 Task: In the Page Animals.pptxinsert a new slide 'blank' Insert a picture of 'Trampoline'with name   Trampoline.png  Change shape height to 4.5 select the picture and style soft edge ovalwith picture border color red
Action: Mouse moved to (34, 91)
Screenshot: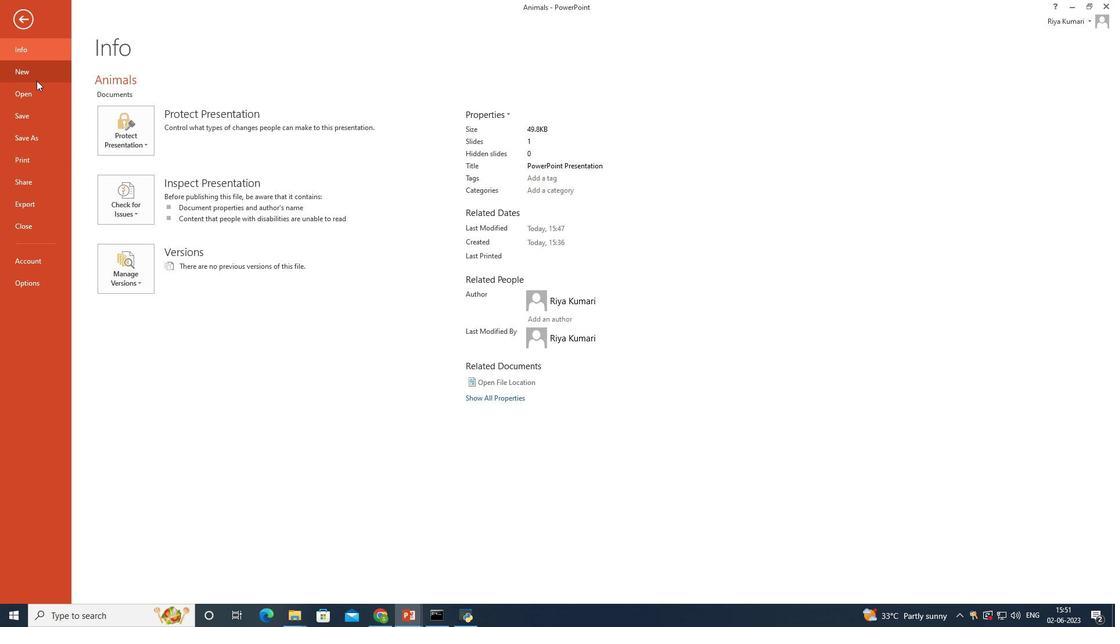 
Action: Mouse pressed left at (34, 91)
Screenshot: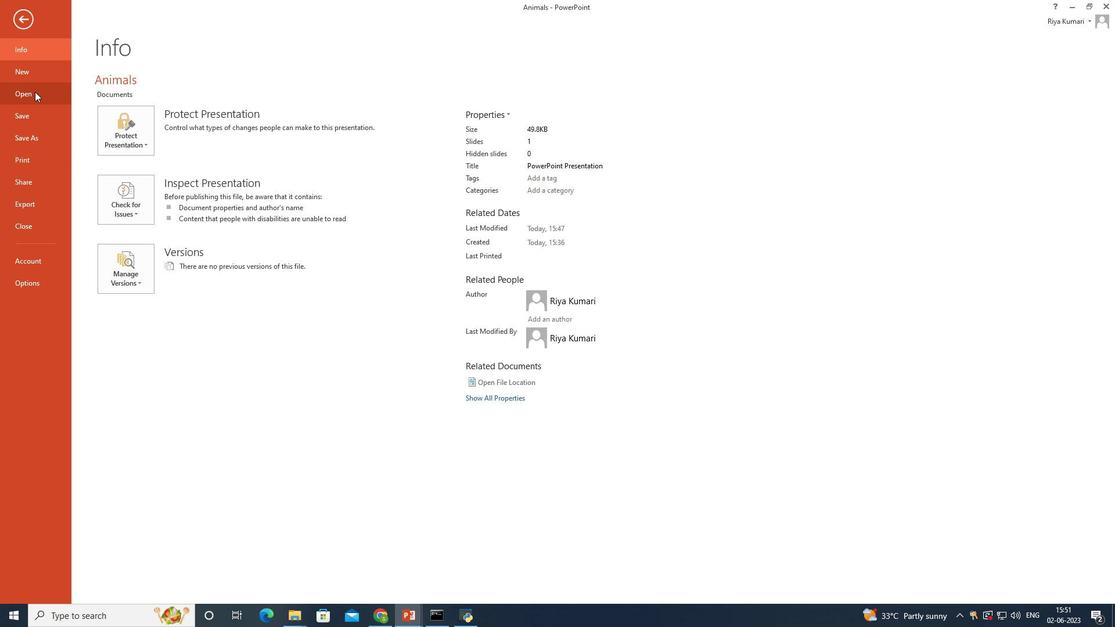 
Action: Mouse moved to (328, 113)
Screenshot: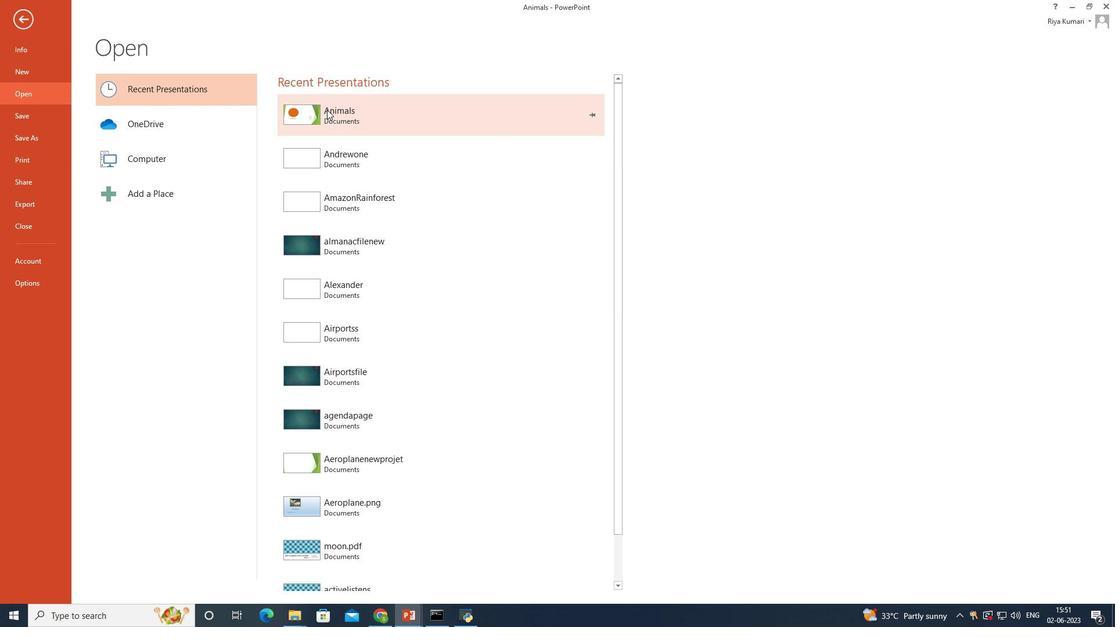 
Action: Mouse pressed left at (328, 113)
Screenshot: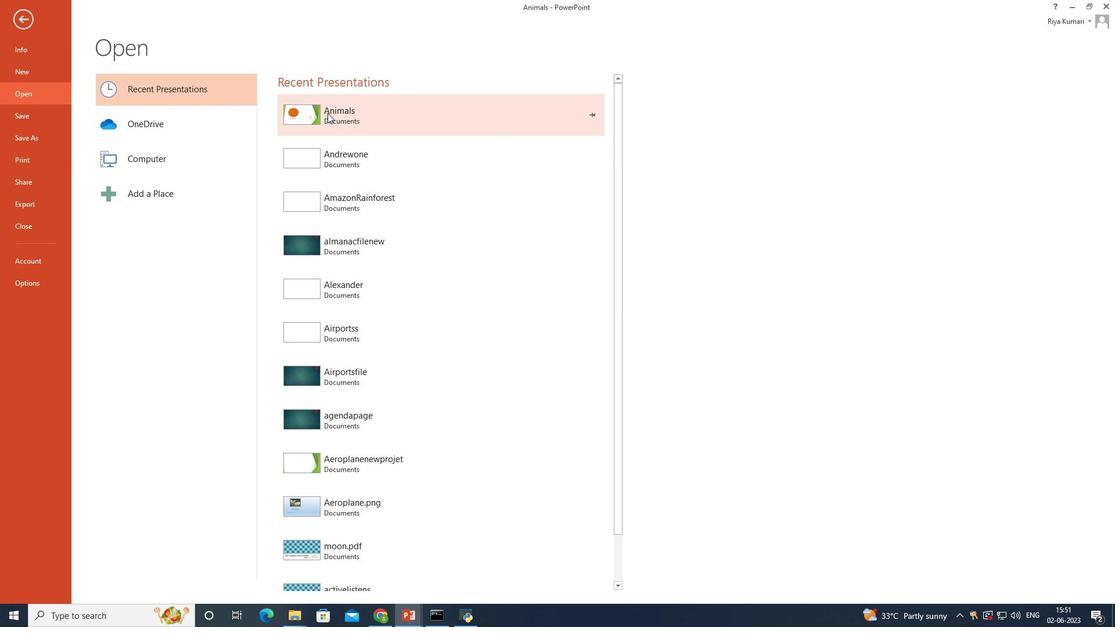 
Action: Mouse moved to (103, 48)
Screenshot: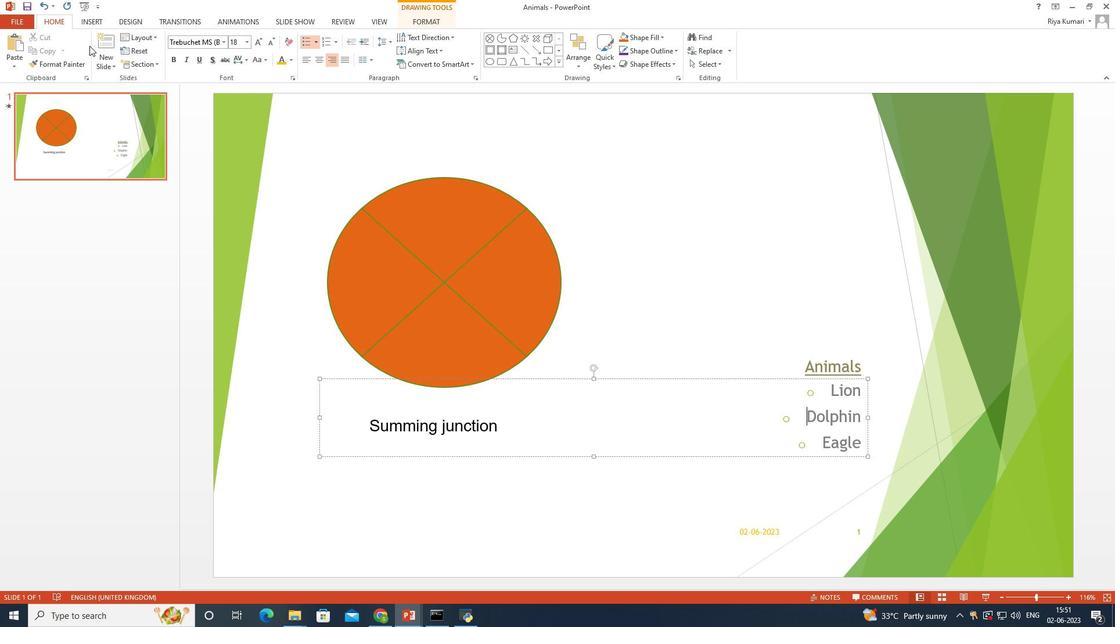 
Action: Mouse pressed left at (103, 48)
Screenshot: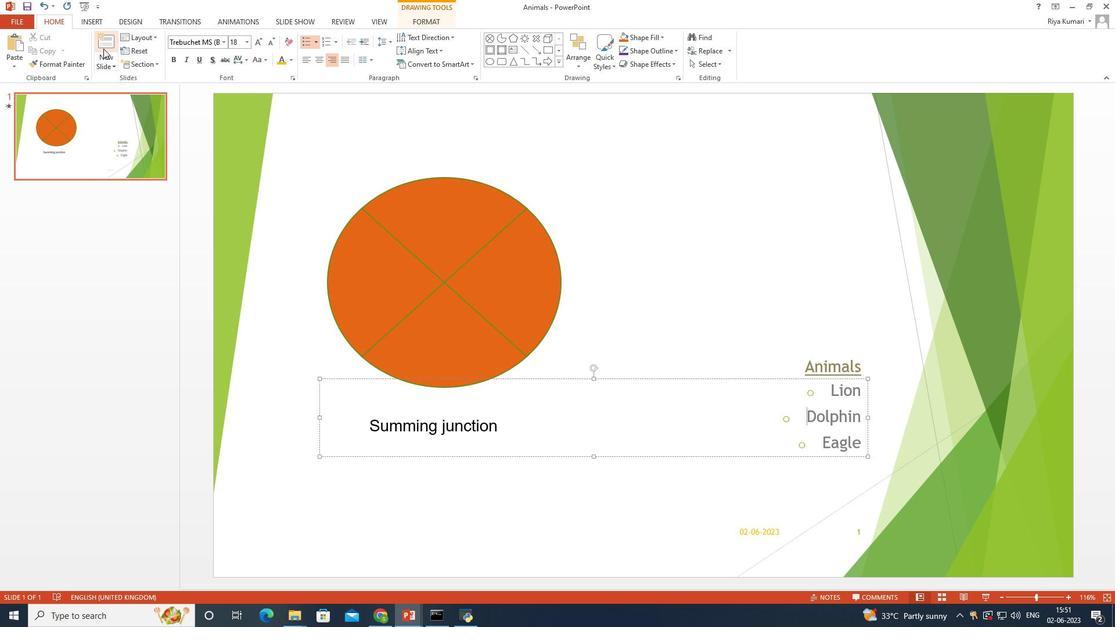 
Action: Mouse moved to (111, 65)
Screenshot: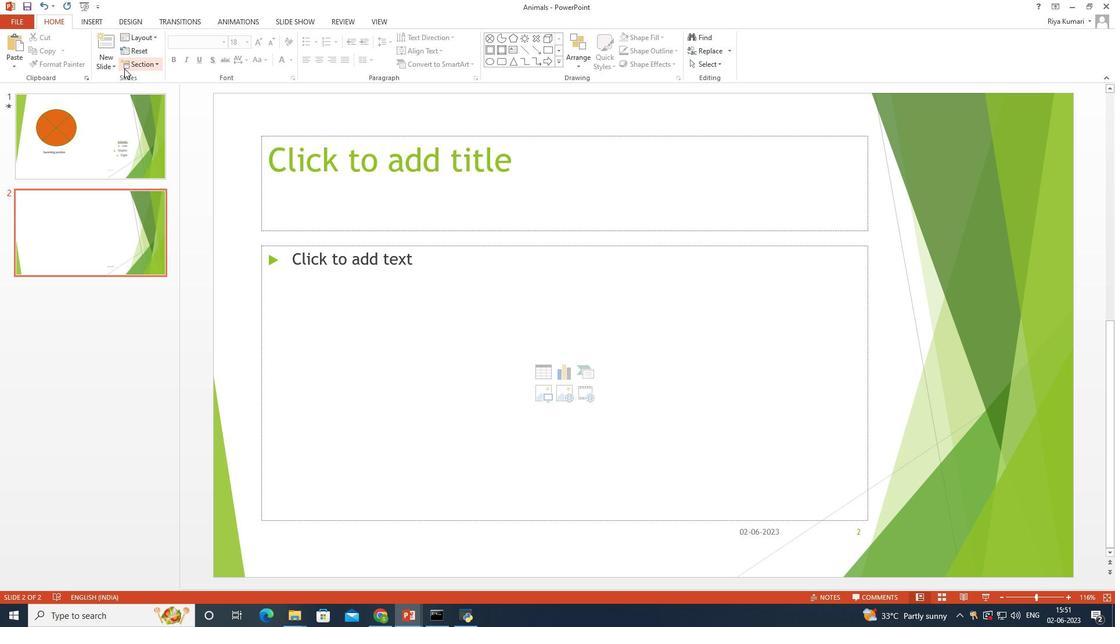 
Action: Mouse pressed left at (111, 65)
Screenshot: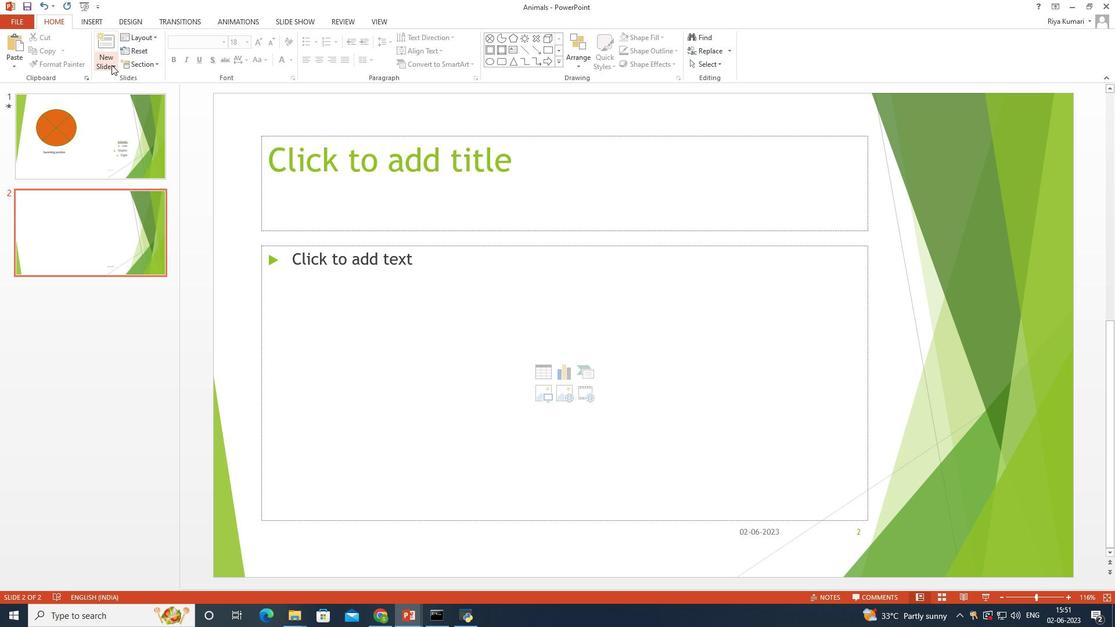 
Action: Mouse moved to (124, 207)
Screenshot: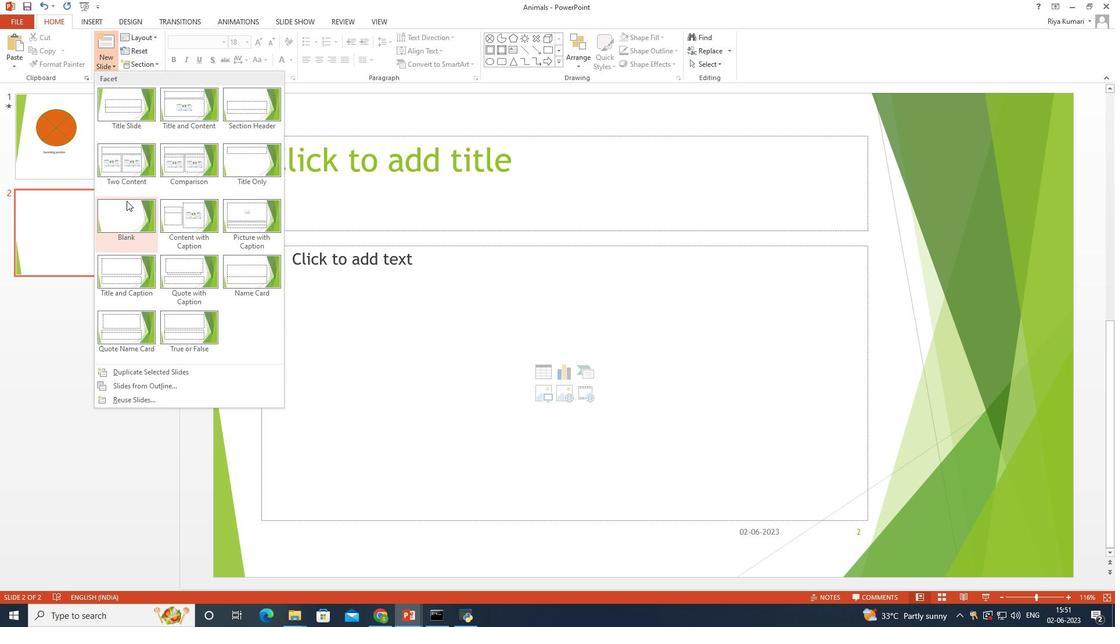 
Action: Mouse pressed left at (124, 207)
Screenshot: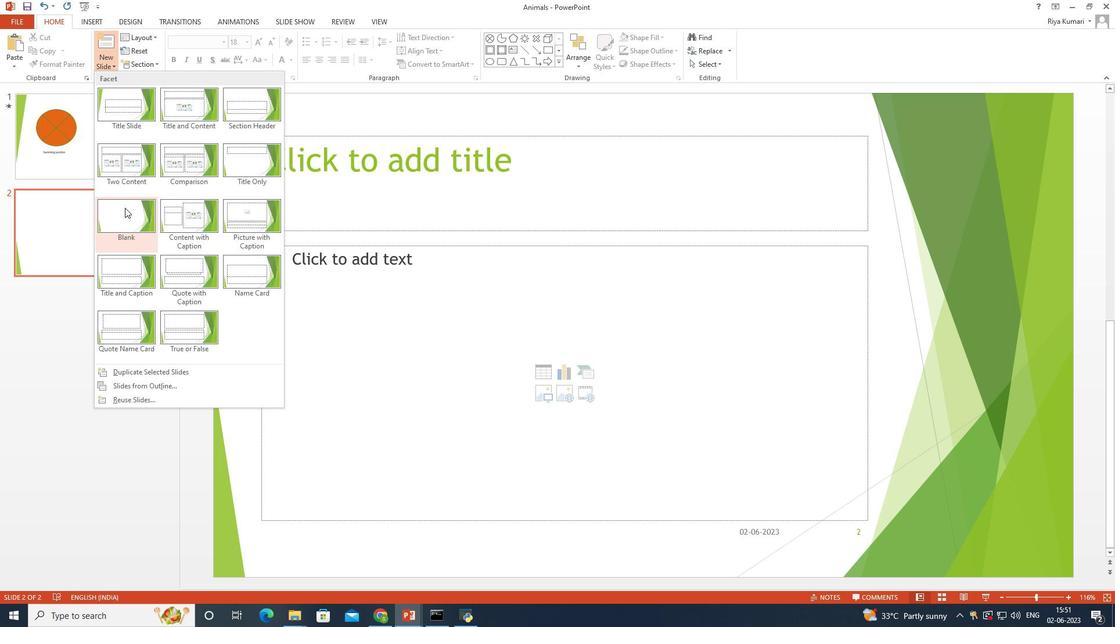 
Action: Mouse moved to (101, 22)
Screenshot: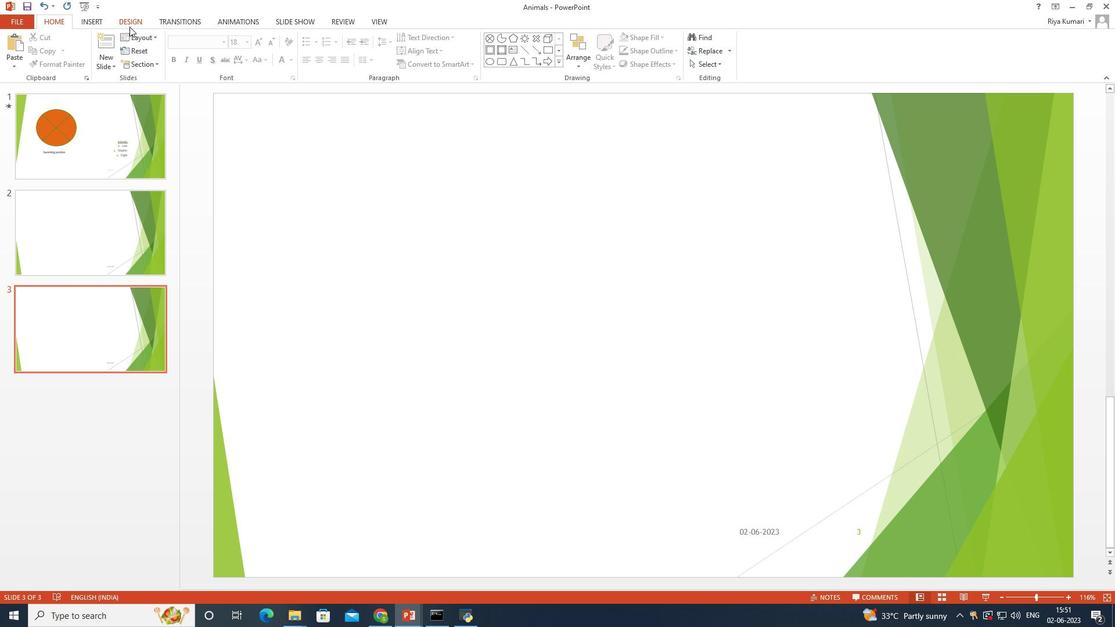 
Action: Mouse pressed left at (101, 22)
Screenshot: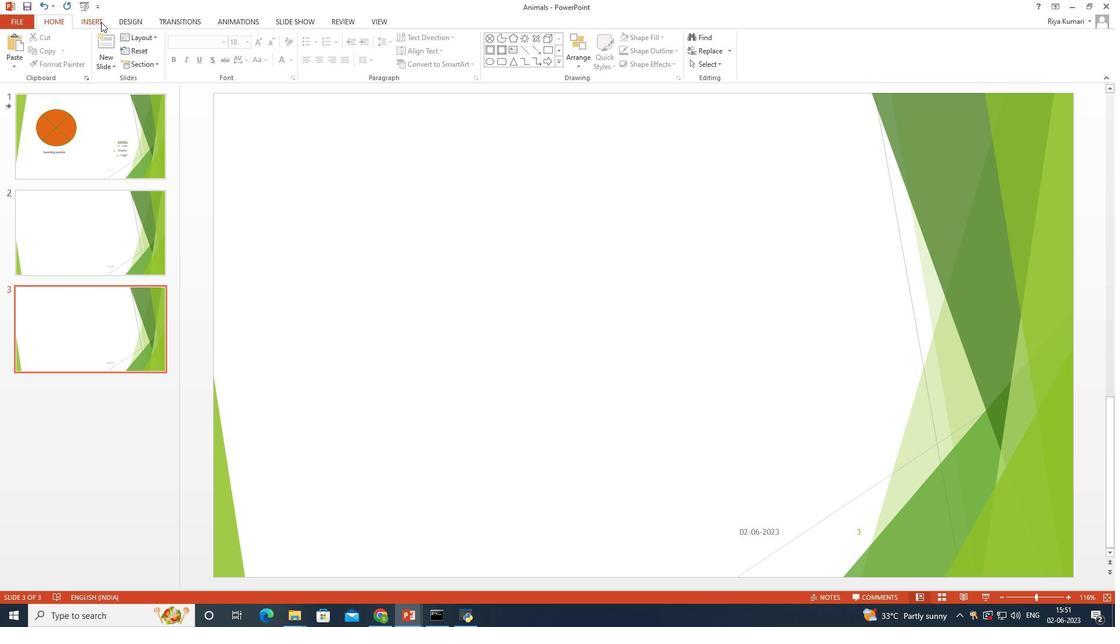 
Action: Mouse moved to (75, 47)
Screenshot: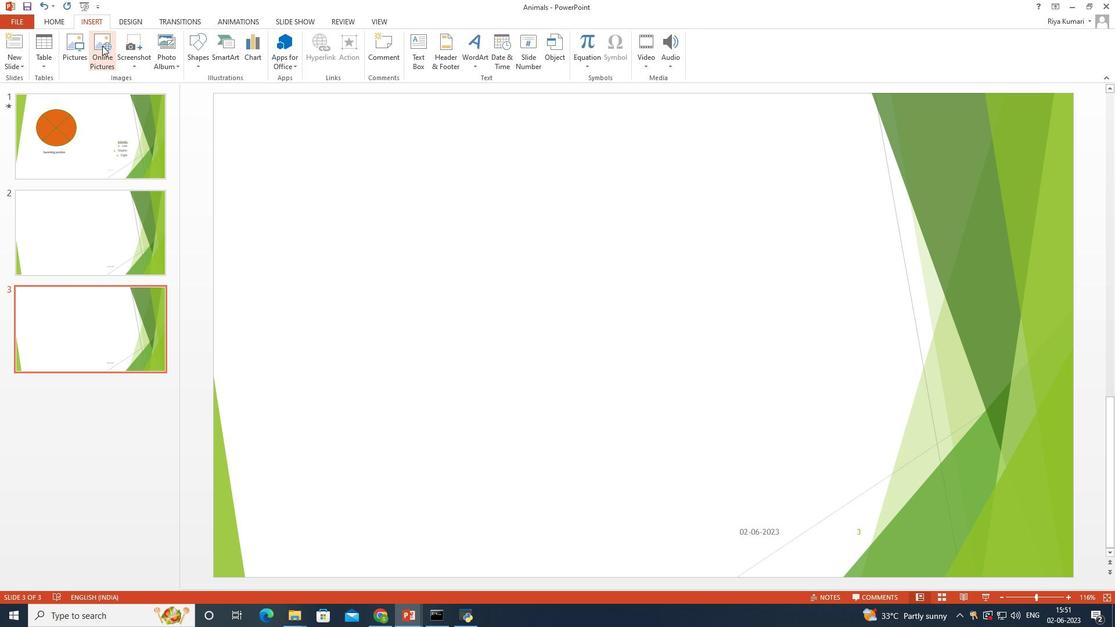 
Action: Mouse pressed left at (75, 47)
Screenshot: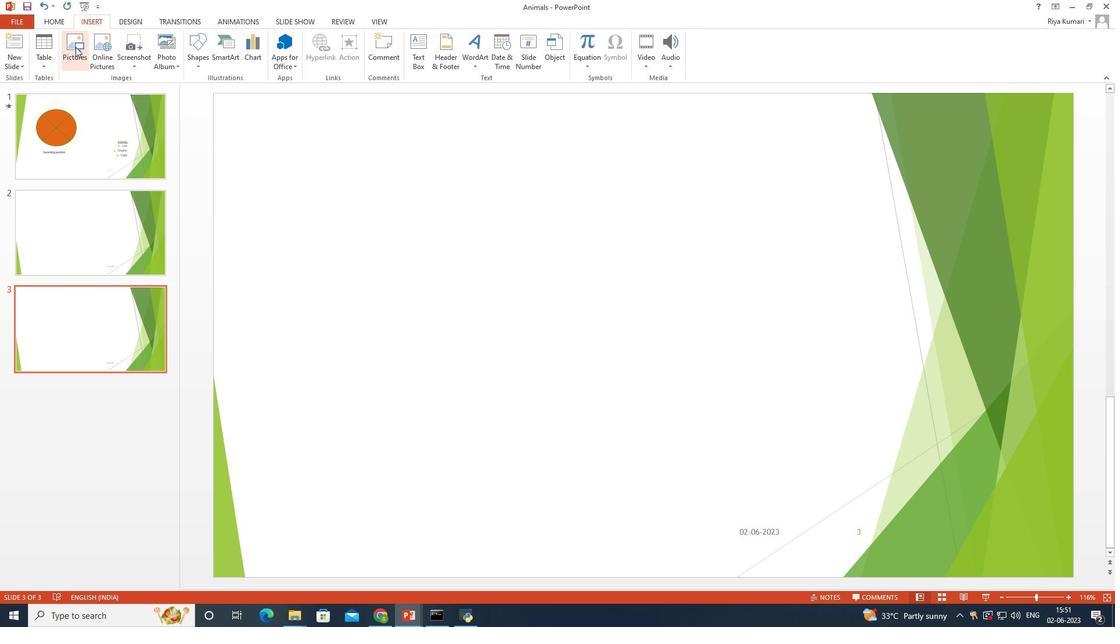 
Action: Mouse moved to (389, 166)
Screenshot: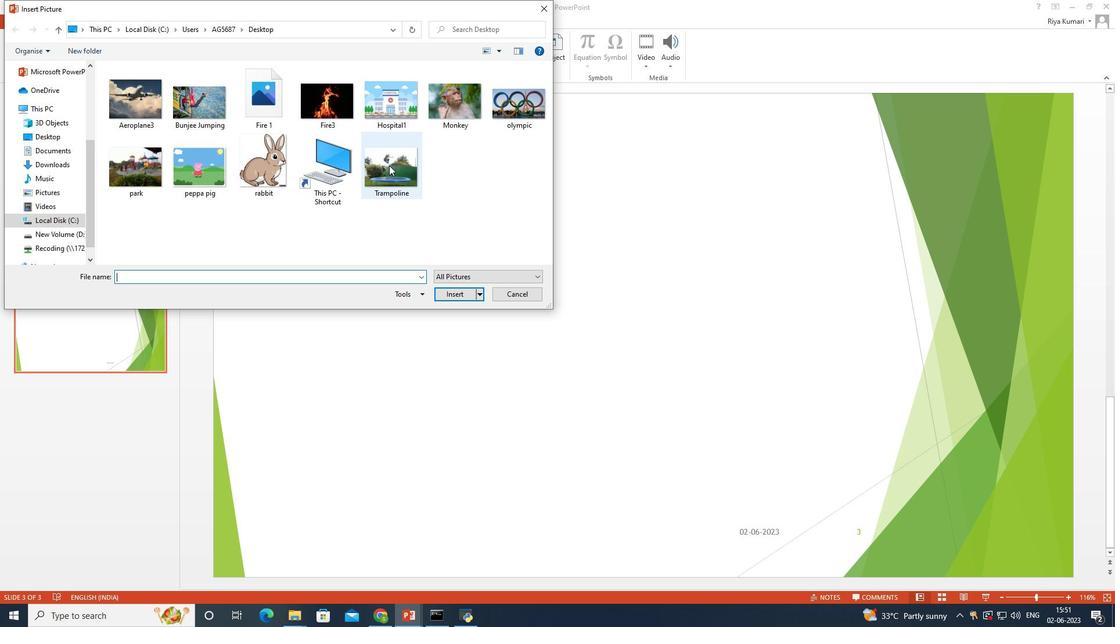 
Action: Mouse pressed left at (389, 166)
Screenshot: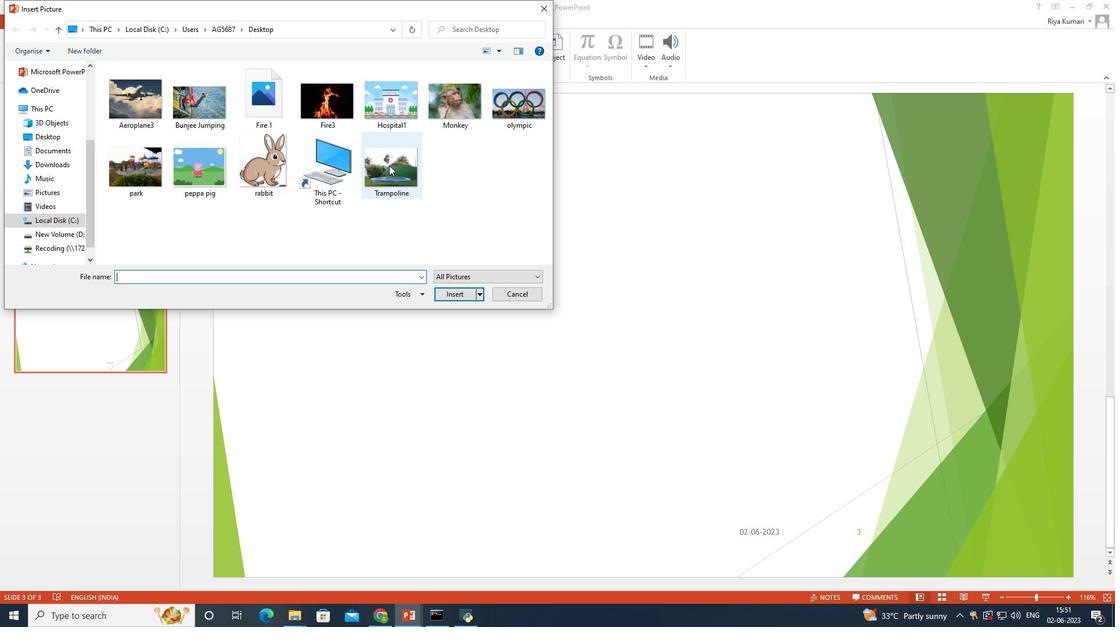 
Action: Mouse moved to (456, 294)
Screenshot: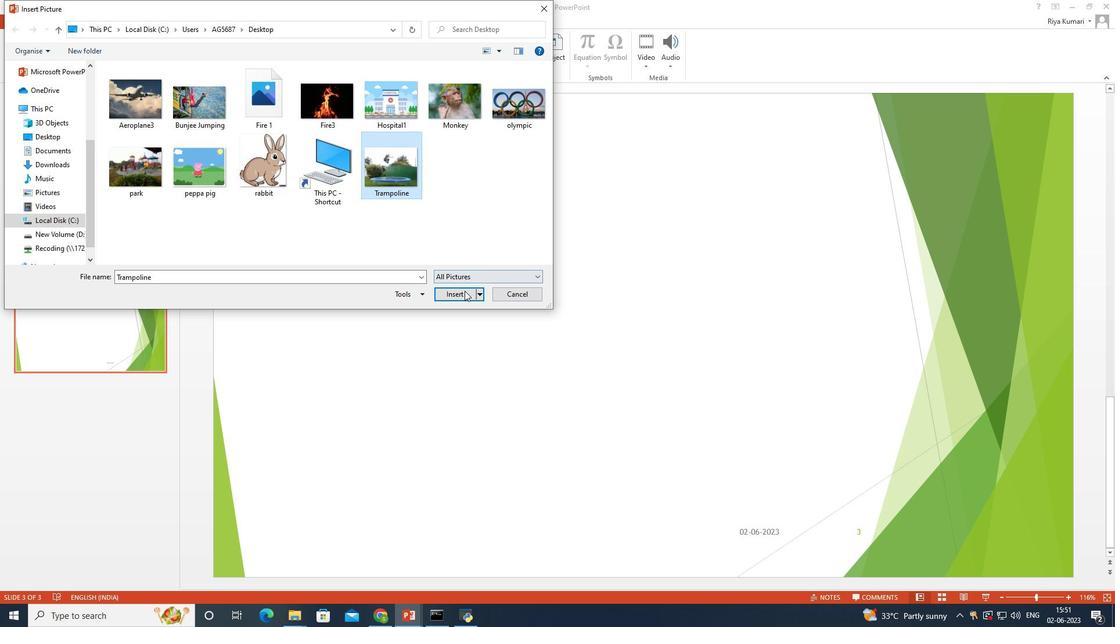 
Action: Mouse pressed left at (456, 294)
Screenshot: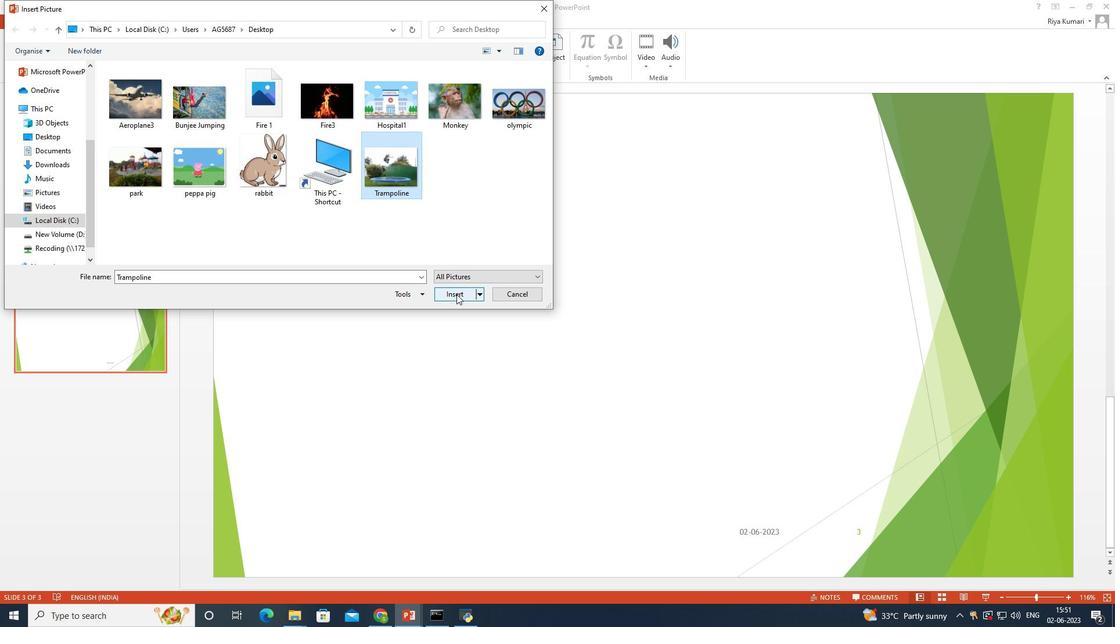 
Action: Mouse moved to (321, 578)
Screenshot: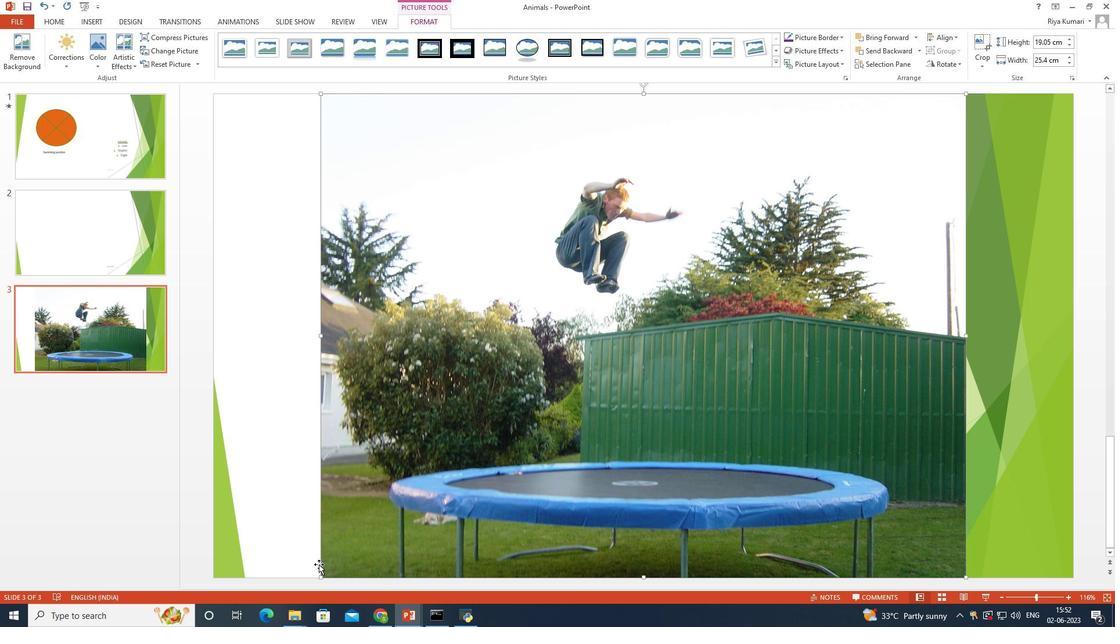 
Action: Mouse pressed left at (321, 578)
Screenshot: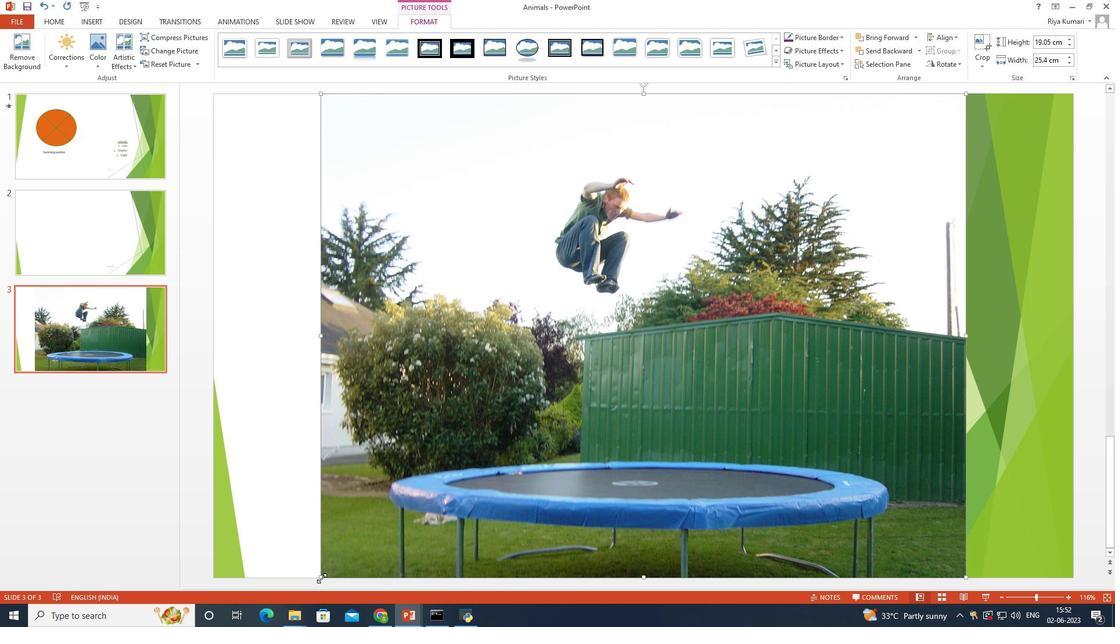 
Action: Mouse moved to (650, 265)
Screenshot: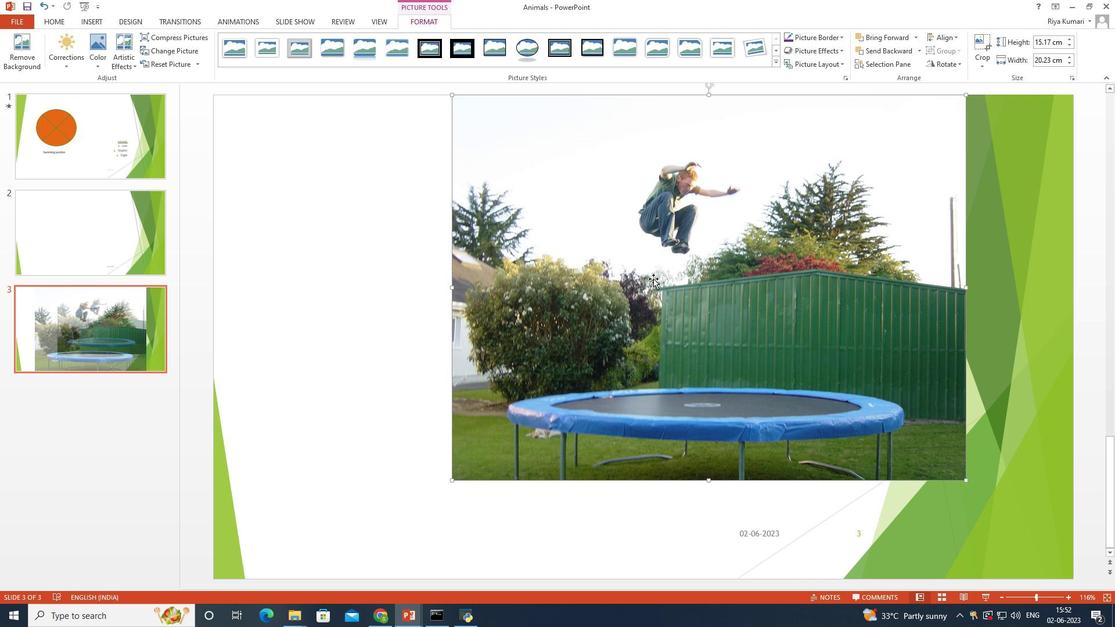 
Action: Mouse pressed left at (650, 265)
Screenshot: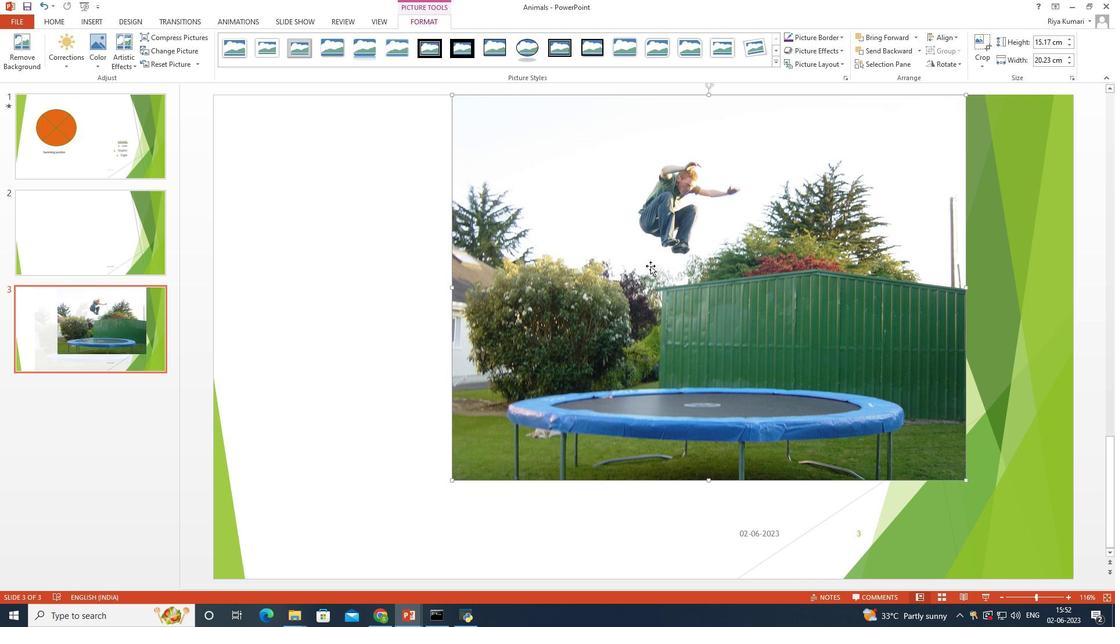 
Action: Mouse moved to (625, 203)
Screenshot: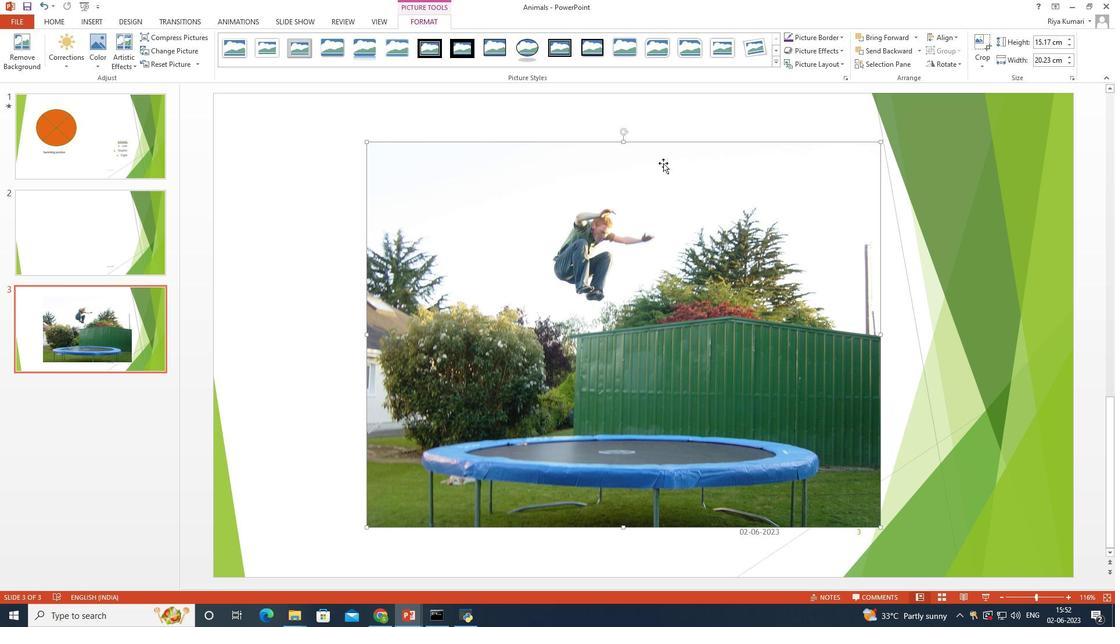 
Action: Mouse pressed left at (625, 203)
Screenshot: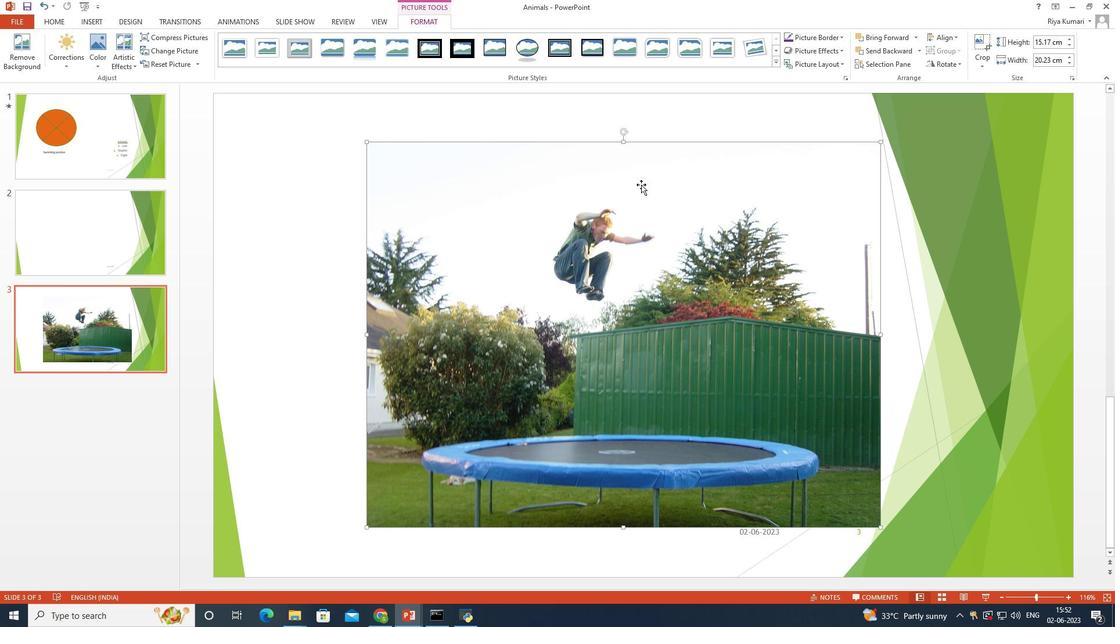 
Action: Mouse moved to (422, 20)
Screenshot: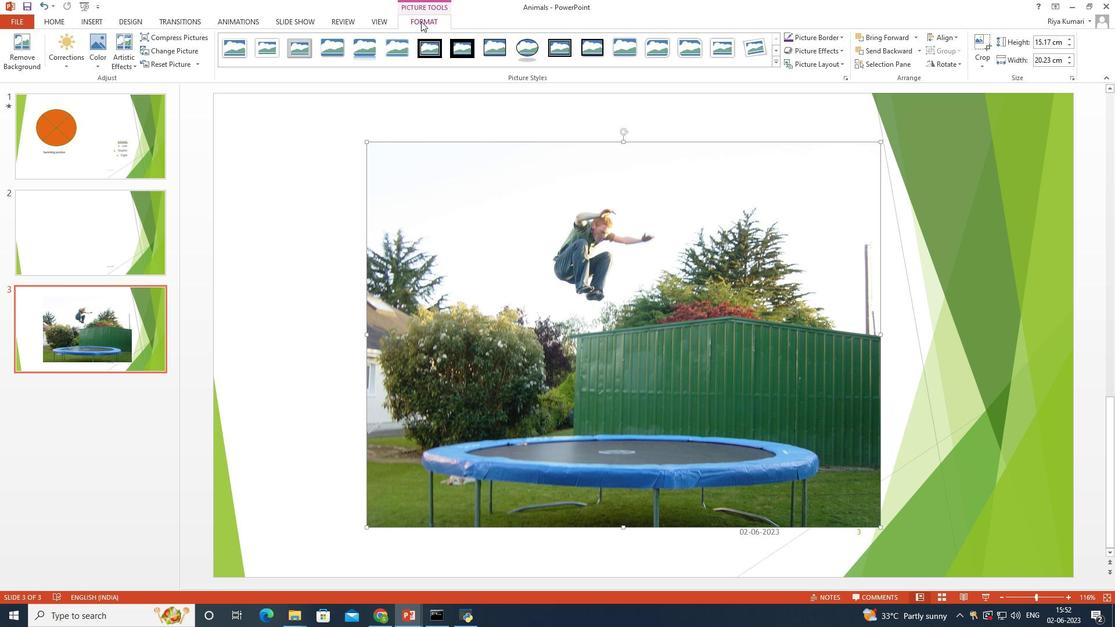 
Action: Mouse pressed left at (422, 20)
Screenshot: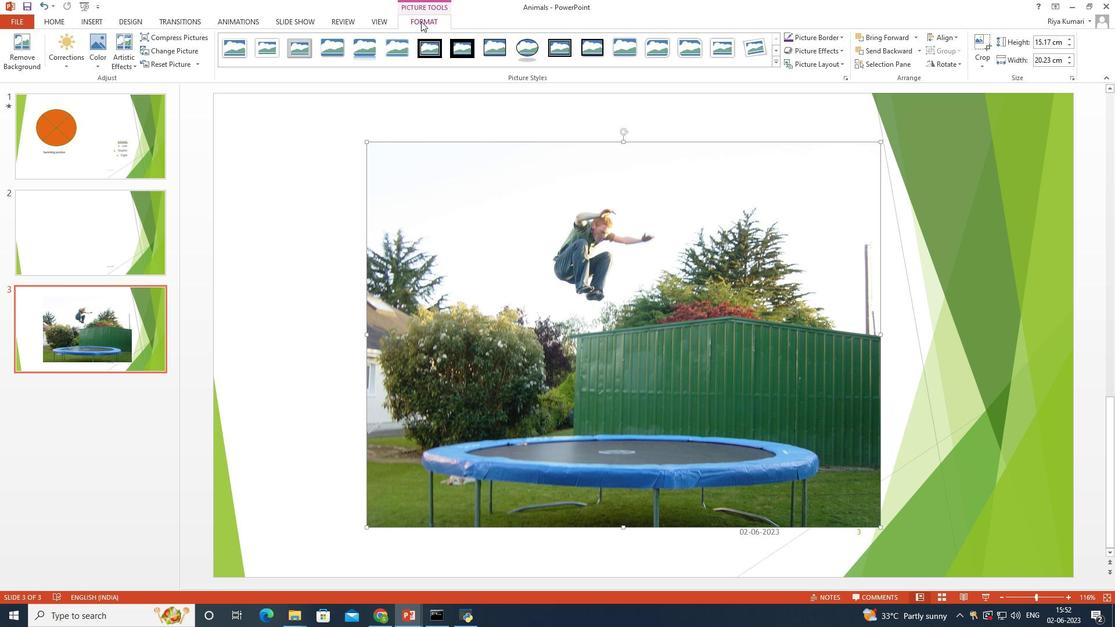 
Action: Mouse moved to (1069, 45)
Screenshot: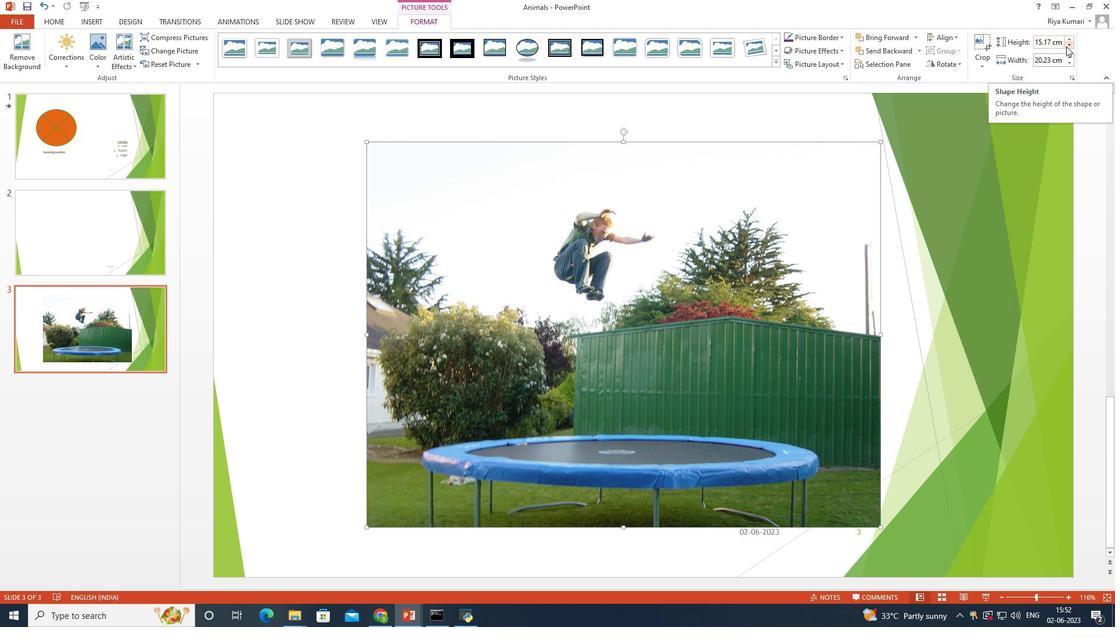 
Action: Mouse pressed left at (1069, 45)
Screenshot: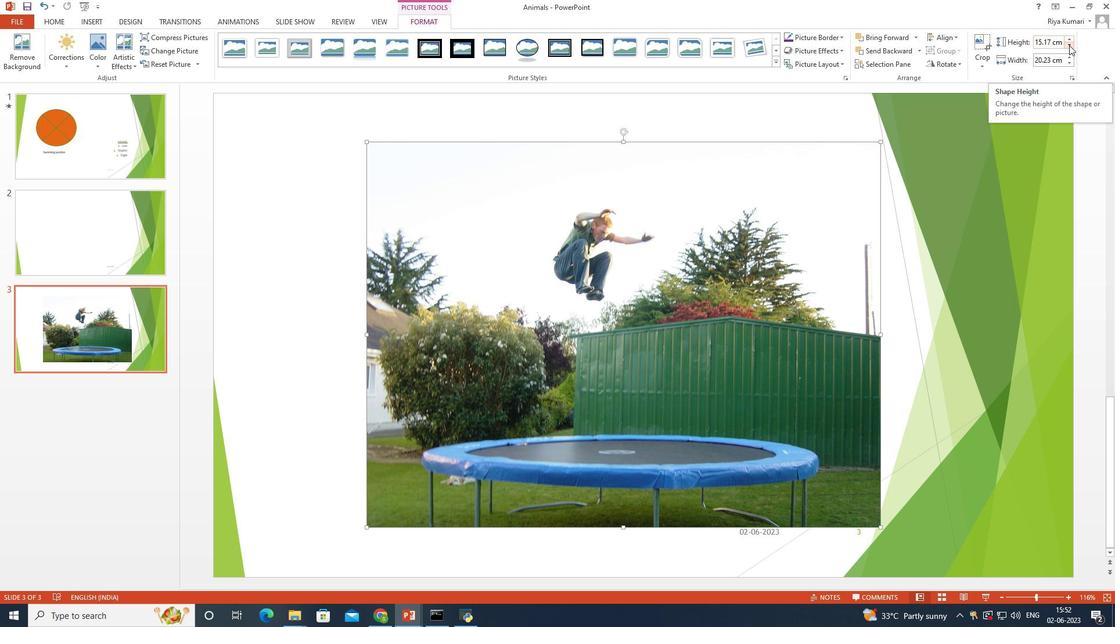 
Action: Mouse pressed left at (1069, 45)
Screenshot: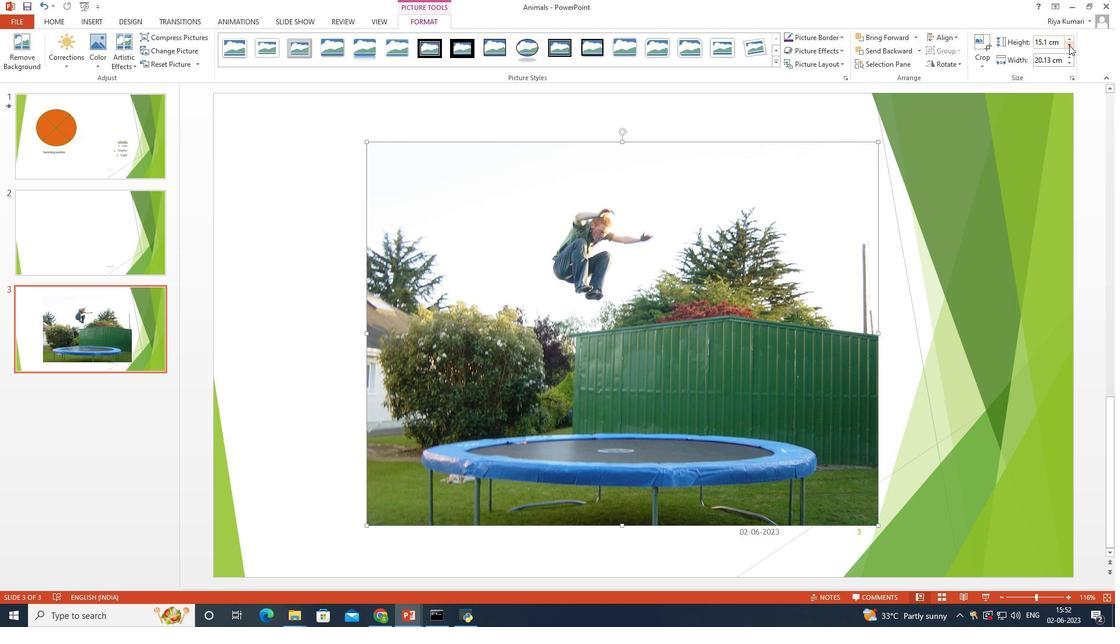 
Action: Mouse pressed left at (1069, 45)
Screenshot: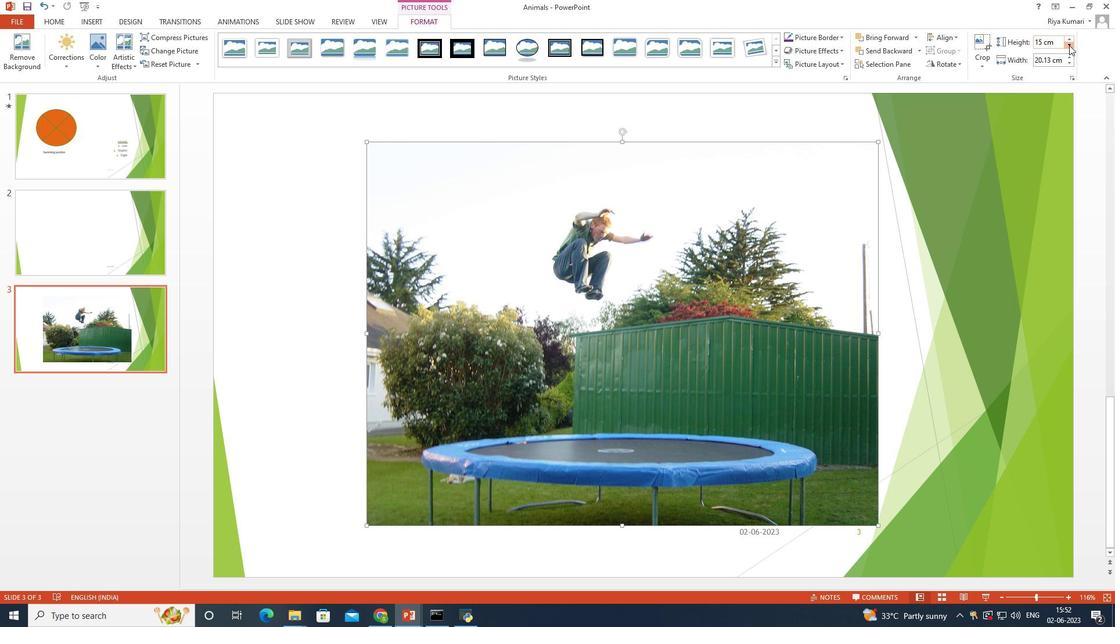 
Action: Mouse pressed left at (1069, 45)
Screenshot: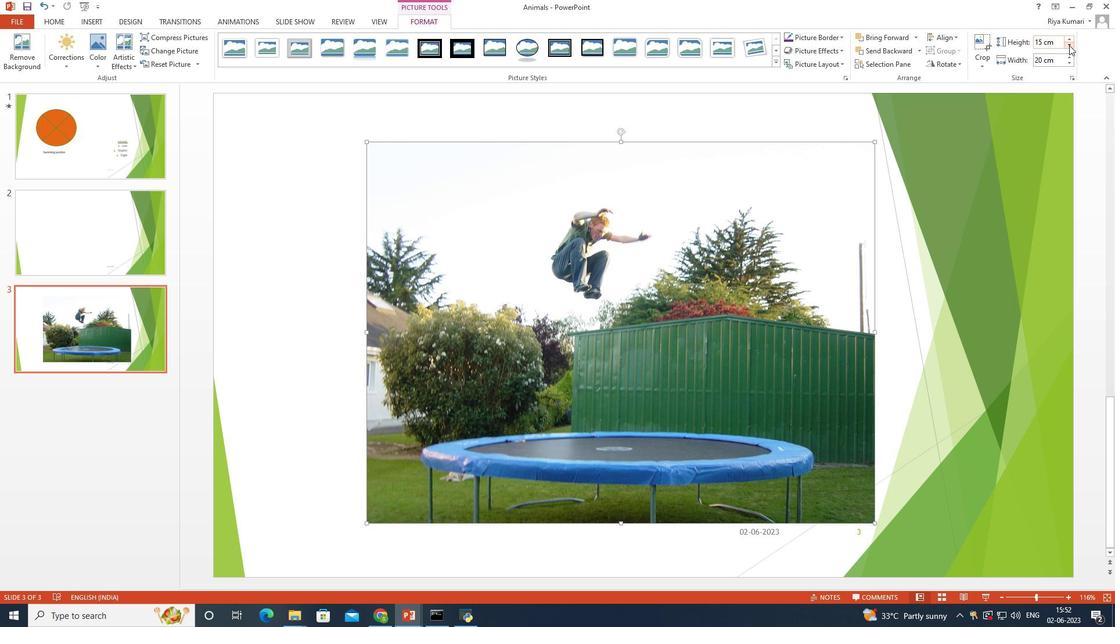 
Action: Mouse pressed left at (1069, 45)
Screenshot: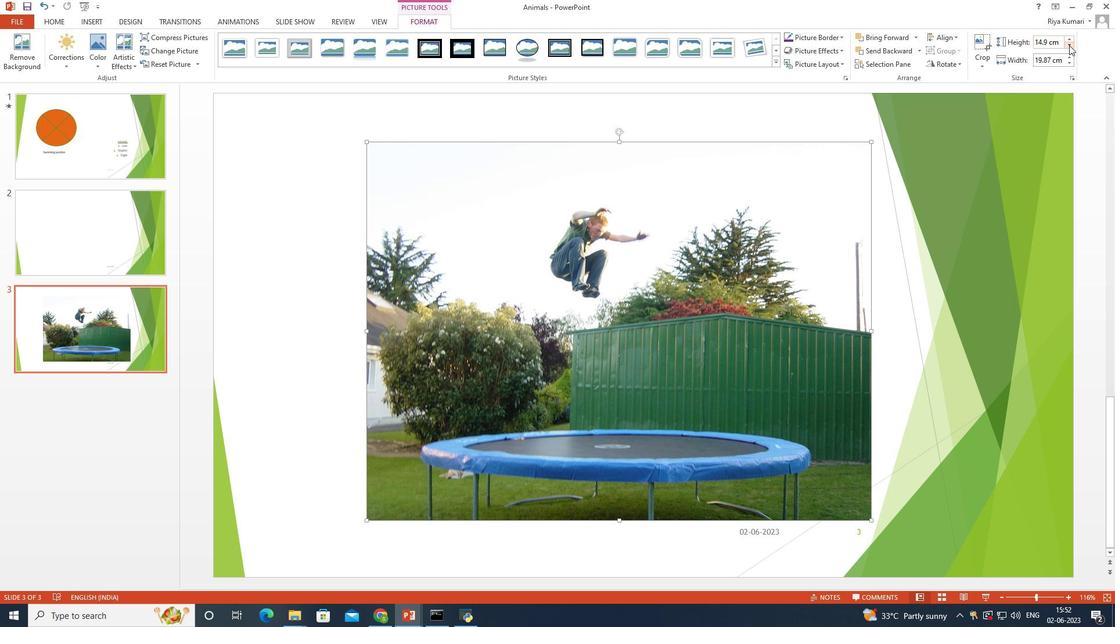 
Action: Mouse pressed left at (1069, 45)
Screenshot: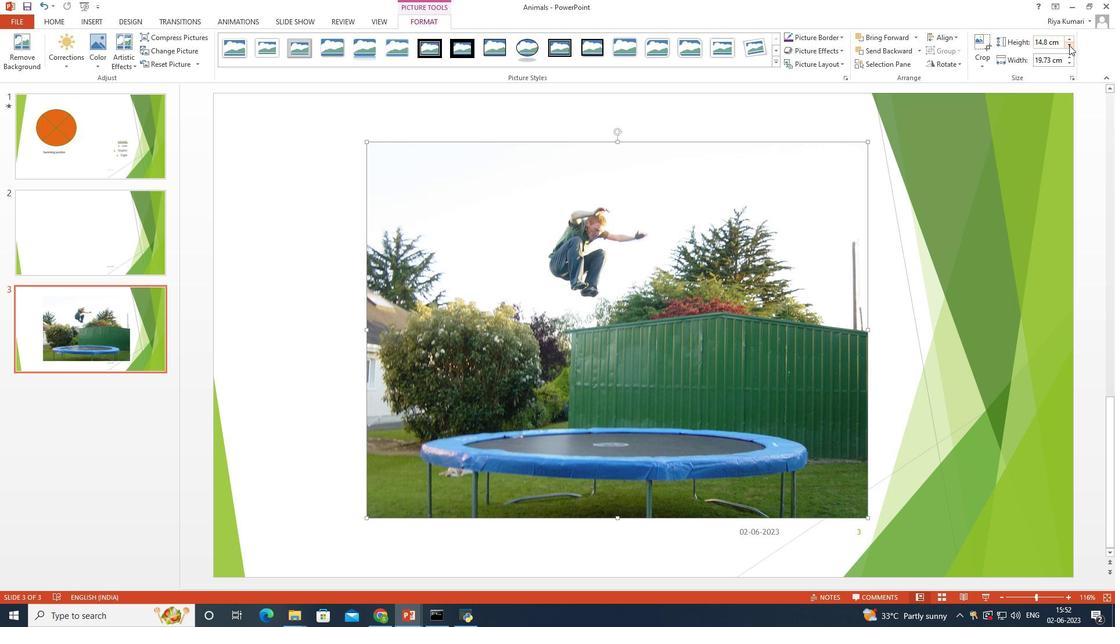 
Action: Mouse pressed left at (1069, 45)
Screenshot: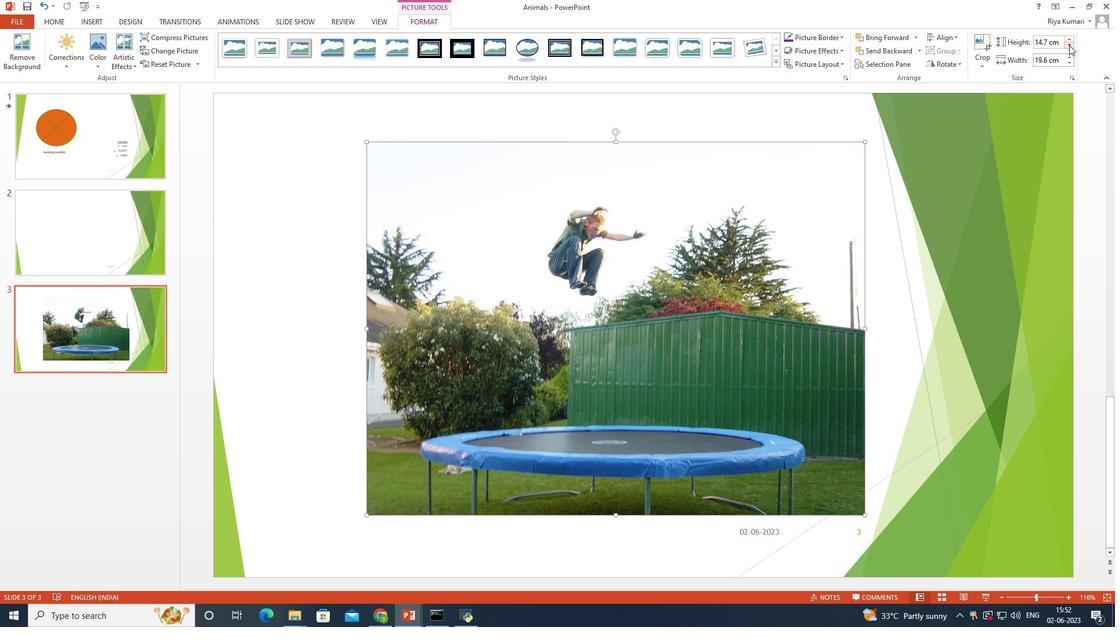 
Action: Mouse pressed left at (1069, 45)
Screenshot: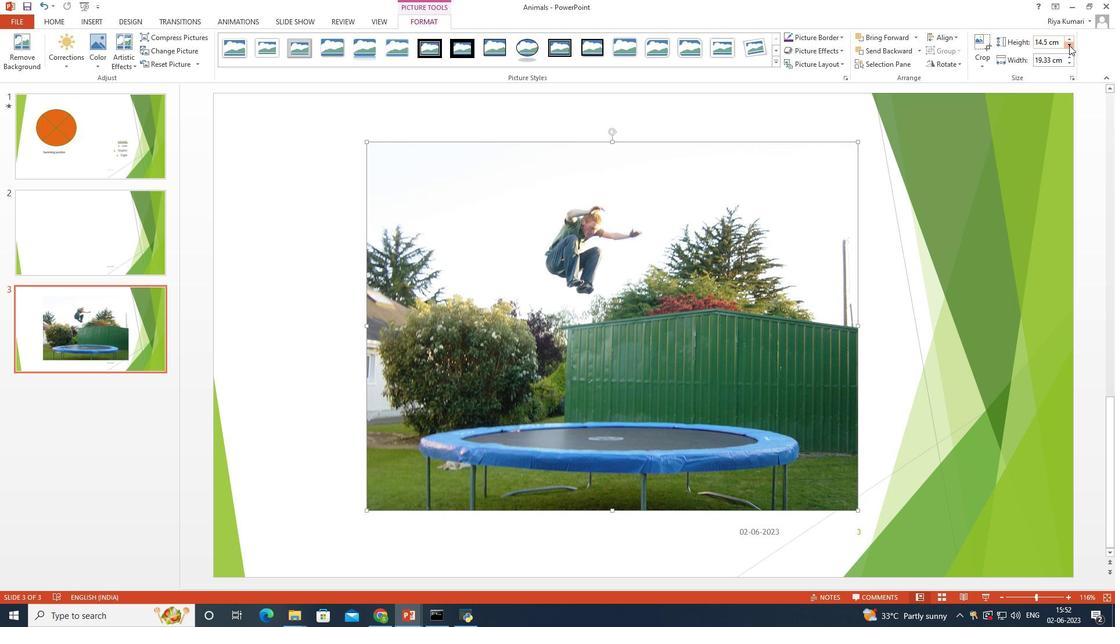 
Action: Mouse pressed left at (1069, 45)
Screenshot: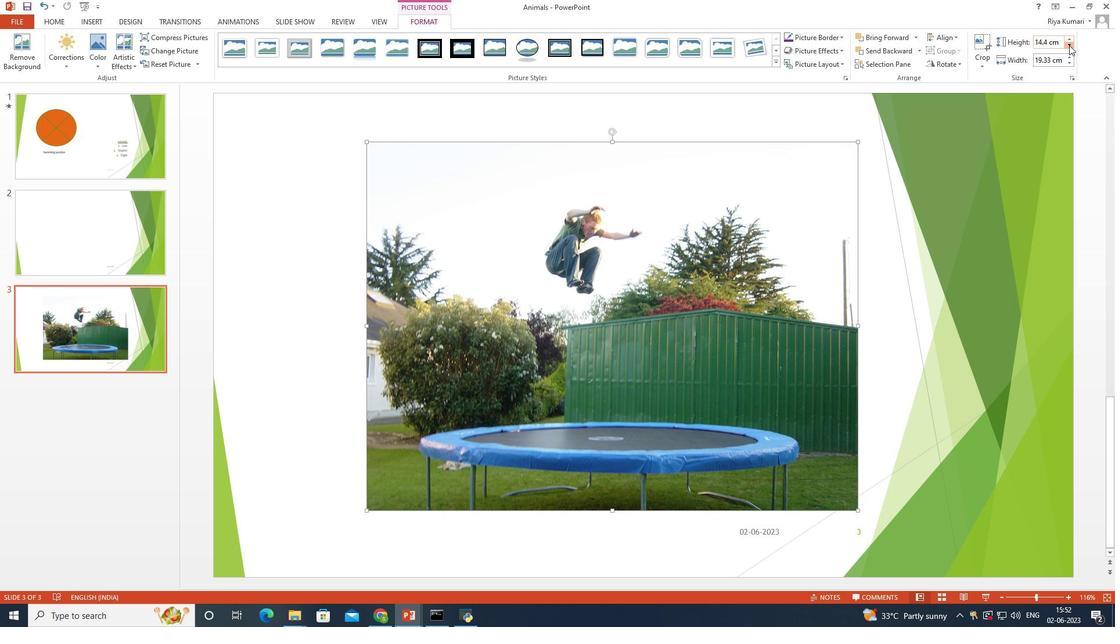 
Action: Mouse pressed left at (1069, 45)
Screenshot: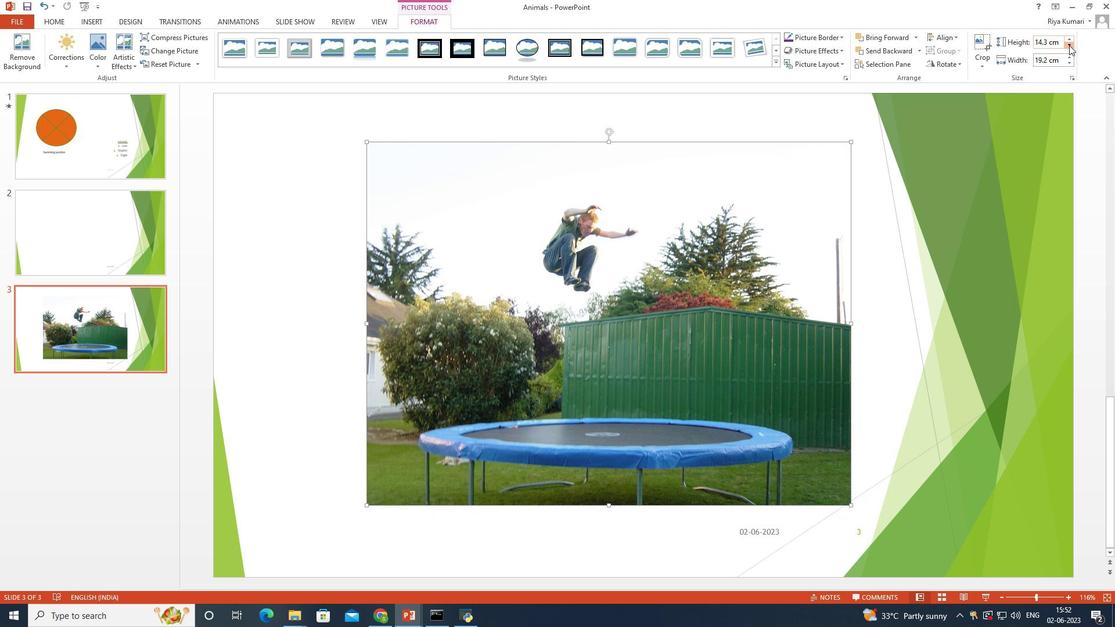 
Action: Mouse pressed left at (1069, 45)
Screenshot: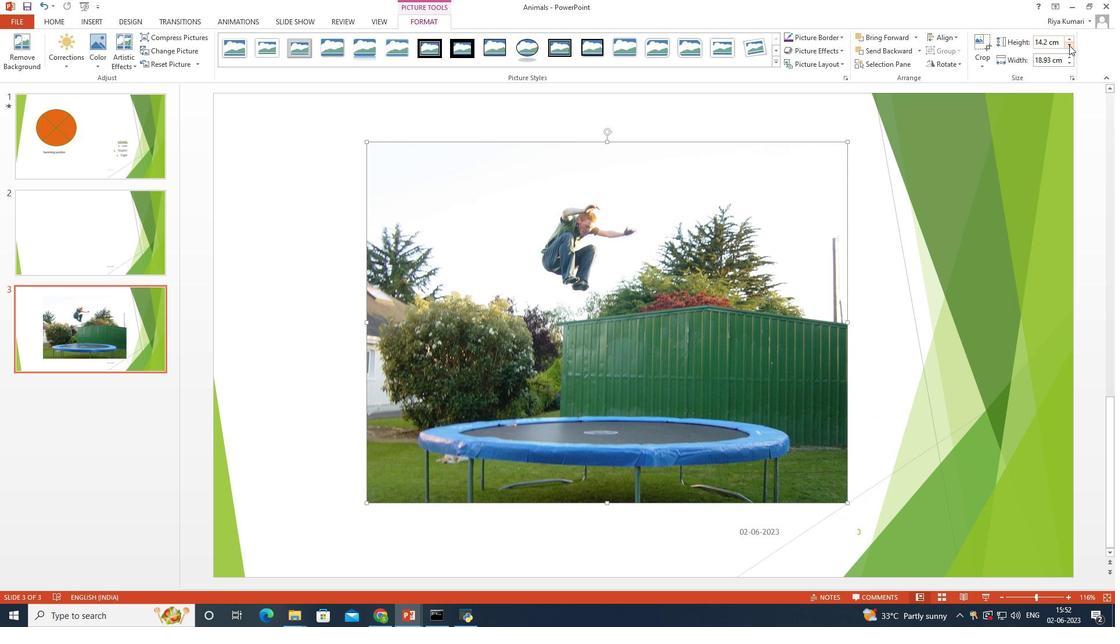 
Action: Mouse pressed left at (1069, 45)
Screenshot: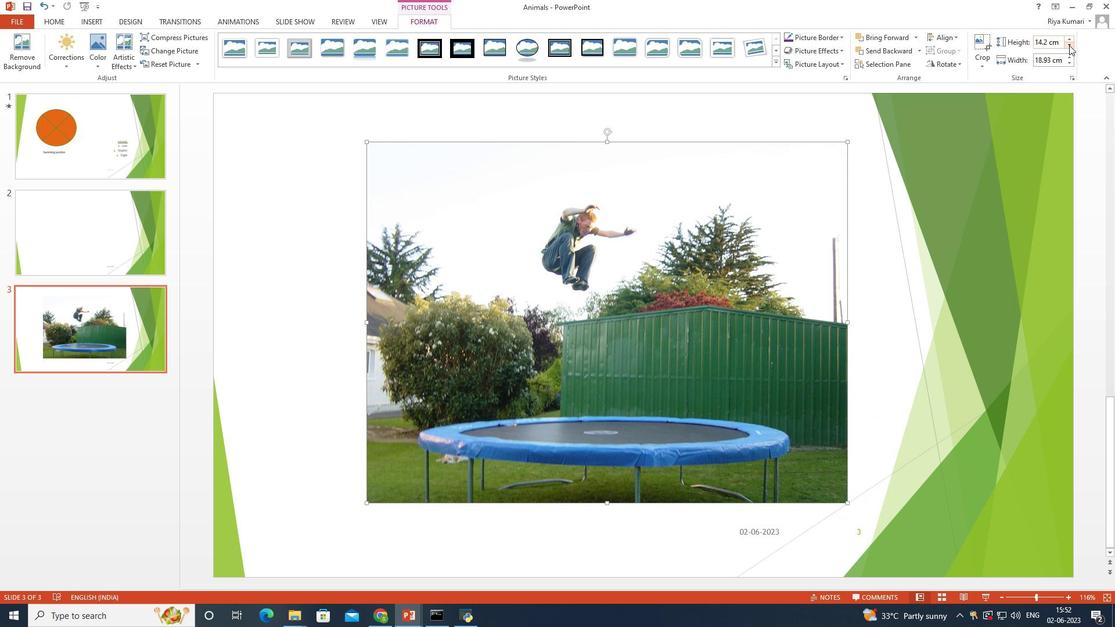 
Action: Mouse pressed left at (1069, 45)
Screenshot: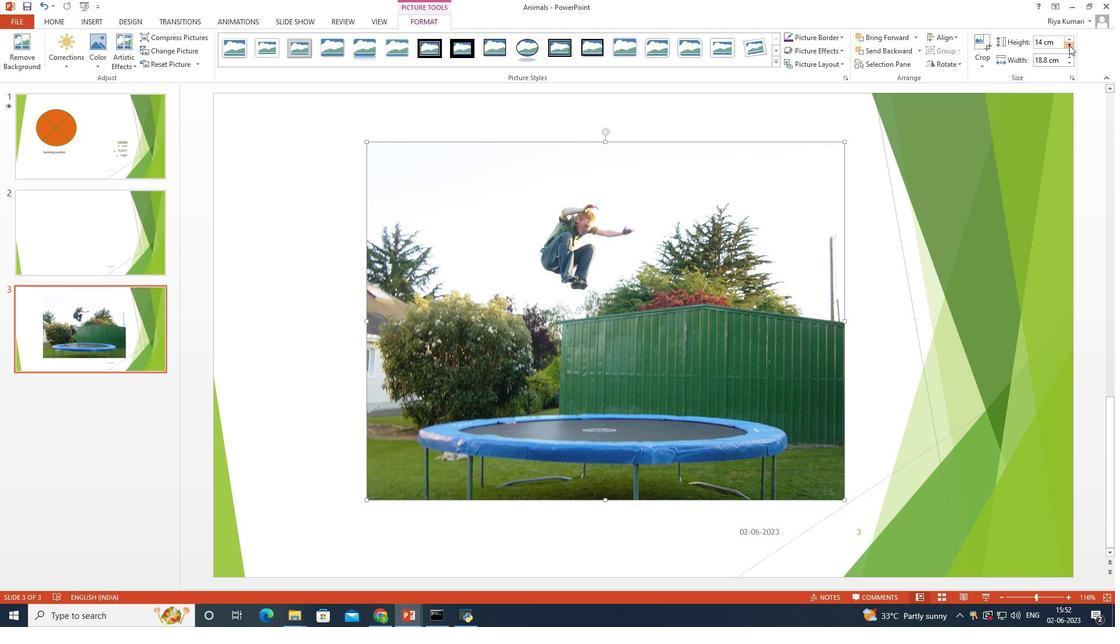 
Action: Mouse pressed left at (1069, 45)
Screenshot: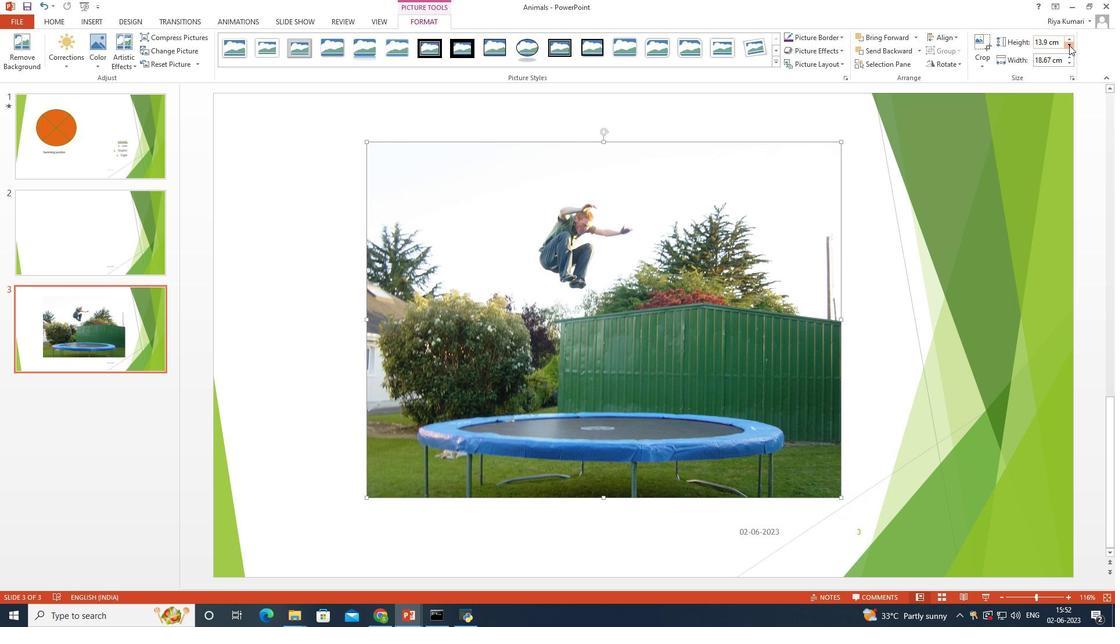 
Action: Mouse pressed left at (1069, 45)
Screenshot: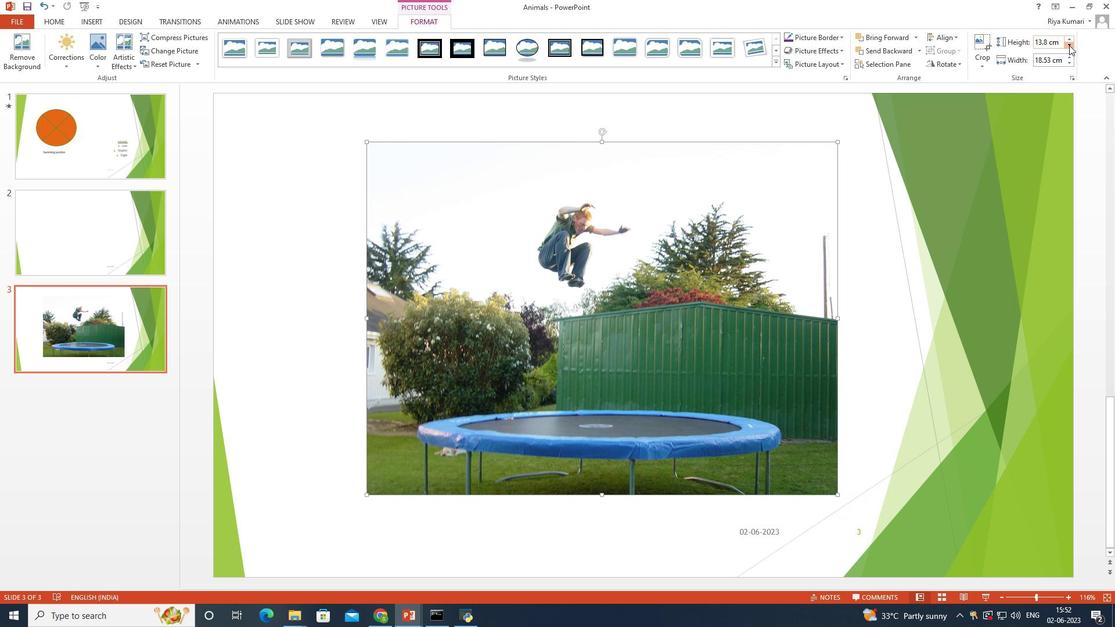 
Action: Mouse pressed left at (1069, 45)
Screenshot: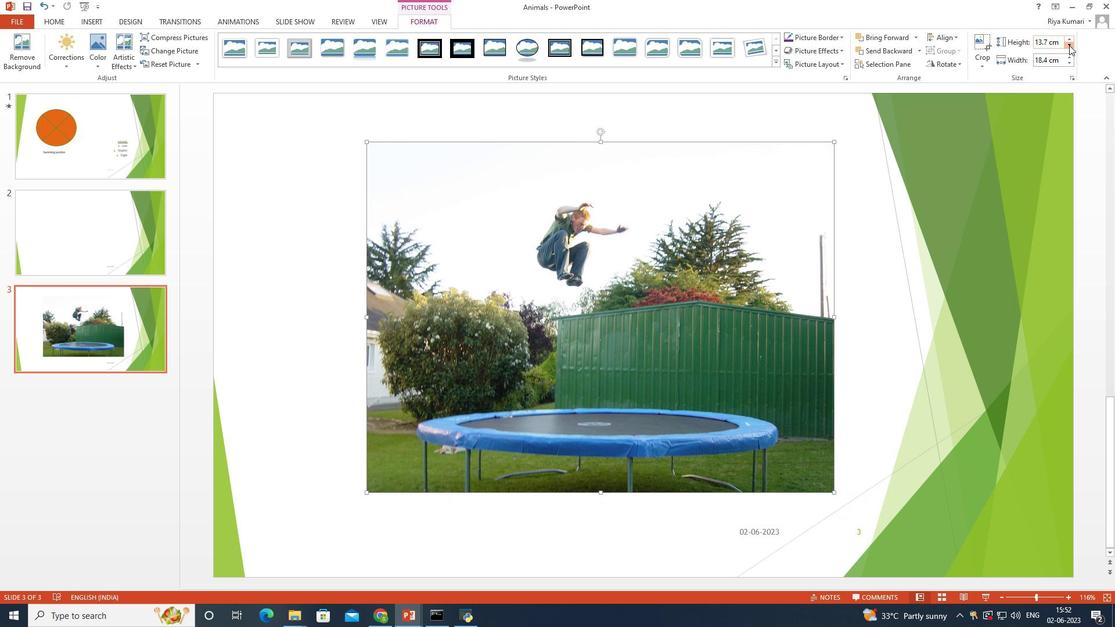 
Action: Mouse pressed left at (1069, 45)
Screenshot: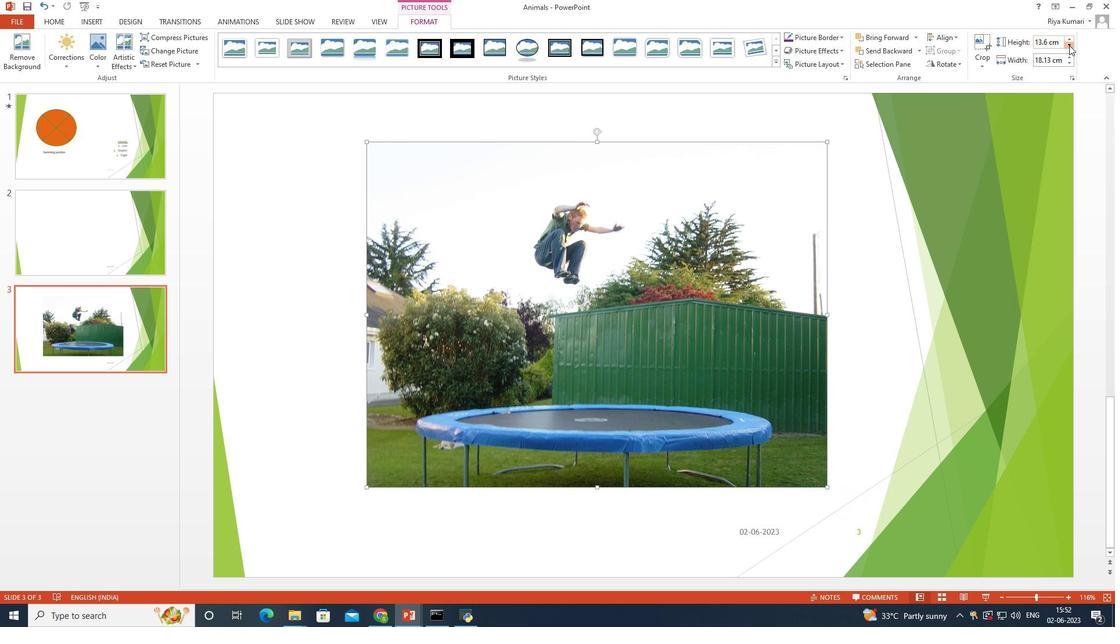 
Action: Mouse pressed left at (1069, 45)
Screenshot: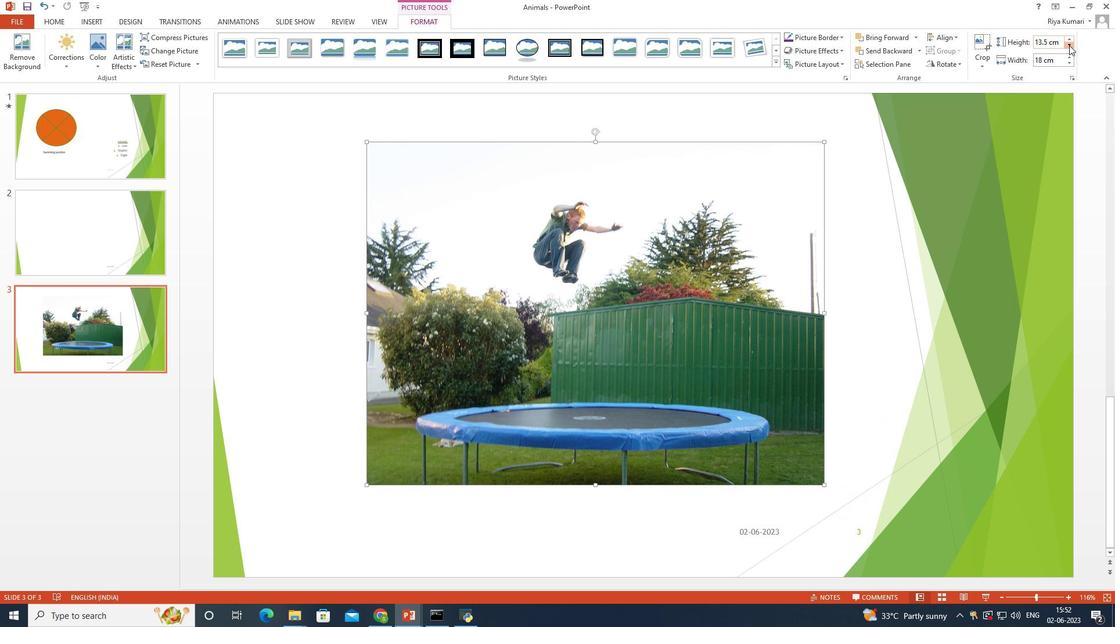 
Action: Mouse pressed left at (1069, 45)
Screenshot: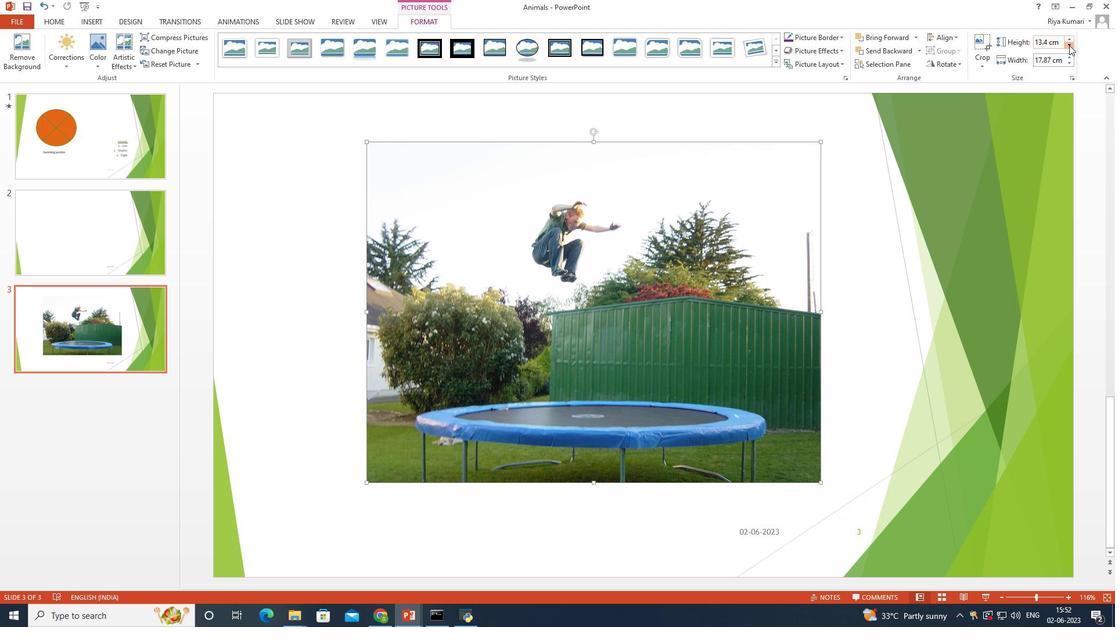 
Action: Mouse pressed left at (1069, 45)
Screenshot: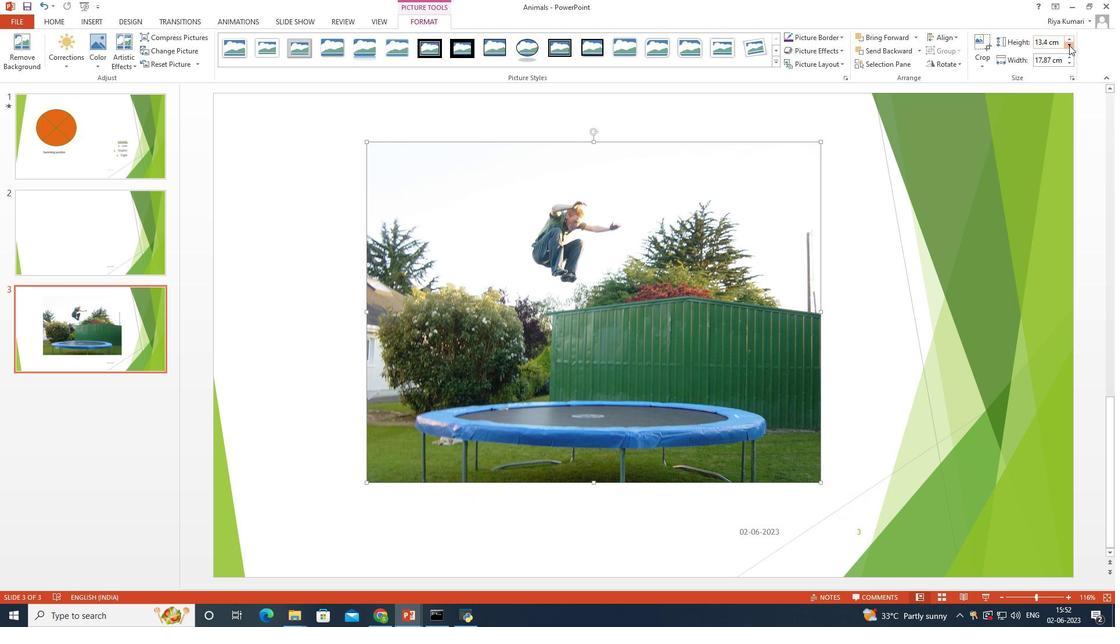 
Action: Mouse pressed left at (1069, 45)
Screenshot: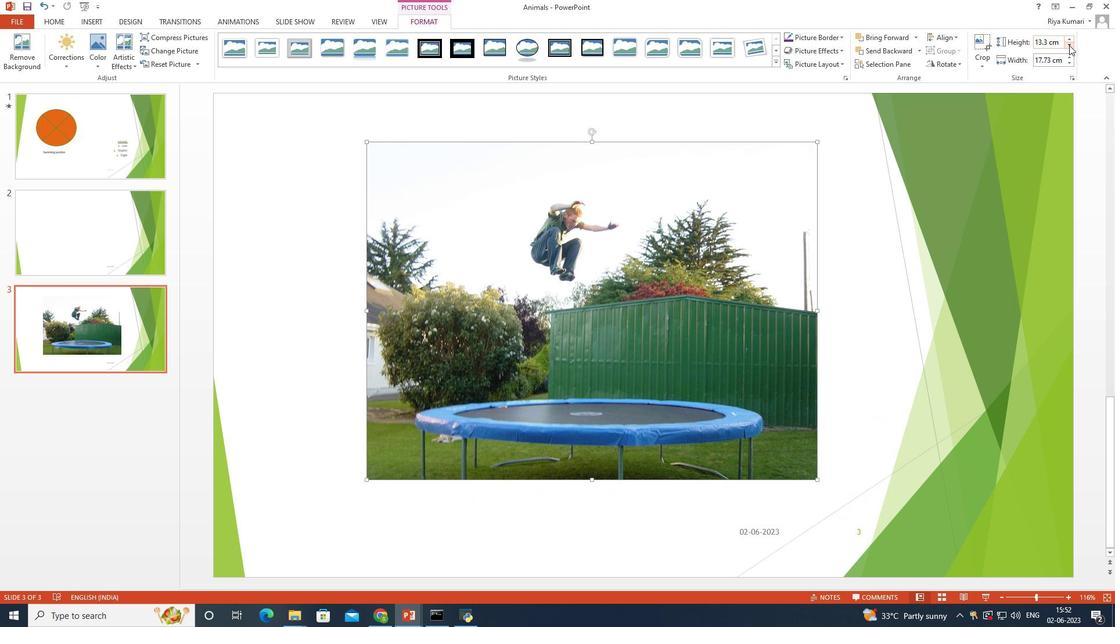 
Action: Mouse pressed left at (1069, 45)
Screenshot: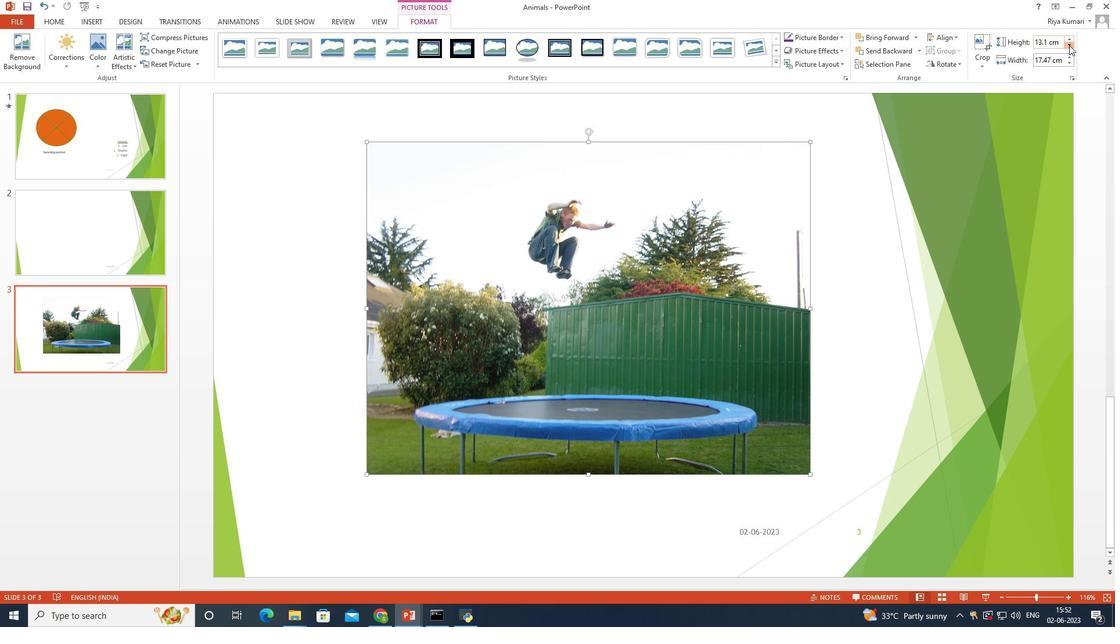 
Action: Mouse pressed left at (1069, 45)
Screenshot: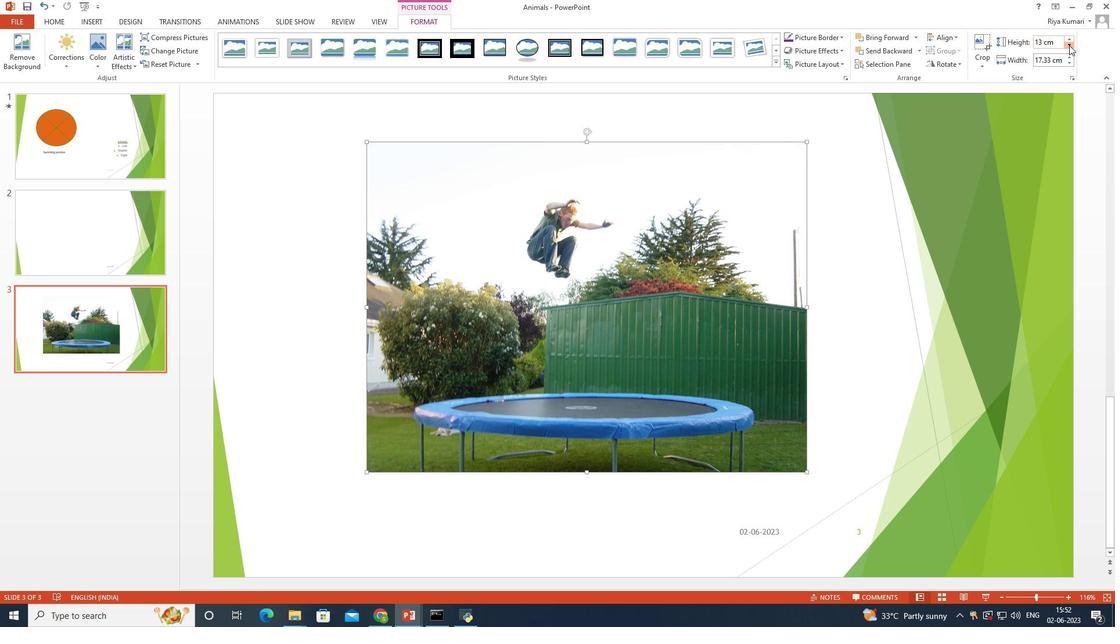 
Action: Mouse pressed left at (1069, 45)
Screenshot: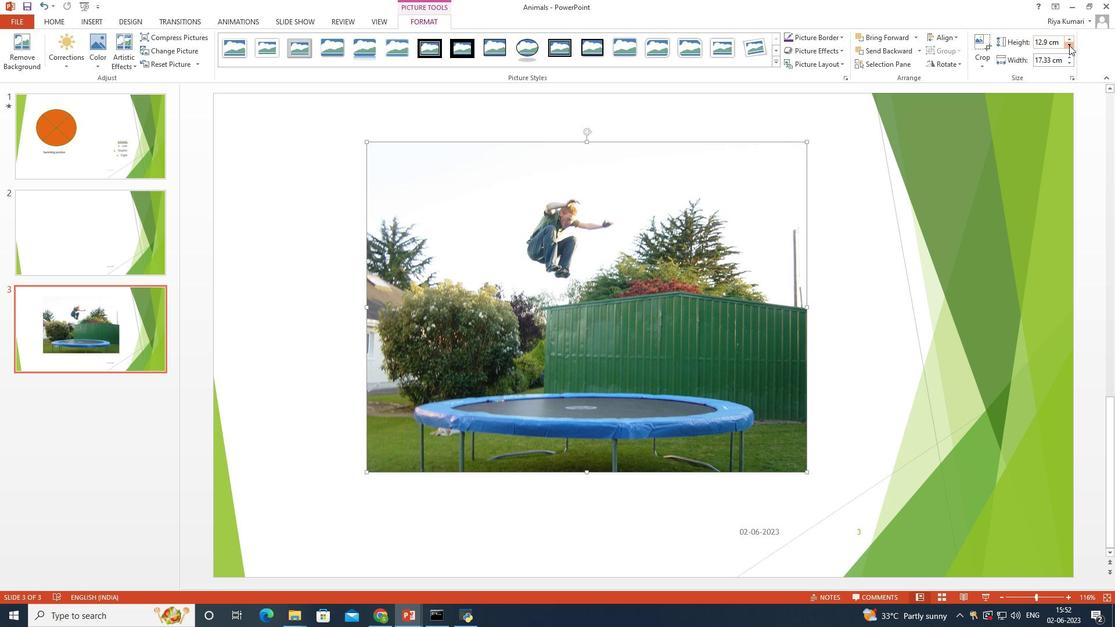 
Action: Mouse pressed left at (1069, 45)
Screenshot: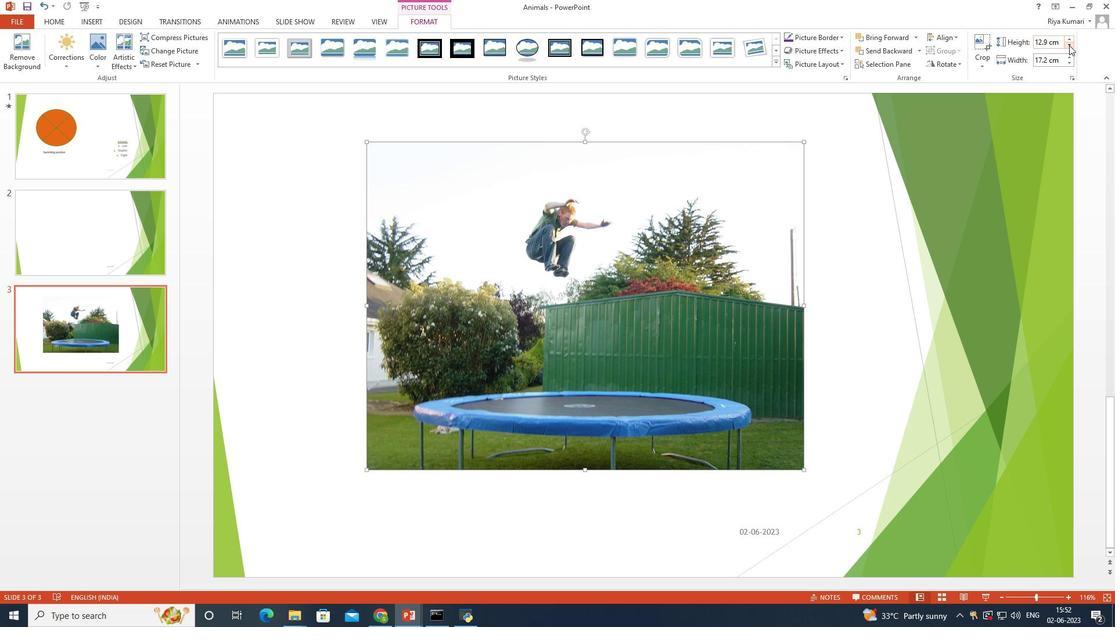 
Action: Mouse pressed left at (1069, 45)
Screenshot: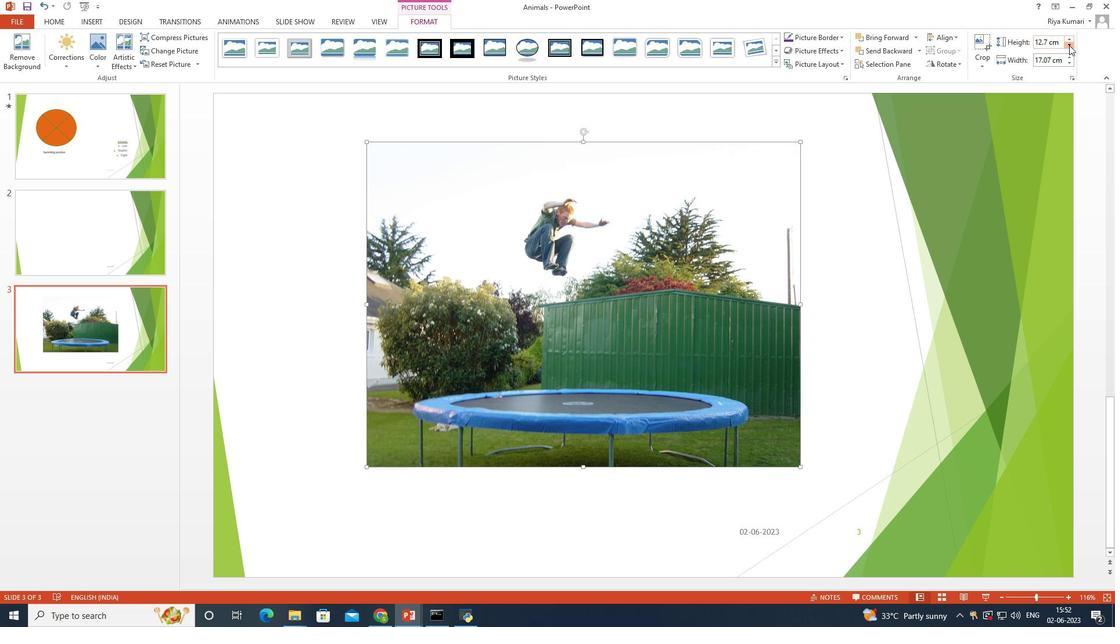 
Action: Mouse pressed left at (1069, 45)
Screenshot: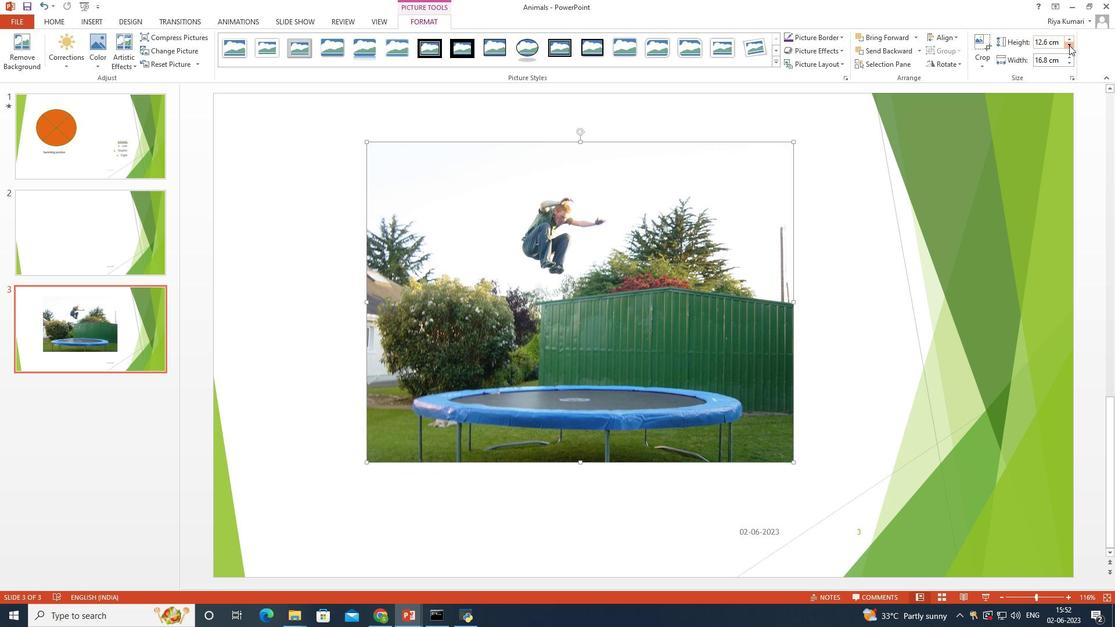 
Action: Mouse pressed left at (1069, 45)
Screenshot: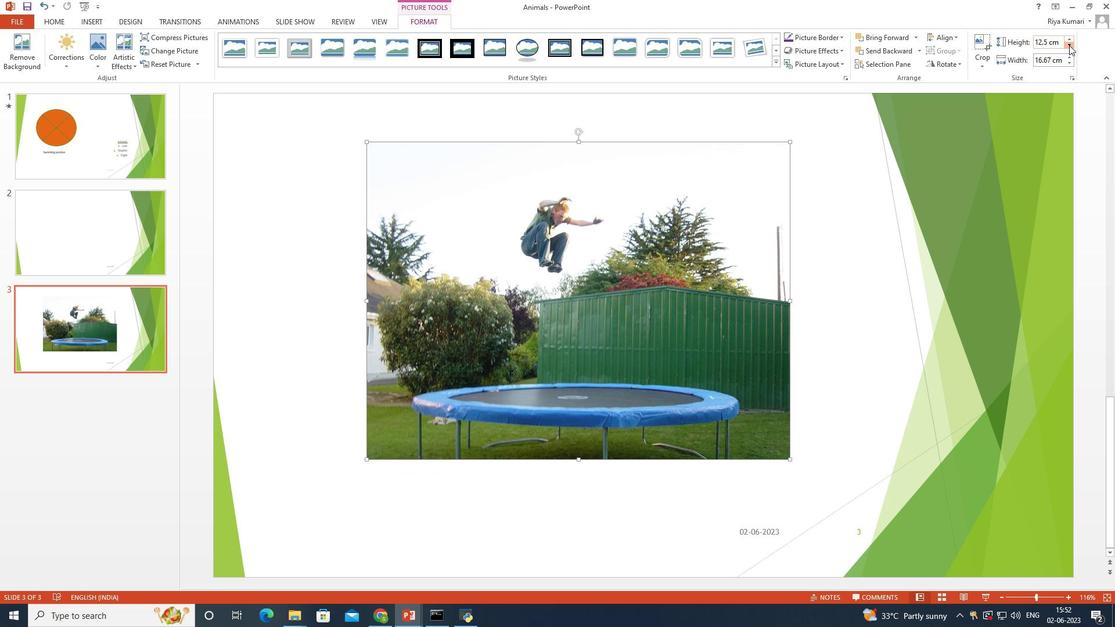 
Action: Mouse pressed left at (1069, 45)
Screenshot: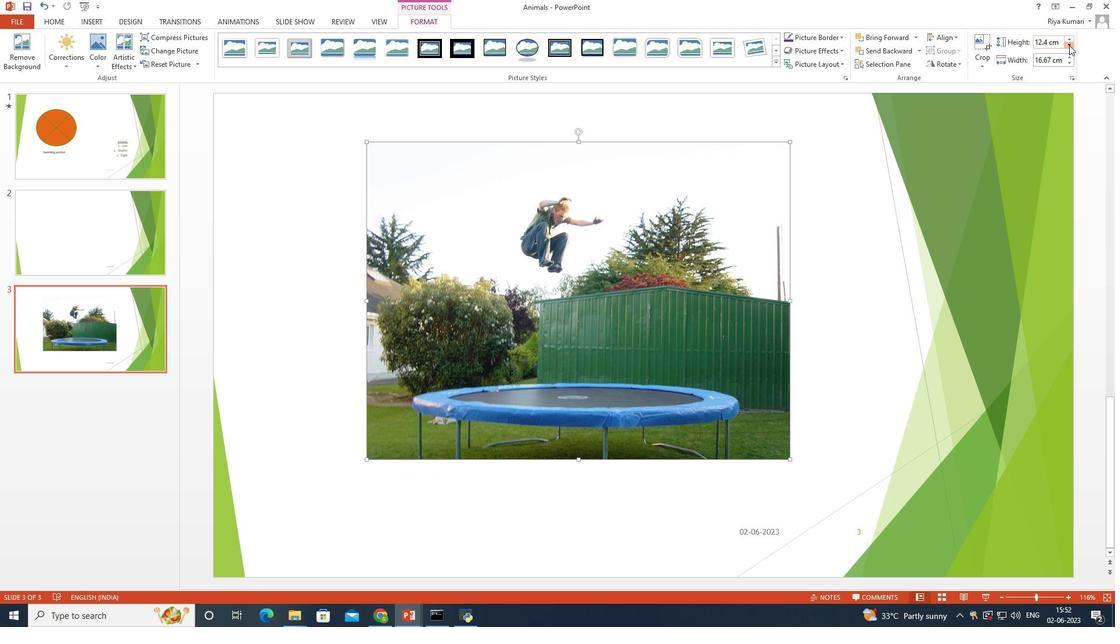 
Action: Mouse pressed left at (1069, 45)
Screenshot: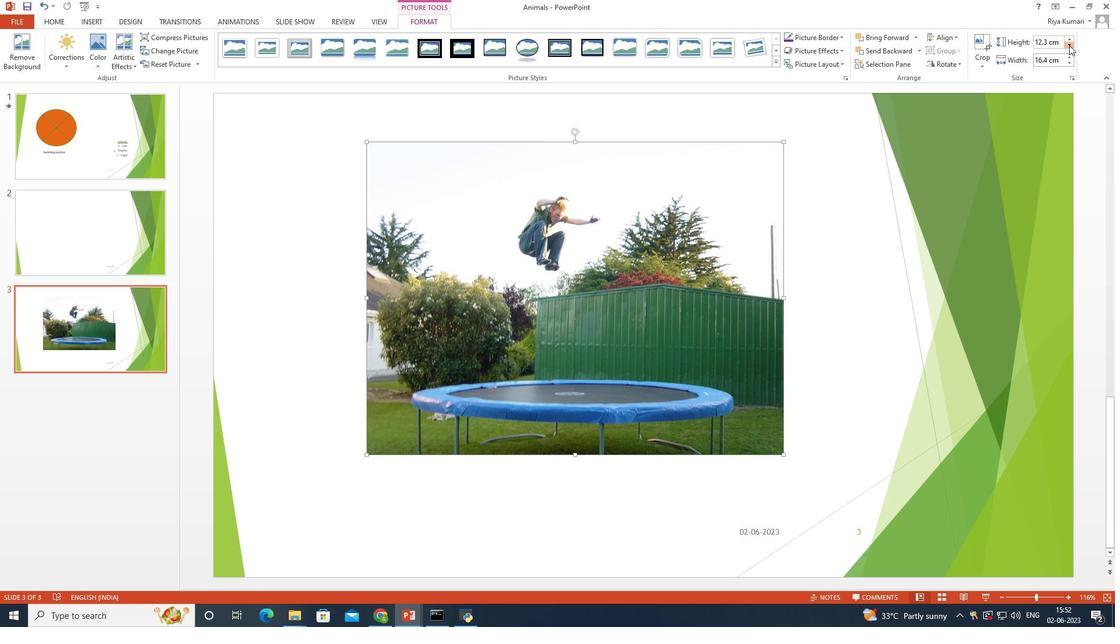 
Action: Mouse pressed left at (1069, 45)
Screenshot: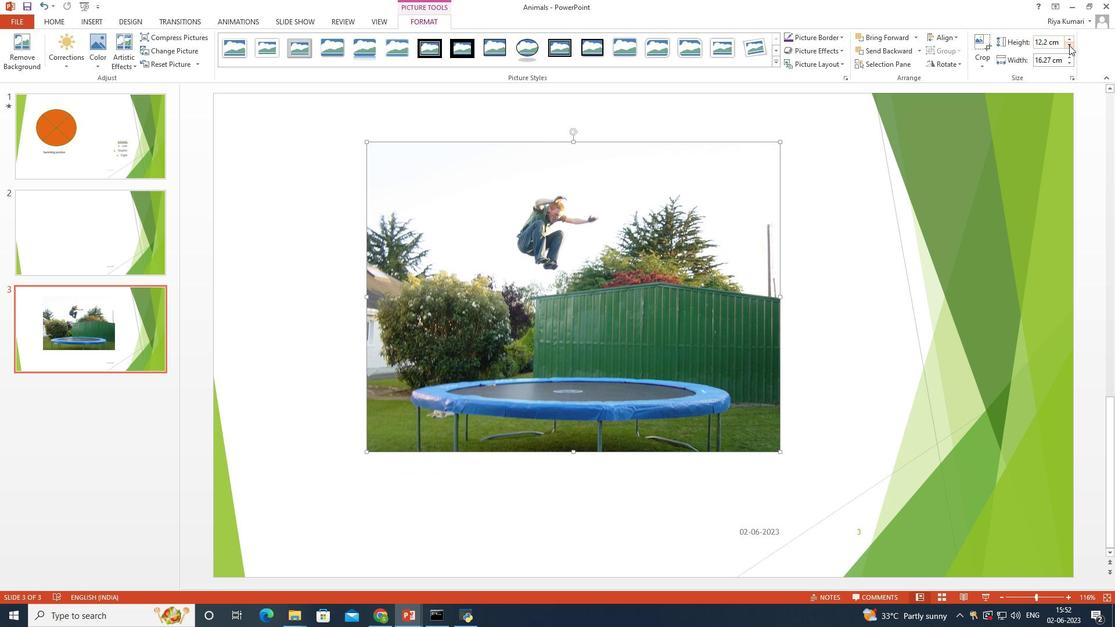 
Action: Mouse pressed left at (1069, 45)
Screenshot: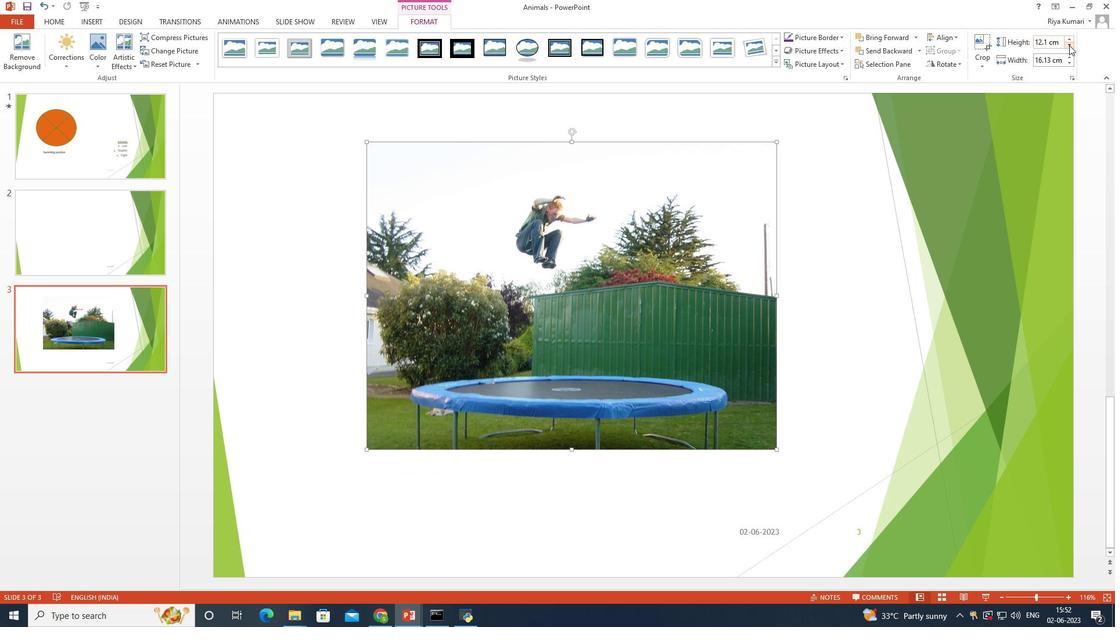 
Action: Mouse pressed left at (1069, 45)
Screenshot: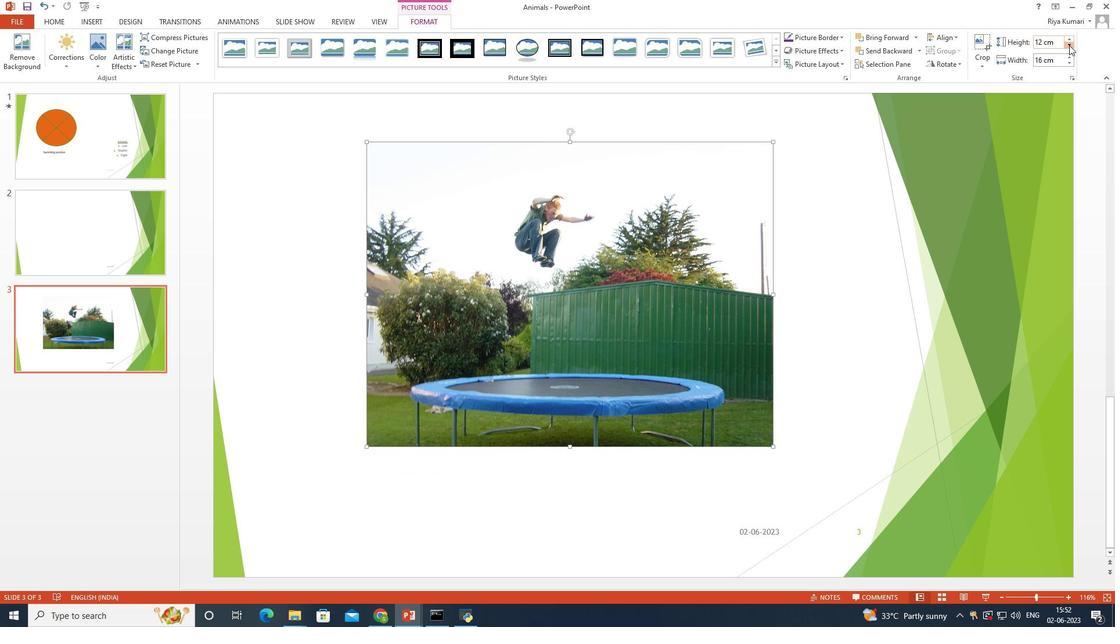 
Action: Mouse pressed left at (1069, 45)
Screenshot: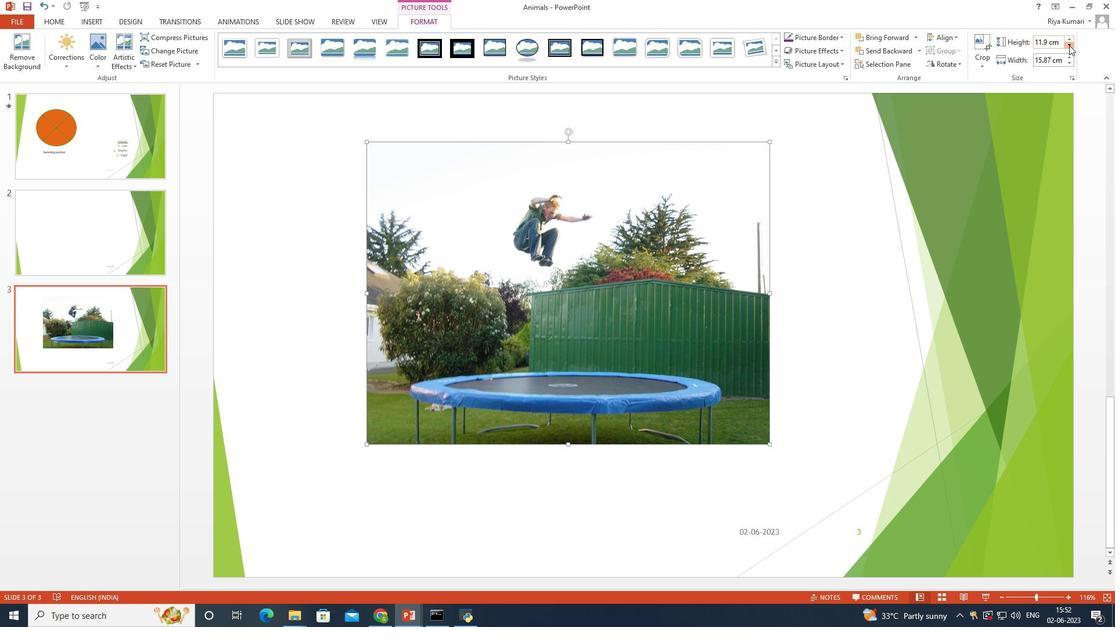 
Action: Mouse pressed left at (1069, 45)
Screenshot: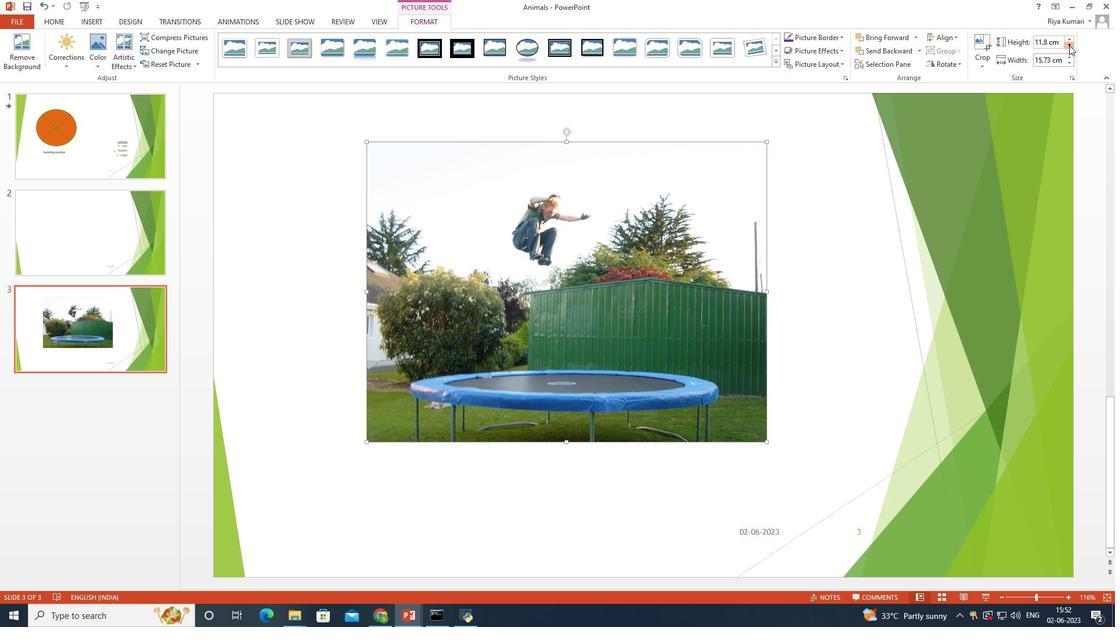
Action: Mouse pressed left at (1069, 45)
Screenshot: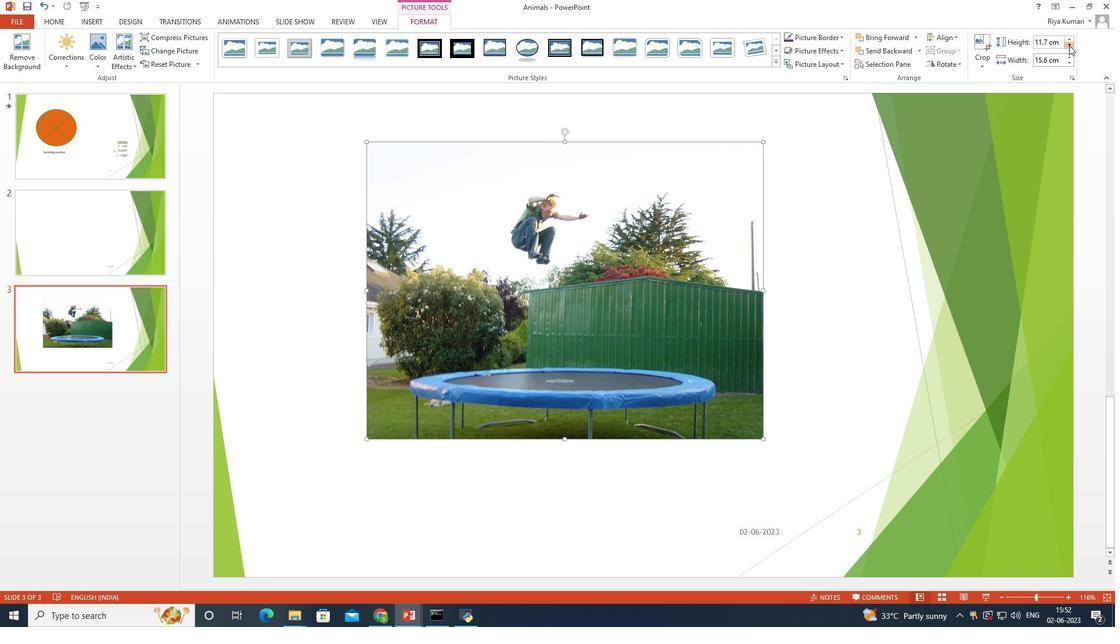 
Action: Mouse pressed left at (1069, 45)
Screenshot: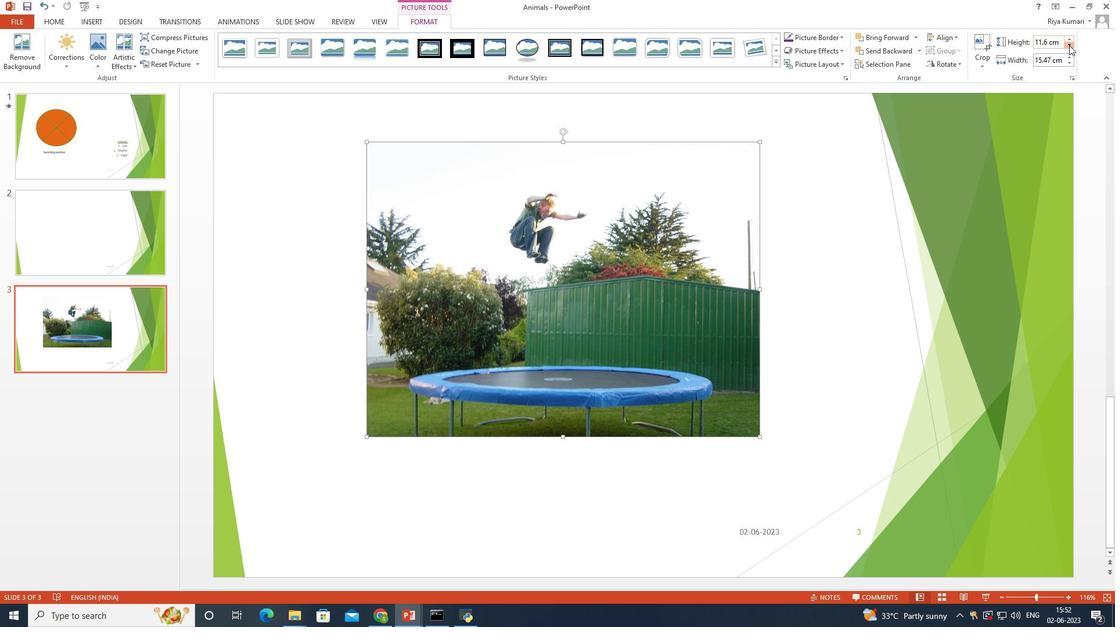 
Action: Mouse pressed left at (1069, 45)
Screenshot: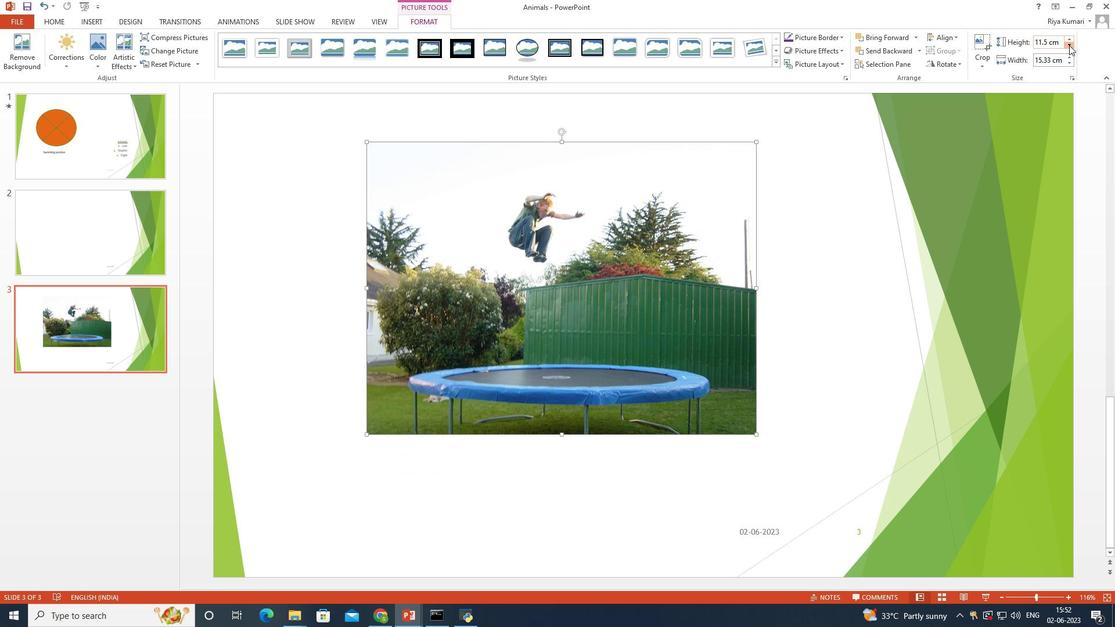 
Action: Mouse pressed left at (1069, 45)
Screenshot: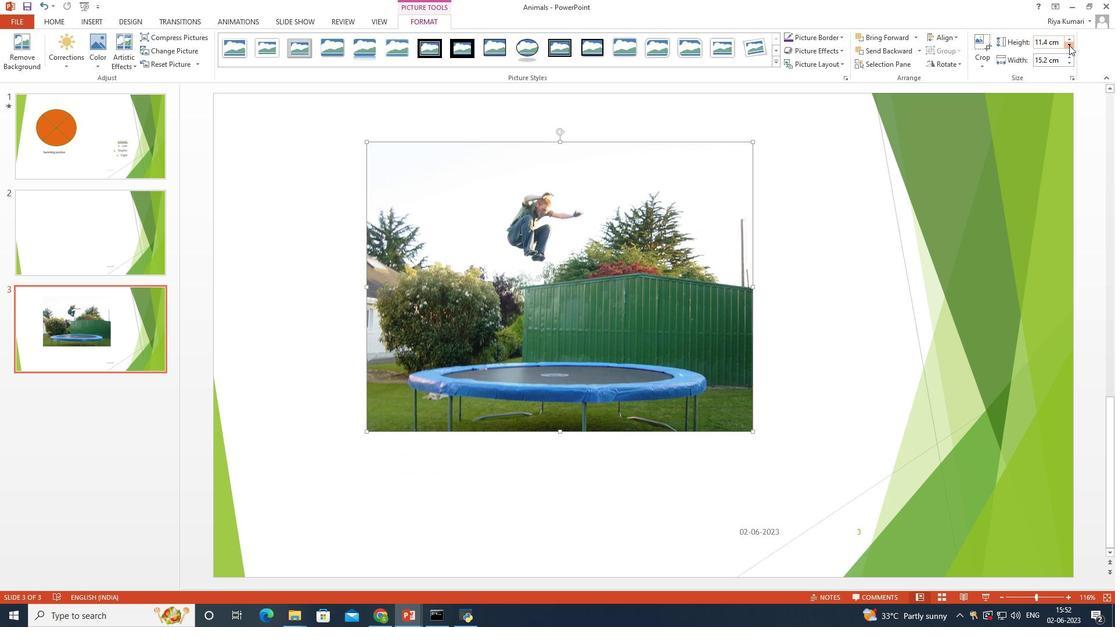 
Action: Mouse pressed left at (1069, 45)
Screenshot: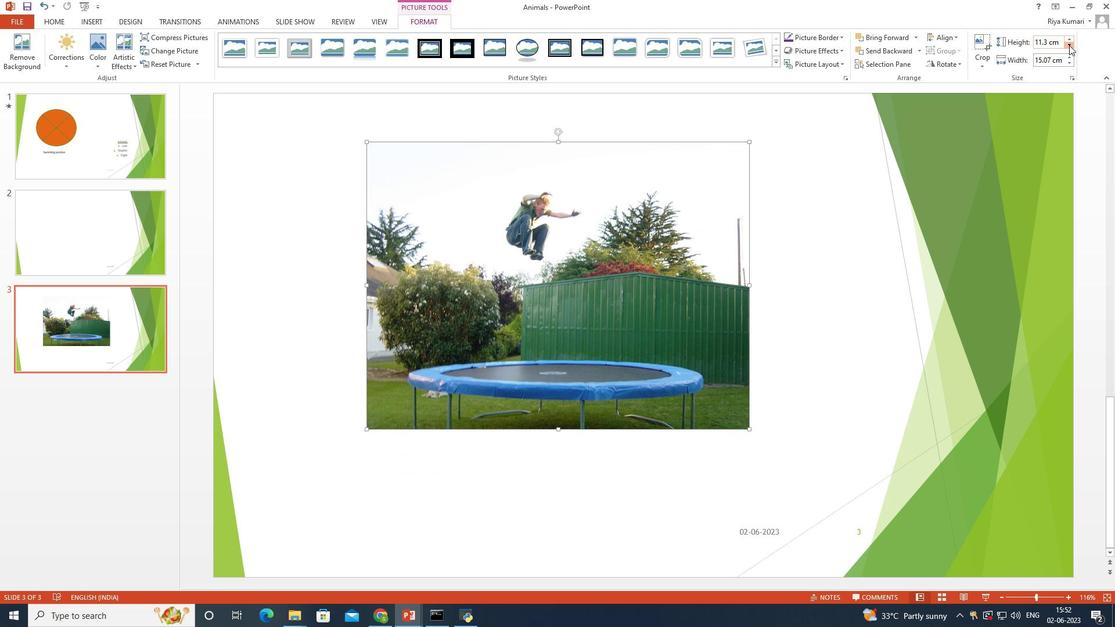 
Action: Mouse pressed left at (1069, 45)
Screenshot: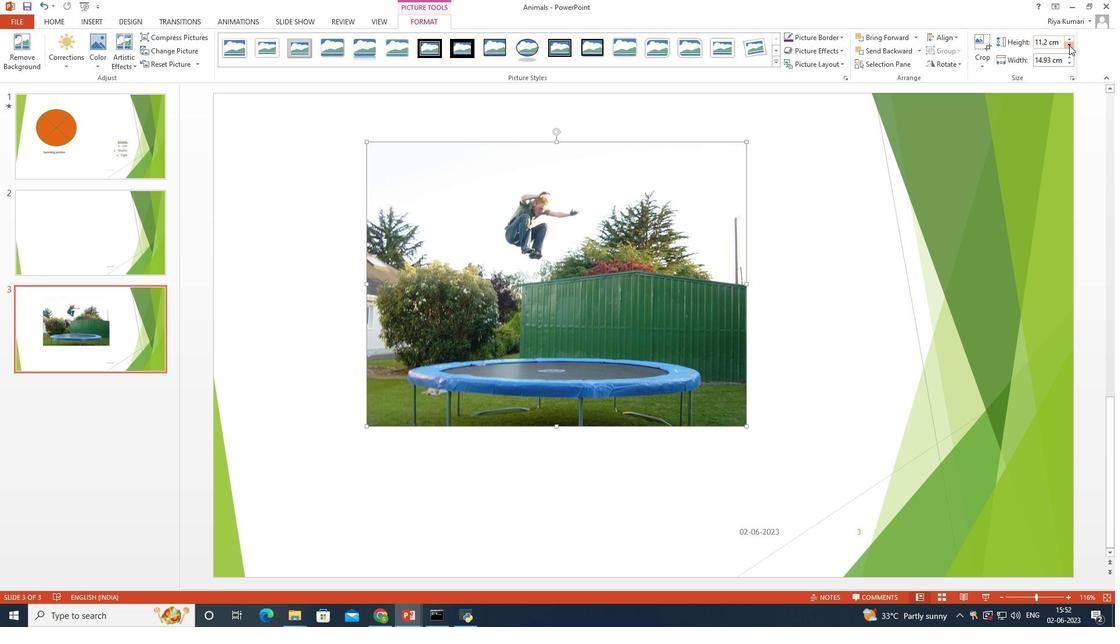 
Action: Mouse pressed left at (1069, 45)
Screenshot: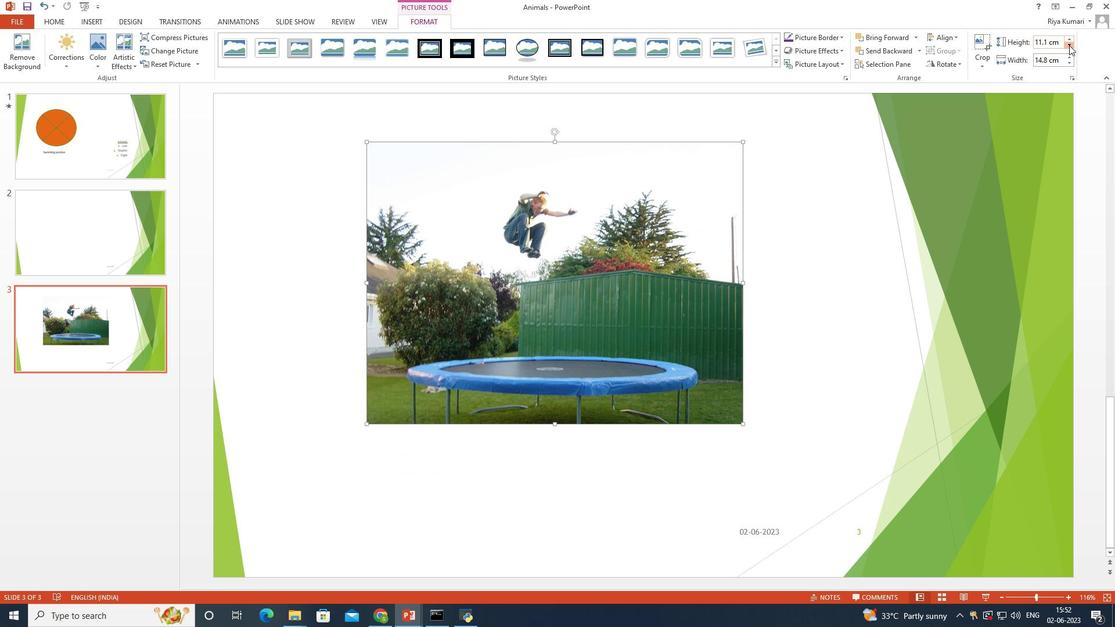 
Action: Mouse pressed left at (1069, 45)
Screenshot: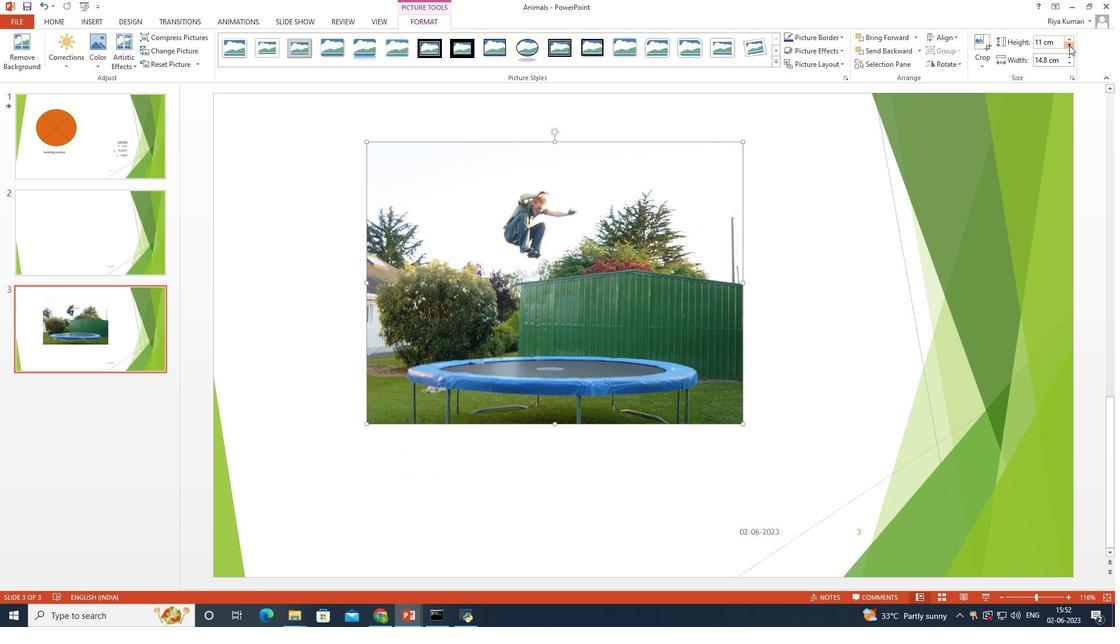 
Action: Mouse pressed left at (1069, 45)
Screenshot: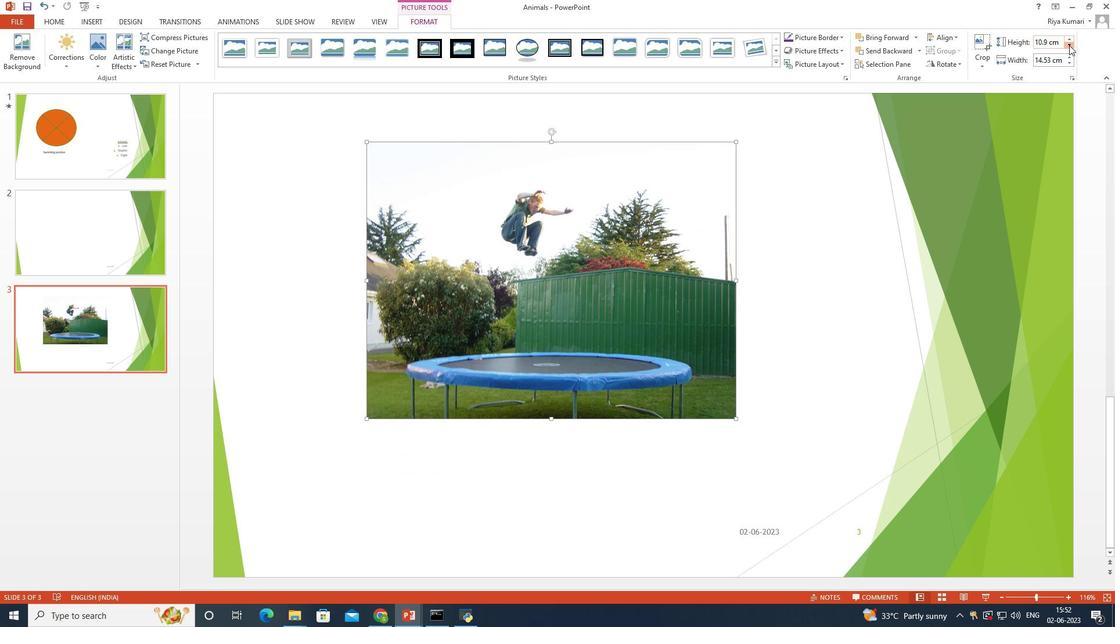 
Action: Mouse pressed left at (1069, 45)
Screenshot: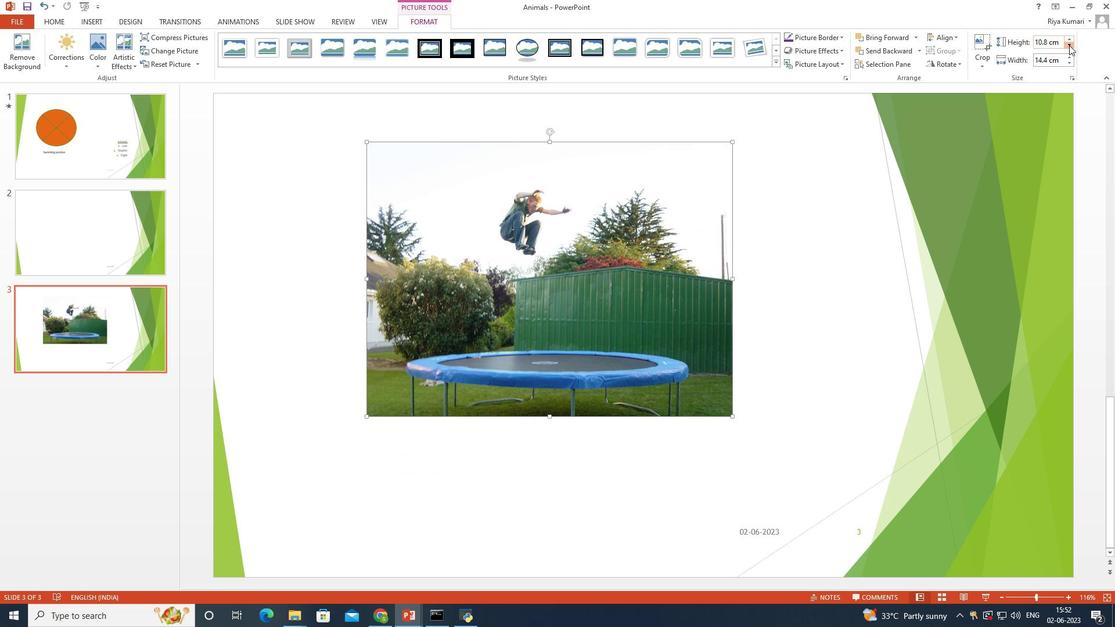 
Action: Mouse pressed left at (1069, 45)
Screenshot: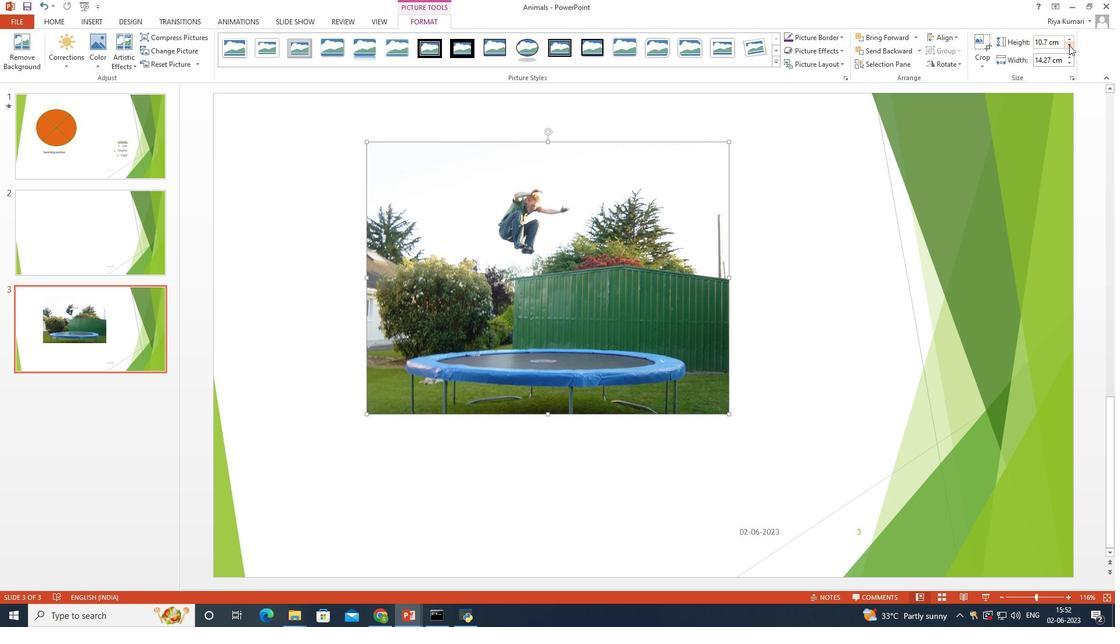 
Action: Mouse pressed left at (1069, 45)
Screenshot: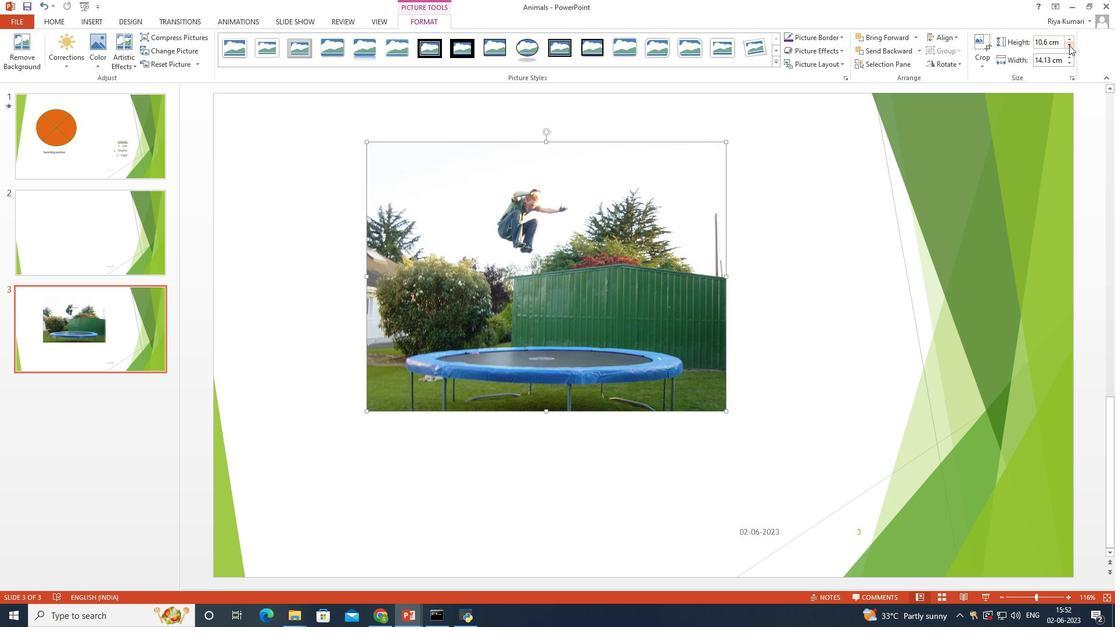 
Action: Mouse pressed left at (1069, 45)
Screenshot: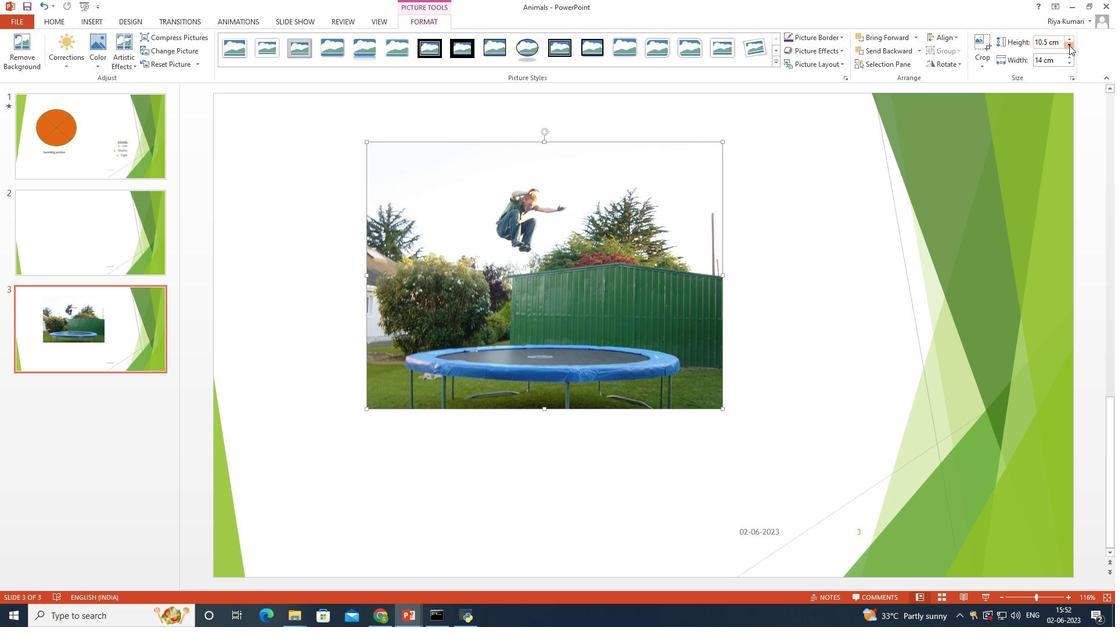
Action: Mouse pressed left at (1069, 45)
Screenshot: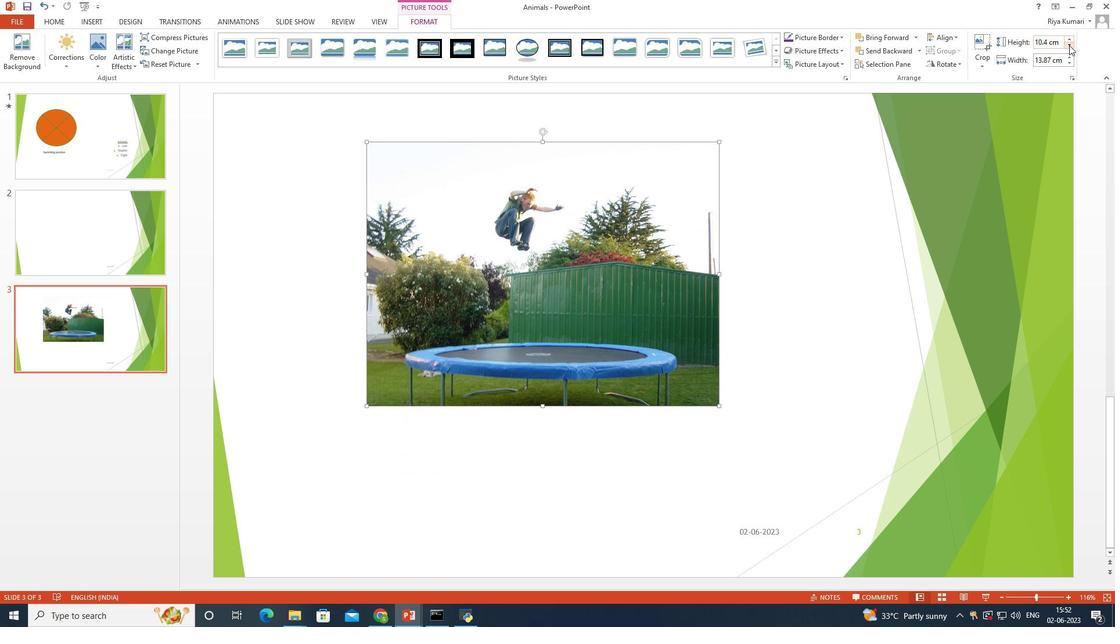 
Action: Mouse pressed left at (1069, 45)
Screenshot: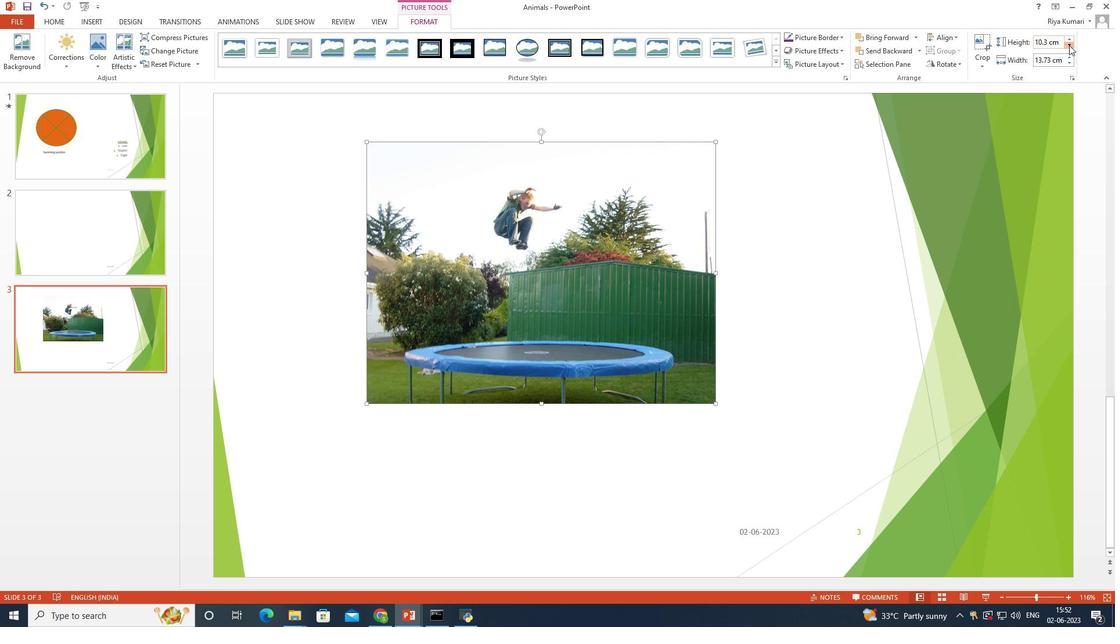 
Action: Mouse pressed left at (1069, 45)
Screenshot: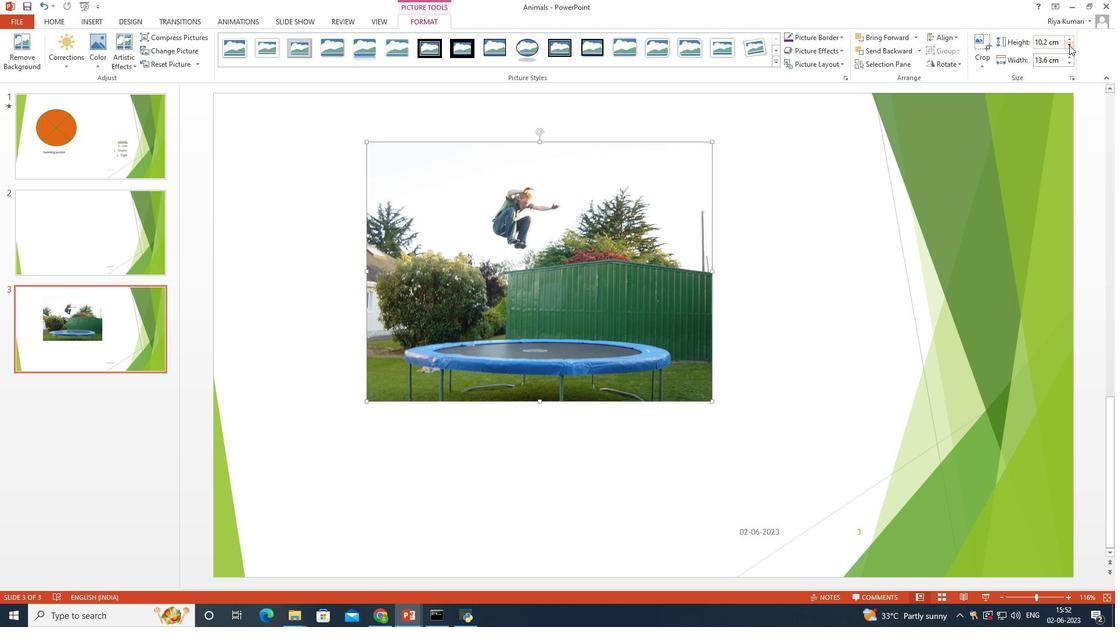 
Action: Mouse pressed left at (1069, 45)
Screenshot: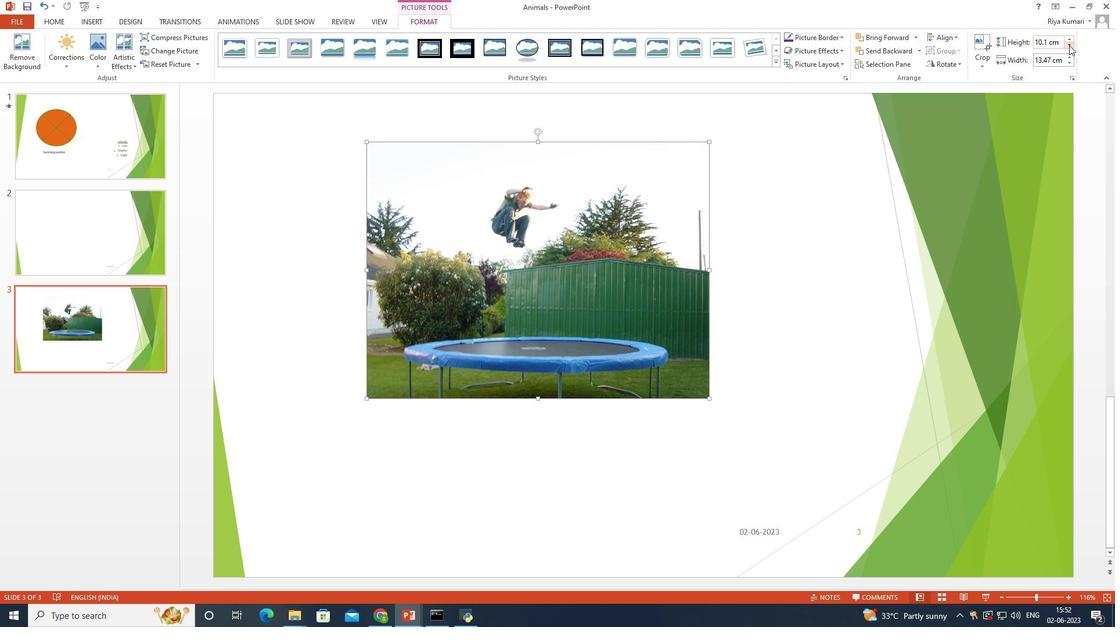 
Action: Mouse pressed left at (1069, 45)
Screenshot: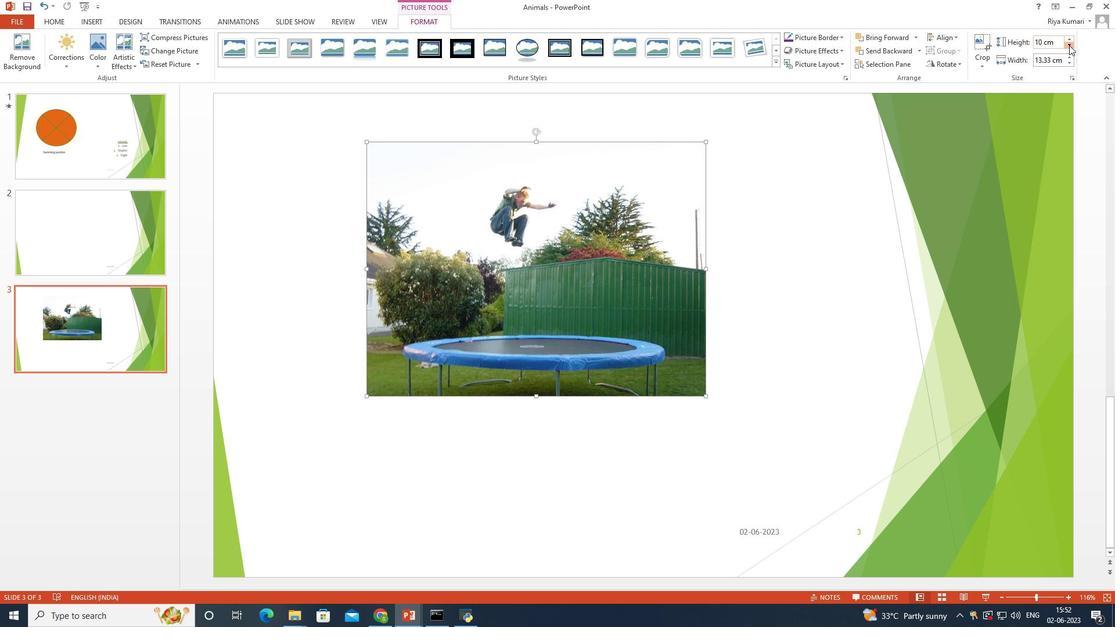 
Action: Mouse pressed left at (1069, 45)
Screenshot: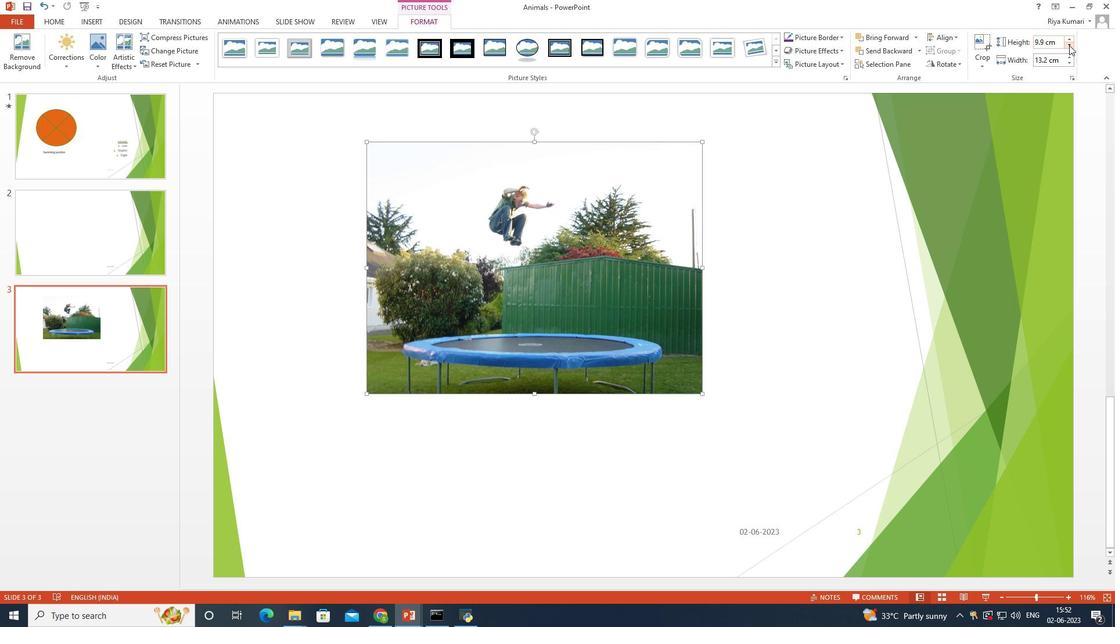 
Action: Mouse pressed left at (1069, 45)
Screenshot: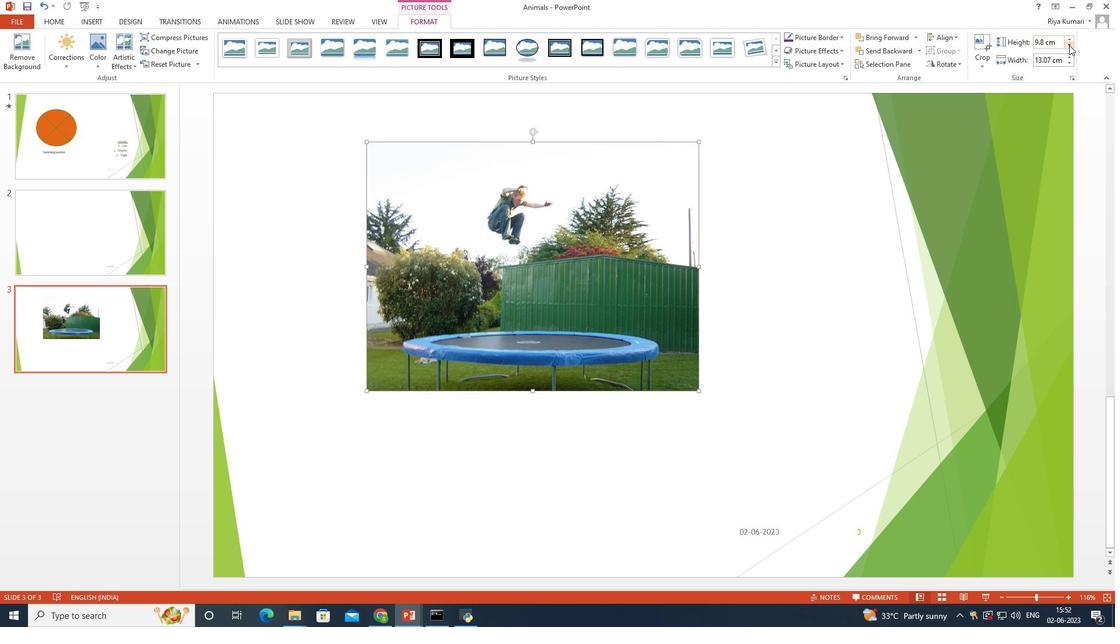 
Action: Mouse pressed left at (1069, 45)
Screenshot: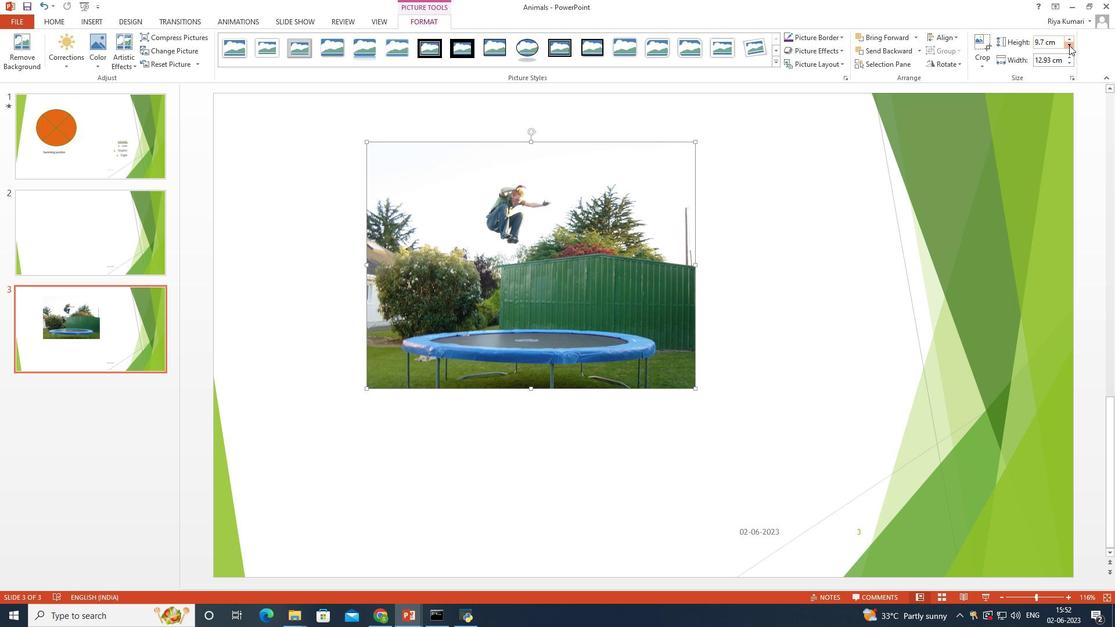 
Action: Mouse pressed left at (1069, 45)
Screenshot: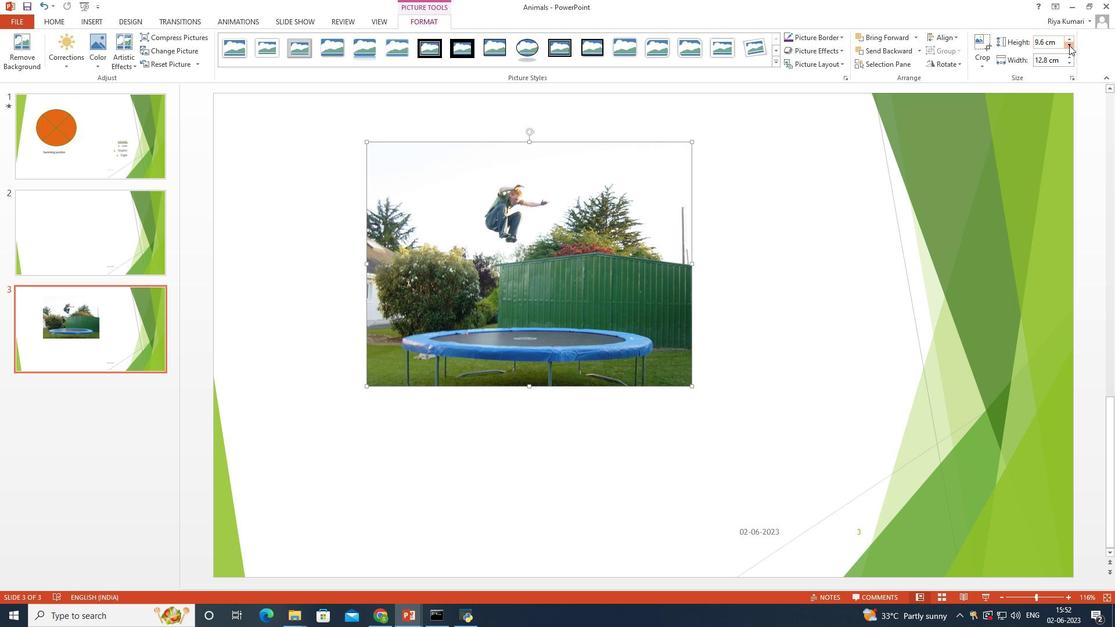 
Action: Mouse pressed left at (1069, 45)
Screenshot: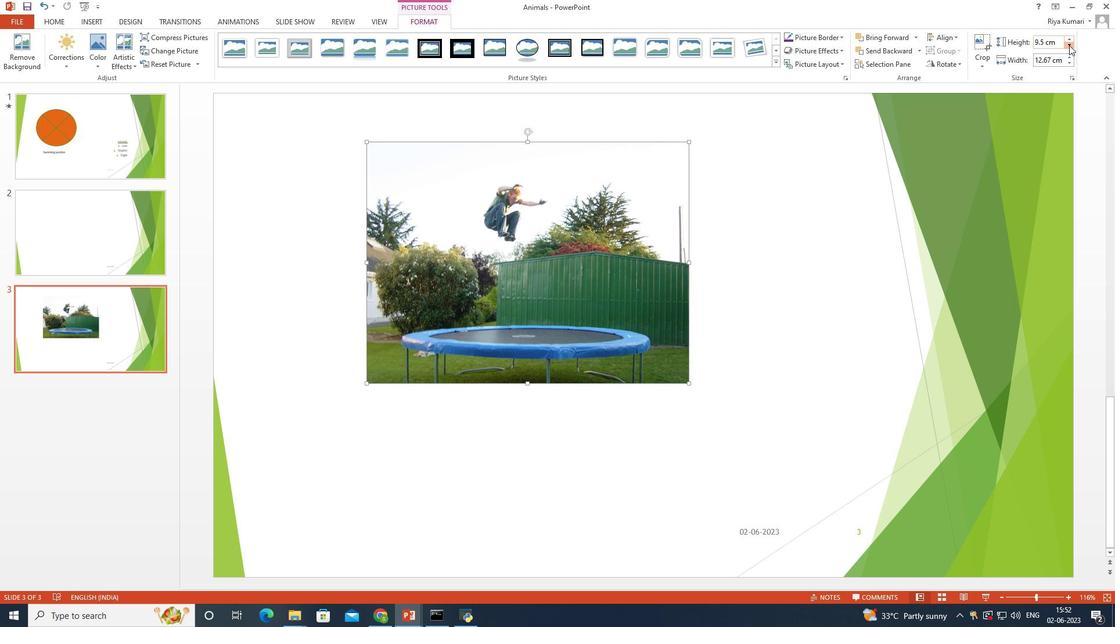 
Action: Mouse pressed left at (1069, 45)
Screenshot: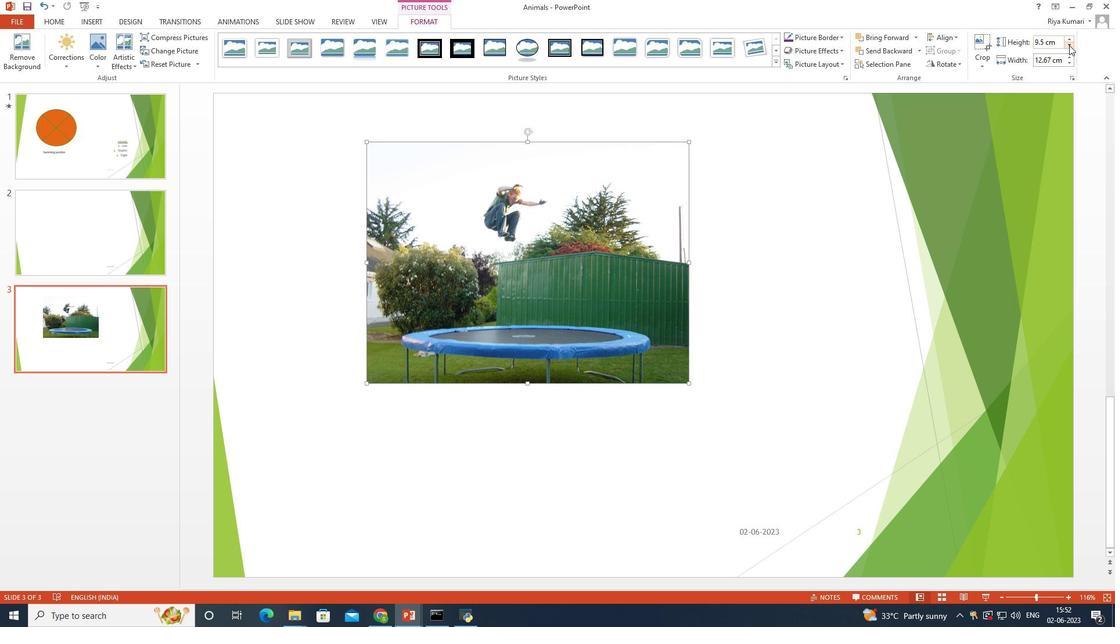 
Action: Mouse pressed left at (1069, 45)
Screenshot: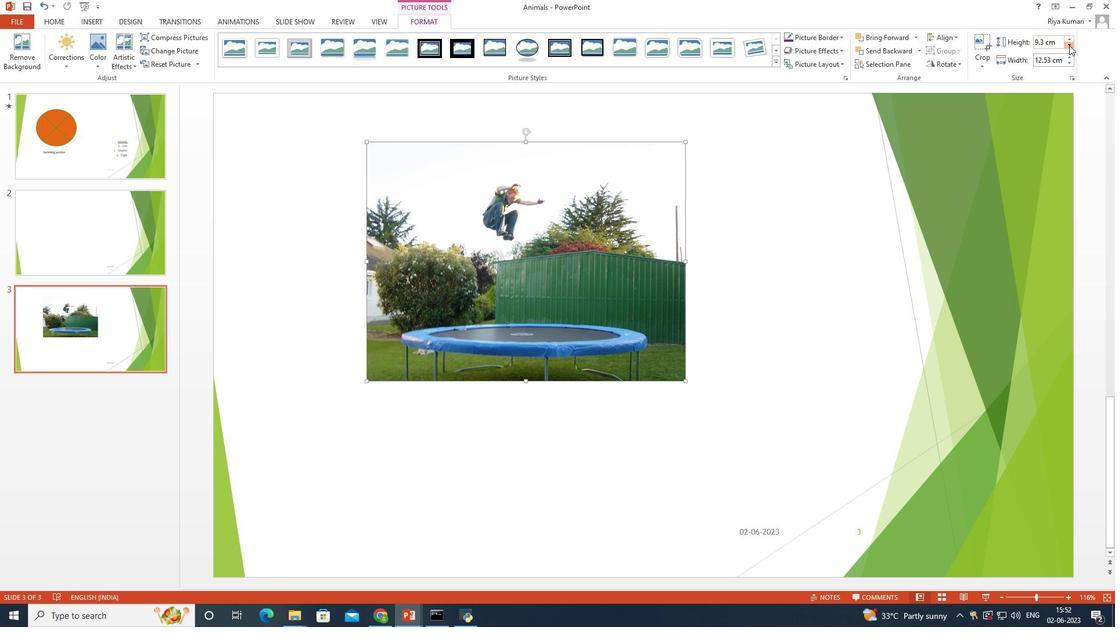
Action: Mouse pressed left at (1069, 45)
Screenshot: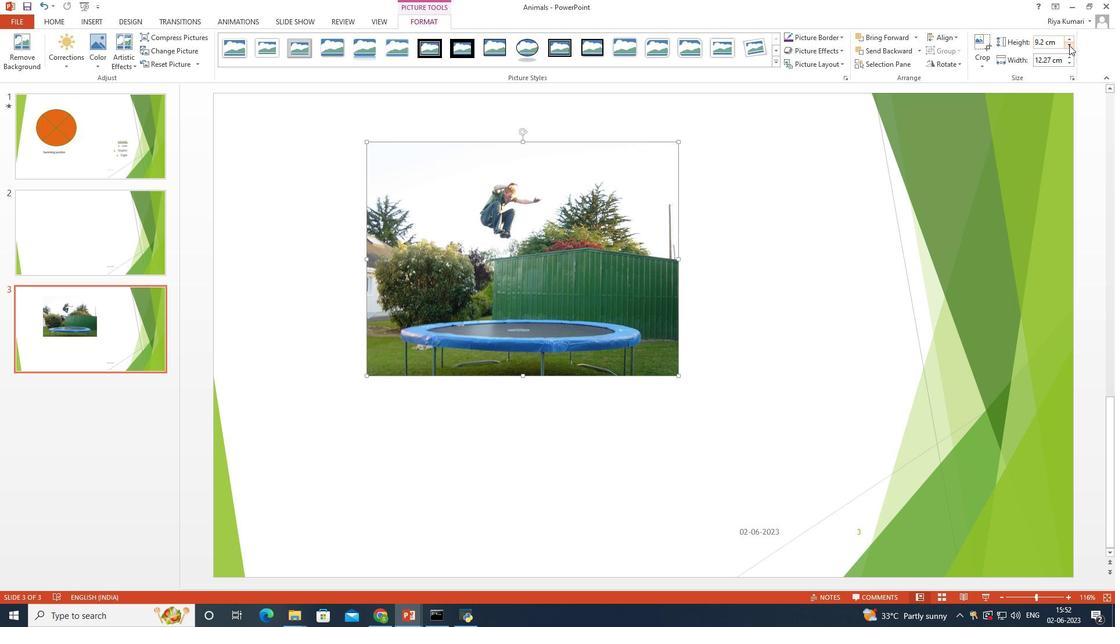 
Action: Mouse pressed left at (1069, 45)
Screenshot: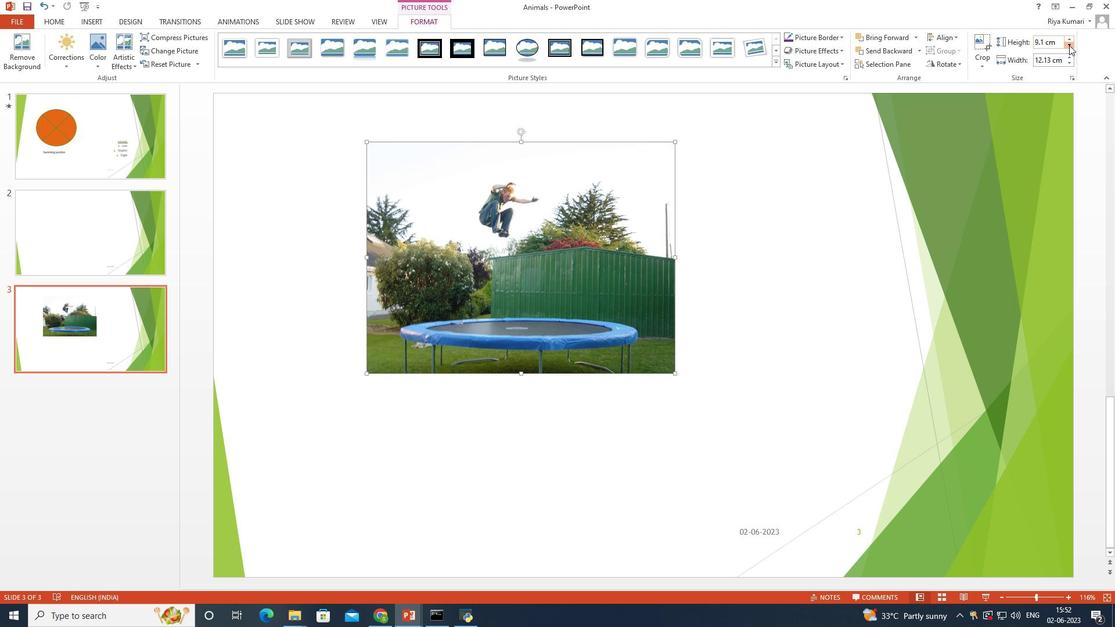 
Action: Mouse pressed left at (1069, 45)
Screenshot: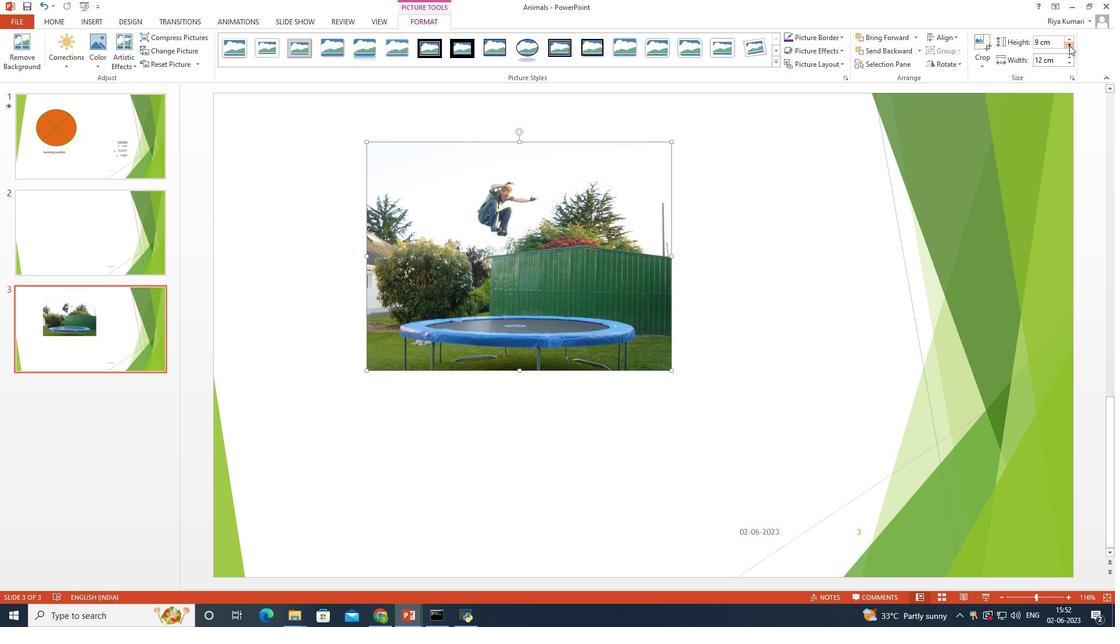 
Action: Mouse pressed left at (1069, 45)
Screenshot: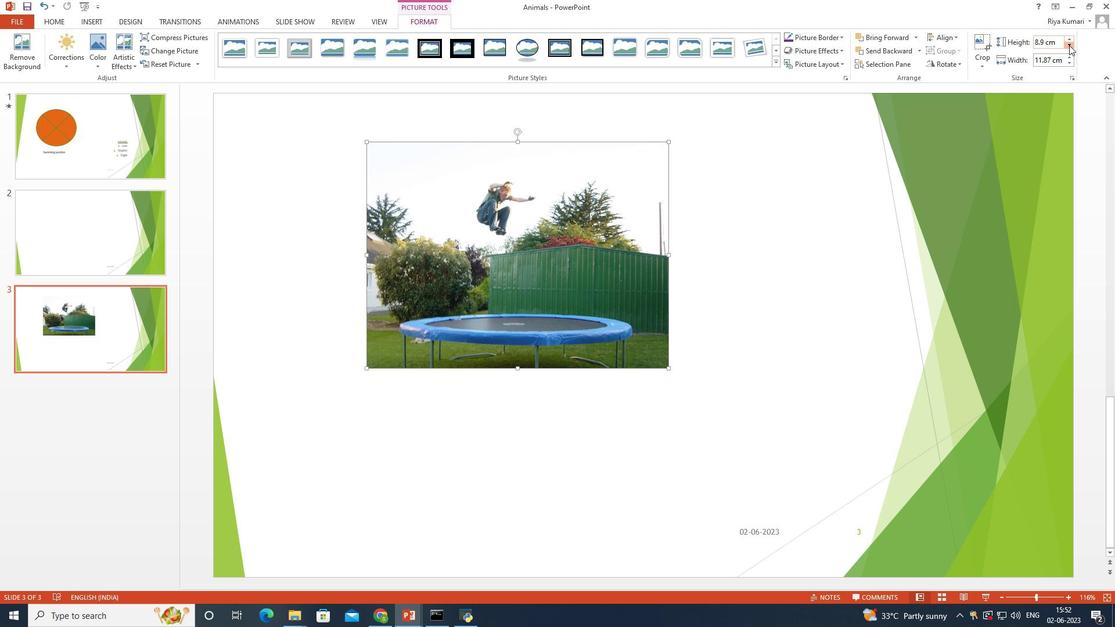 
Action: Mouse pressed left at (1069, 45)
Screenshot: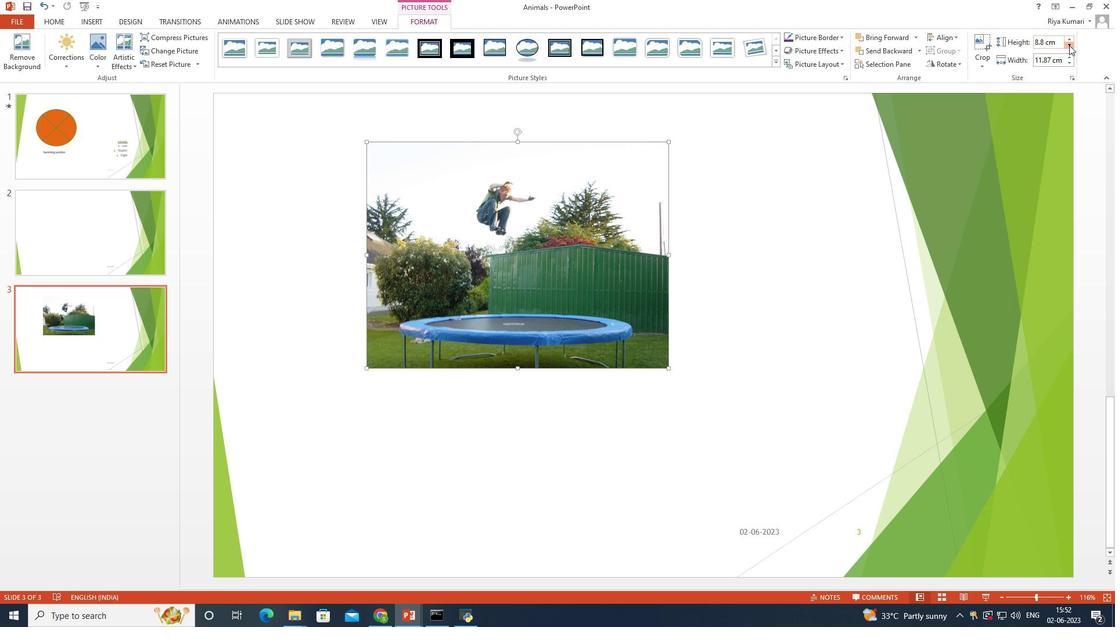 
Action: Mouse pressed left at (1069, 45)
Screenshot: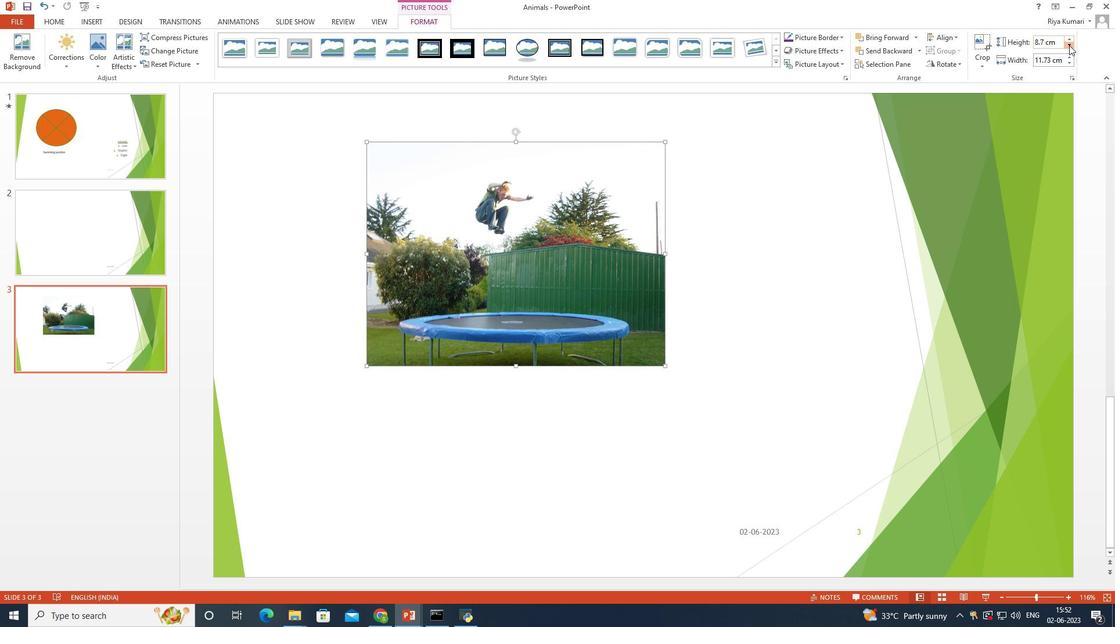 
Action: Mouse pressed left at (1069, 45)
Screenshot: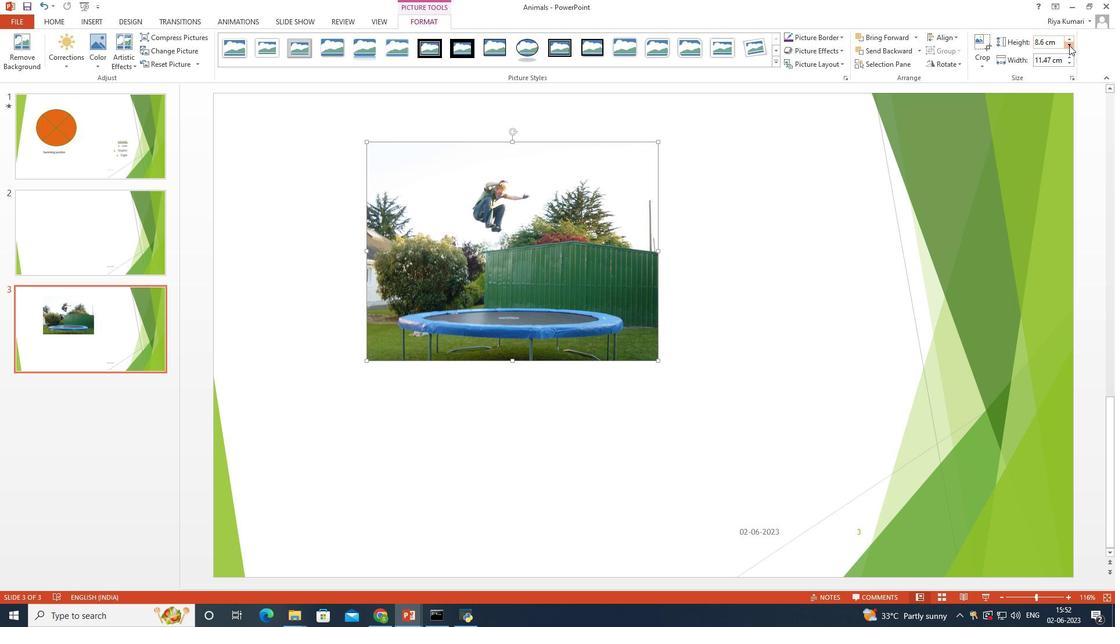 
Action: Mouse pressed left at (1069, 45)
Screenshot: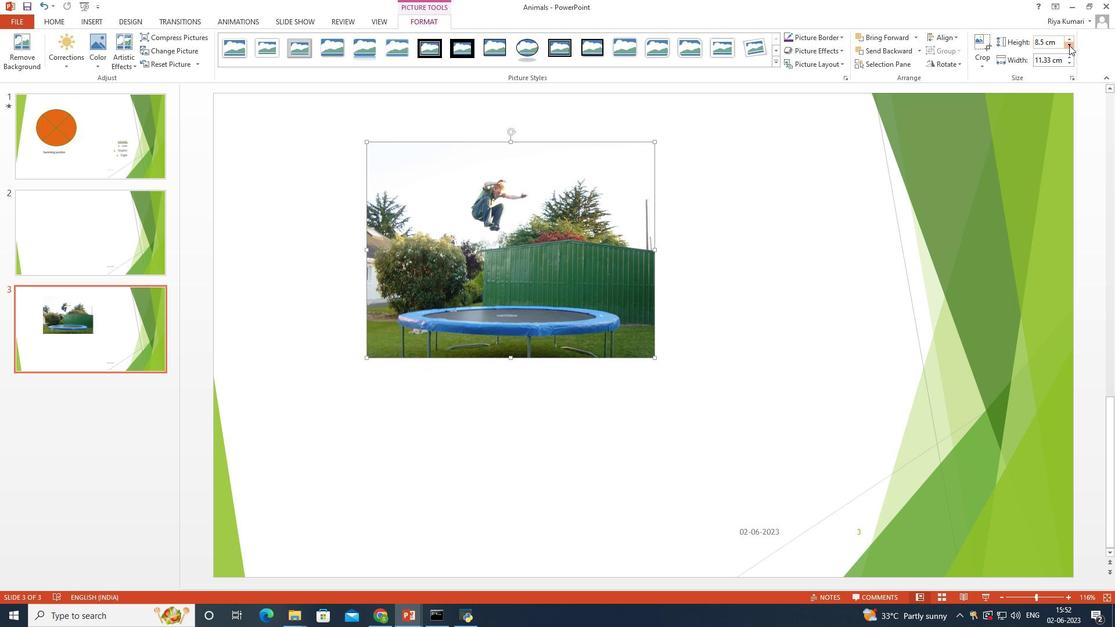 
Action: Mouse pressed left at (1069, 45)
Screenshot: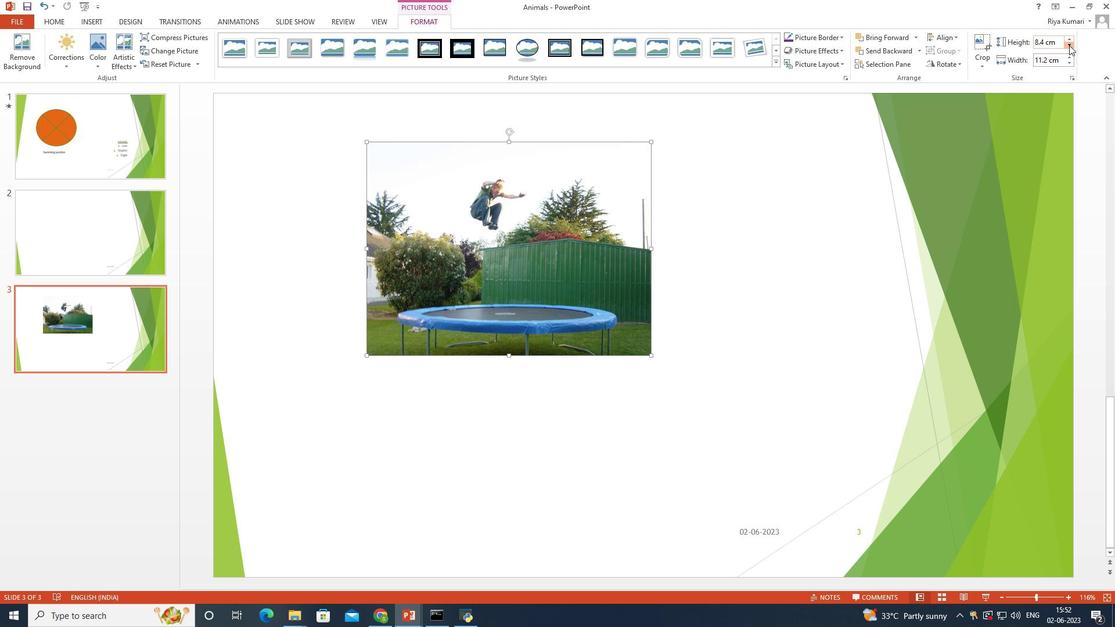 
Action: Mouse pressed left at (1069, 45)
Screenshot: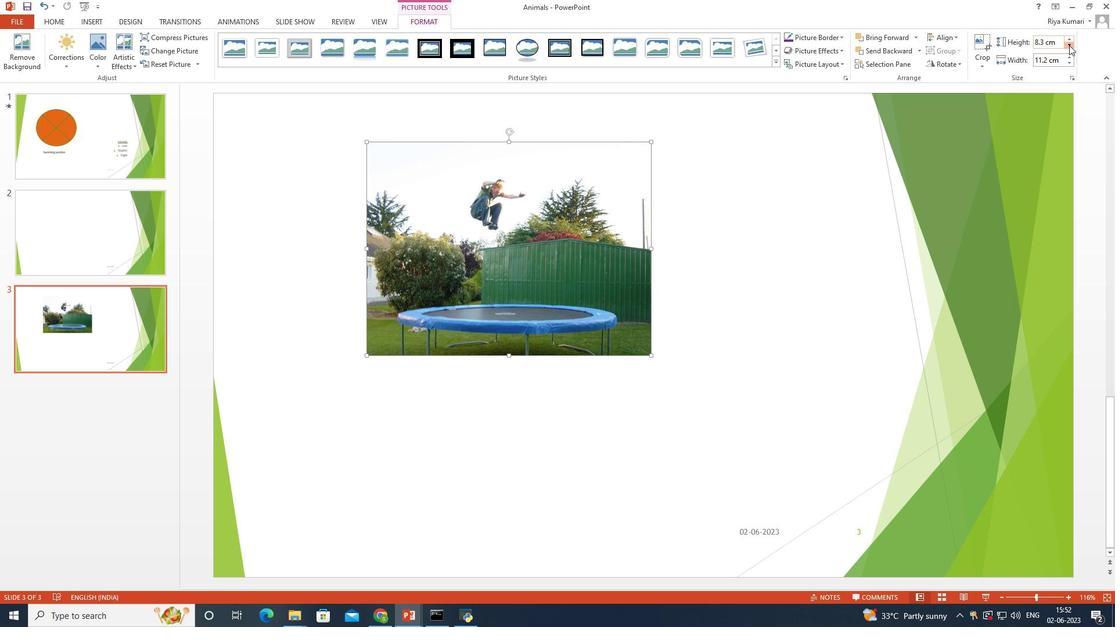 
Action: Mouse pressed left at (1069, 45)
Screenshot: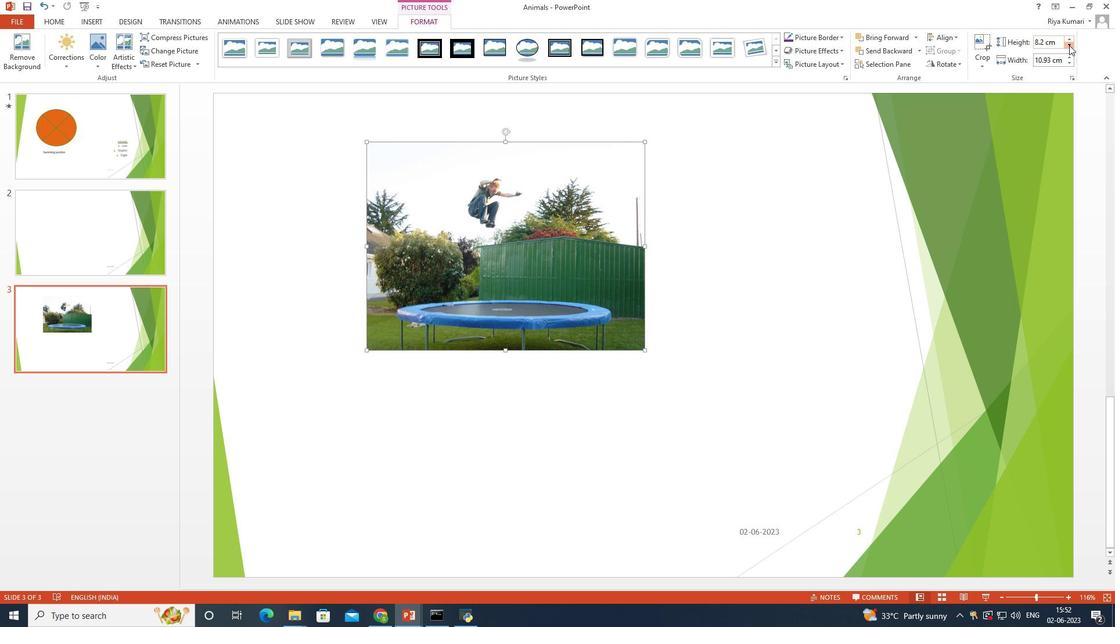 
Action: Mouse pressed left at (1069, 45)
Screenshot: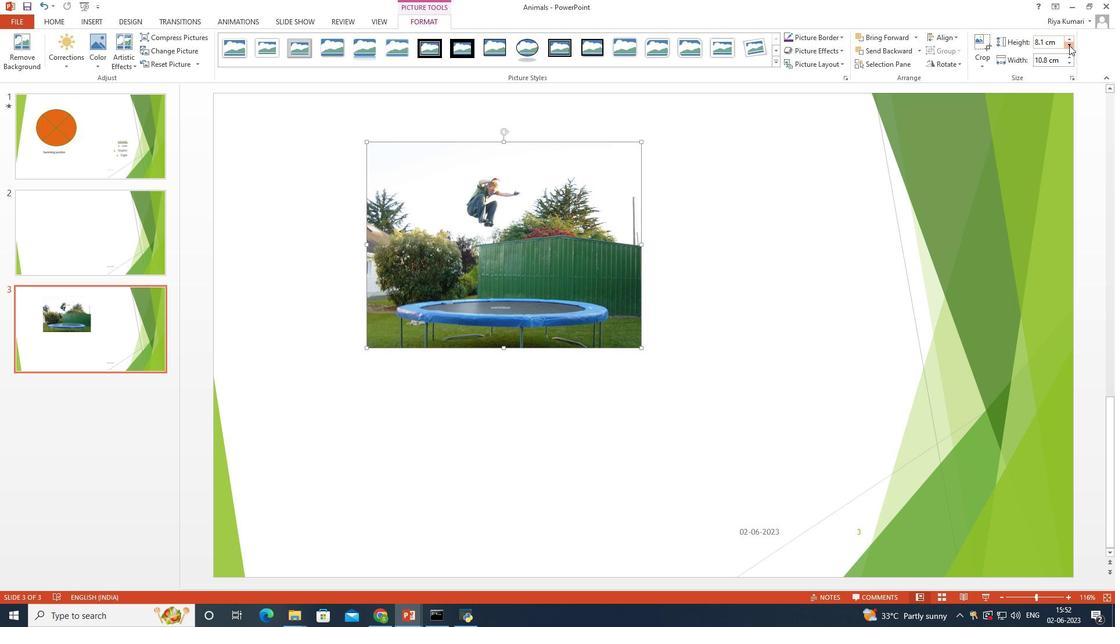 
Action: Mouse pressed left at (1069, 45)
Screenshot: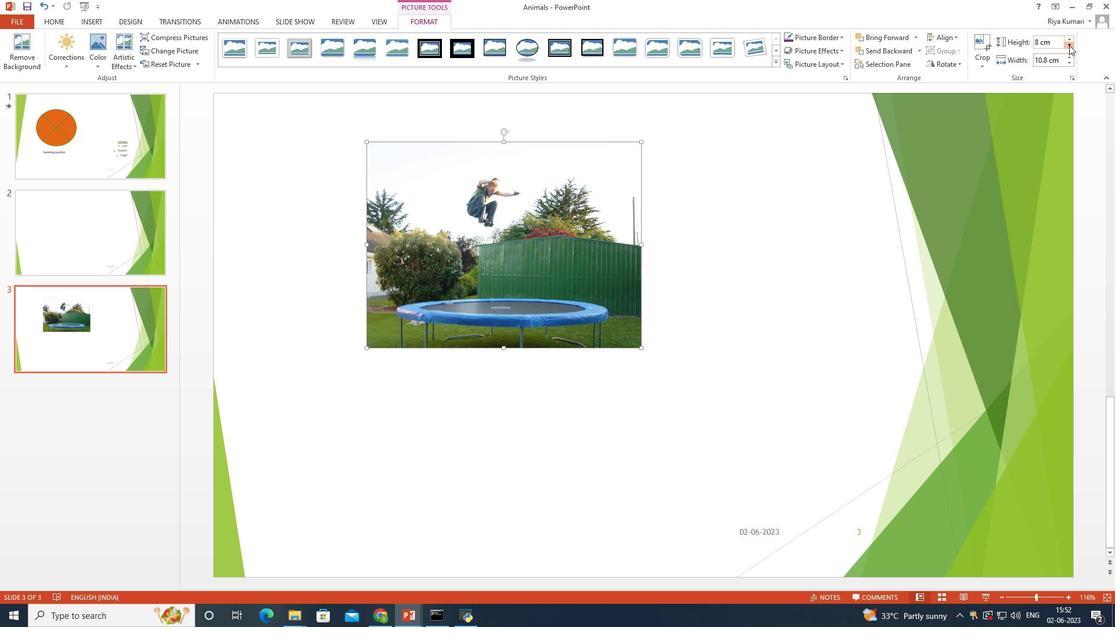 
Action: Mouse pressed left at (1069, 45)
Screenshot: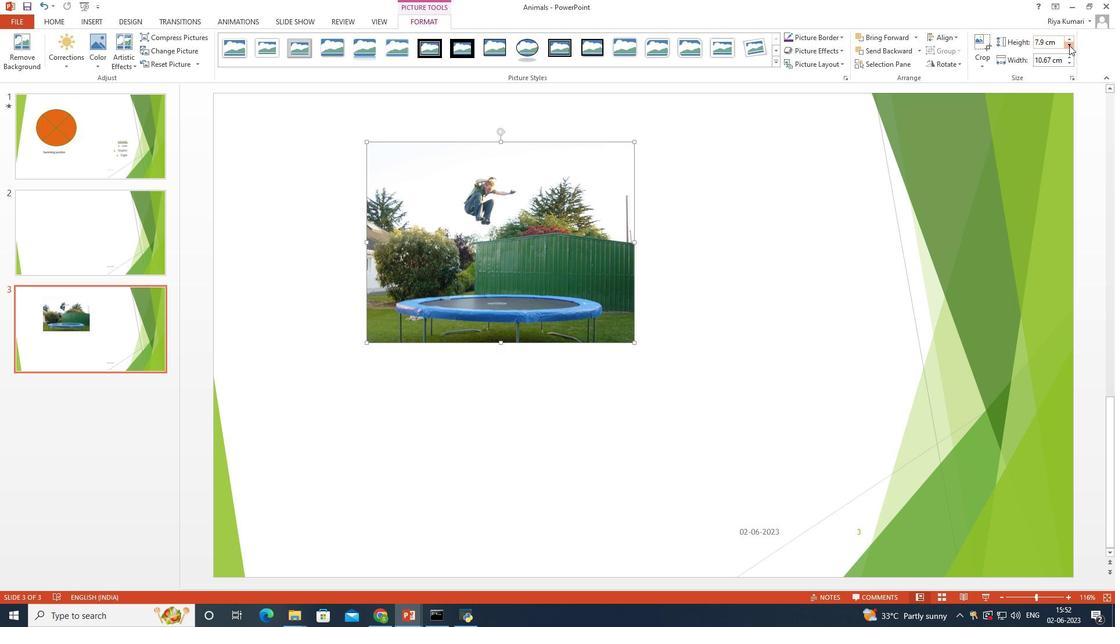 
Action: Mouse pressed left at (1069, 45)
Screenshot: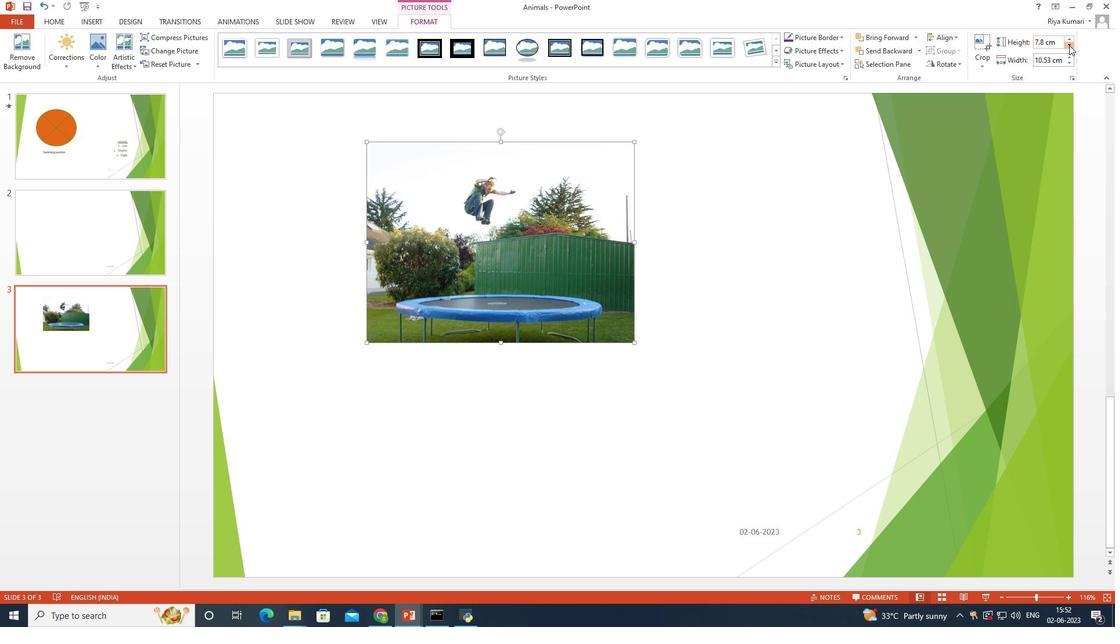 
Action: Mouse pressed left at (1069, 45)
Screenshot: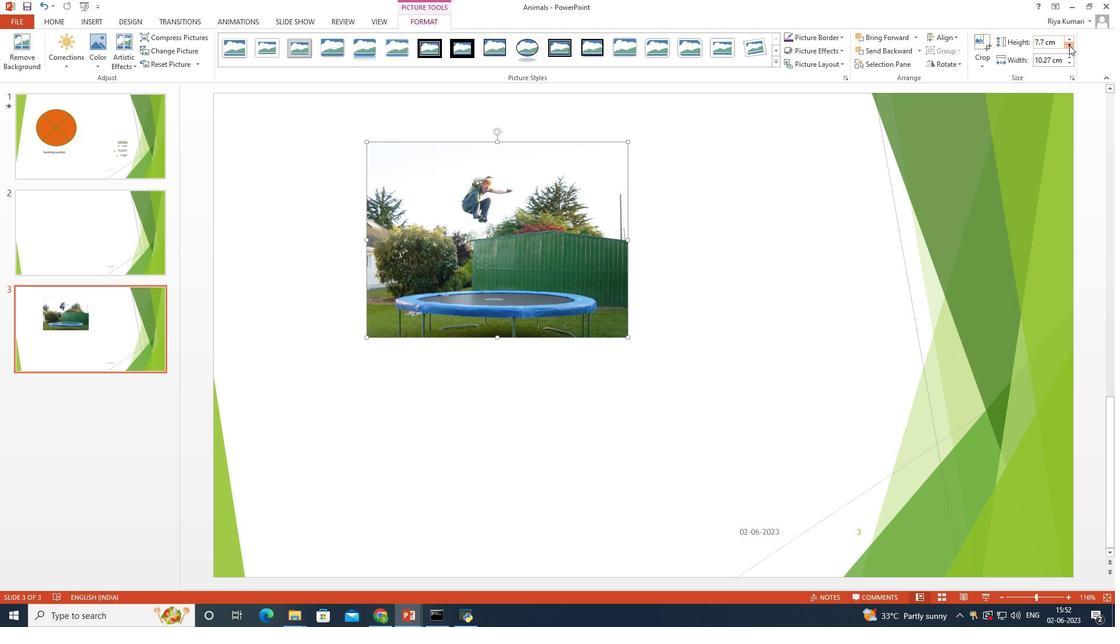 
Action: Mouse pressed left at (1069, 45)
Screenshot: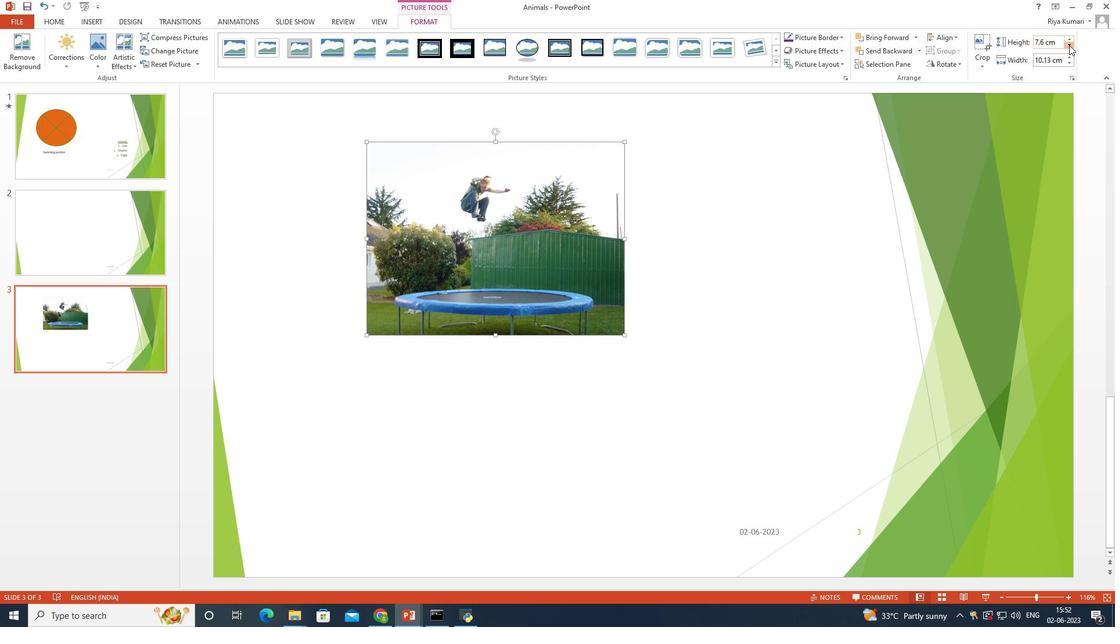 
Action: Mouse pressed left at (1069, 45)
Screenshot: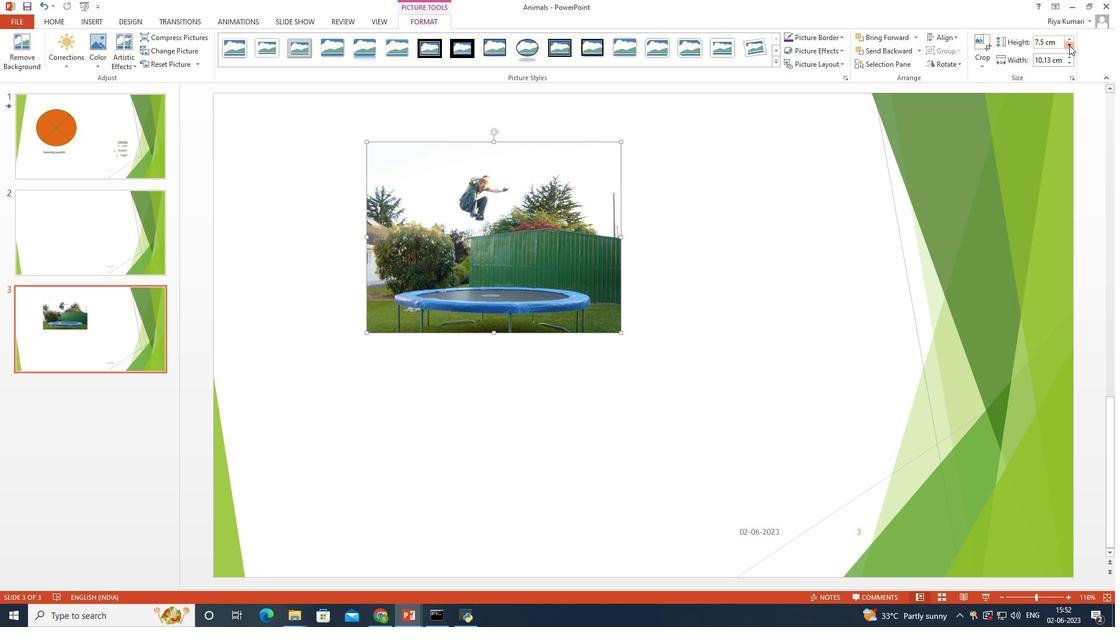 
Action: Mouse pressed left at (1069, 45)
Screenshot: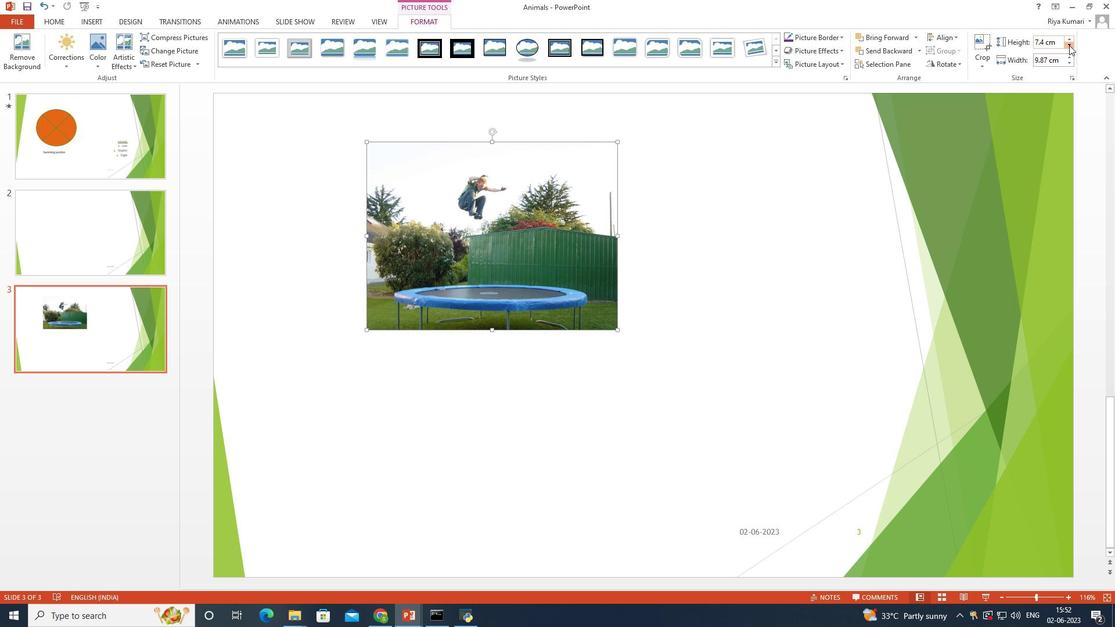 
Action: Mouse pressed left at (1069, 45)
Screenshot: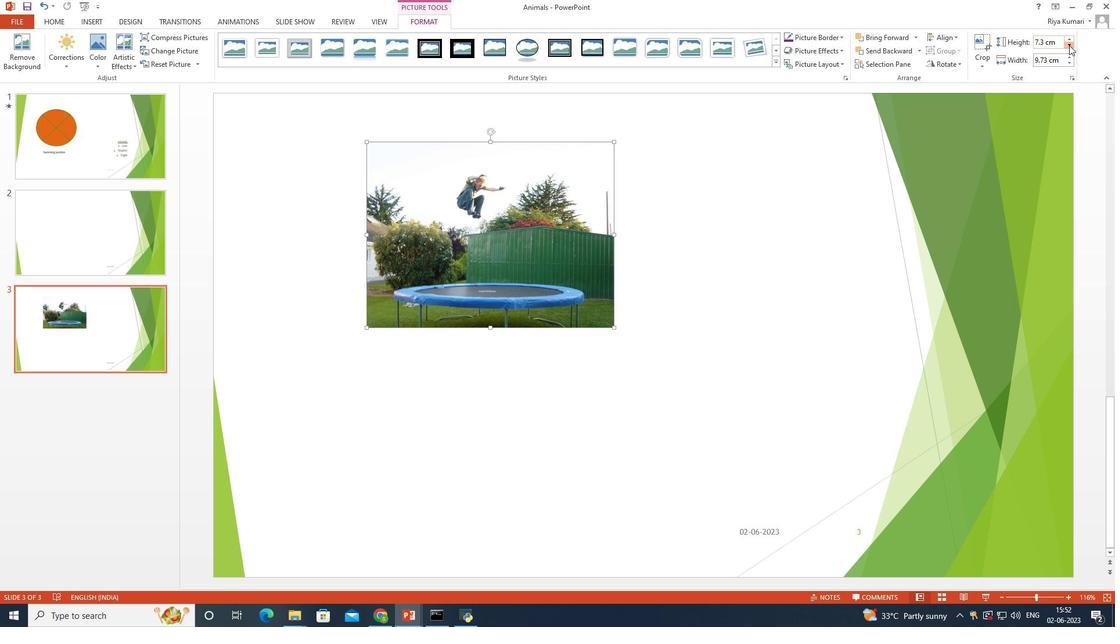 
Action: Mouse pressed left at (1069, 45)
Screenshot: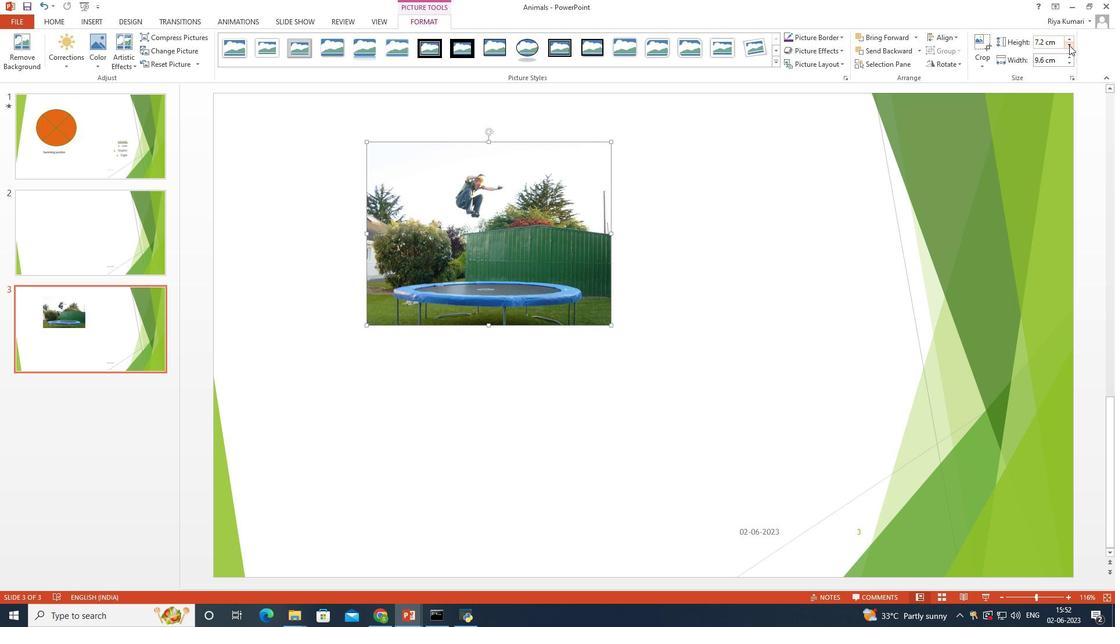 
Action: Mouse pressed left at (1069, 45)
Screenshot: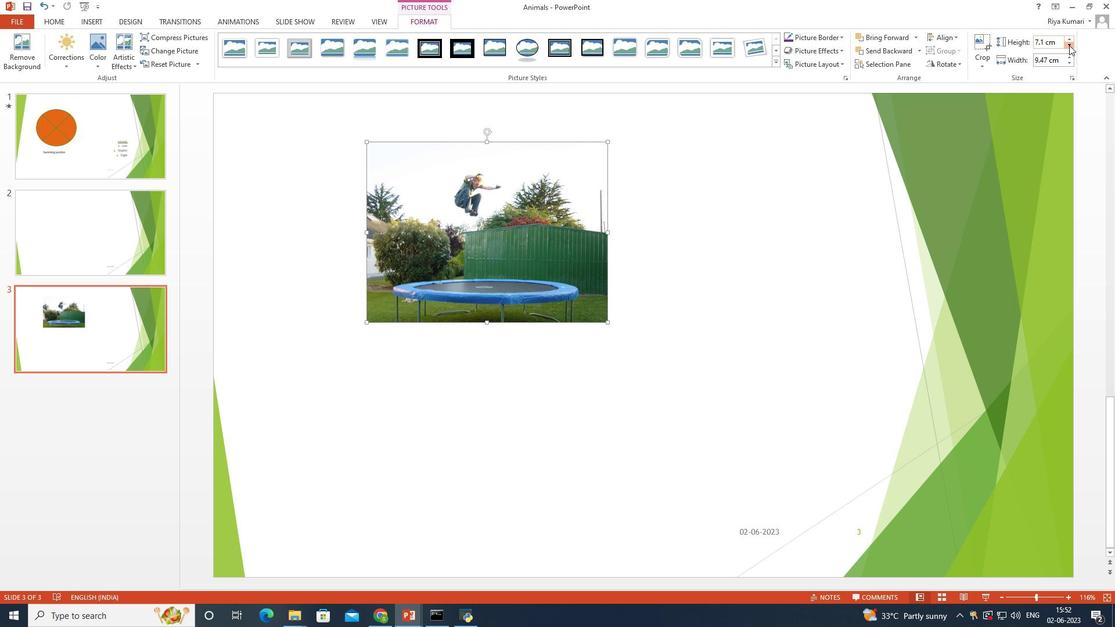 
Action: Mouse pressed left at (1069, 45)
Screenshot: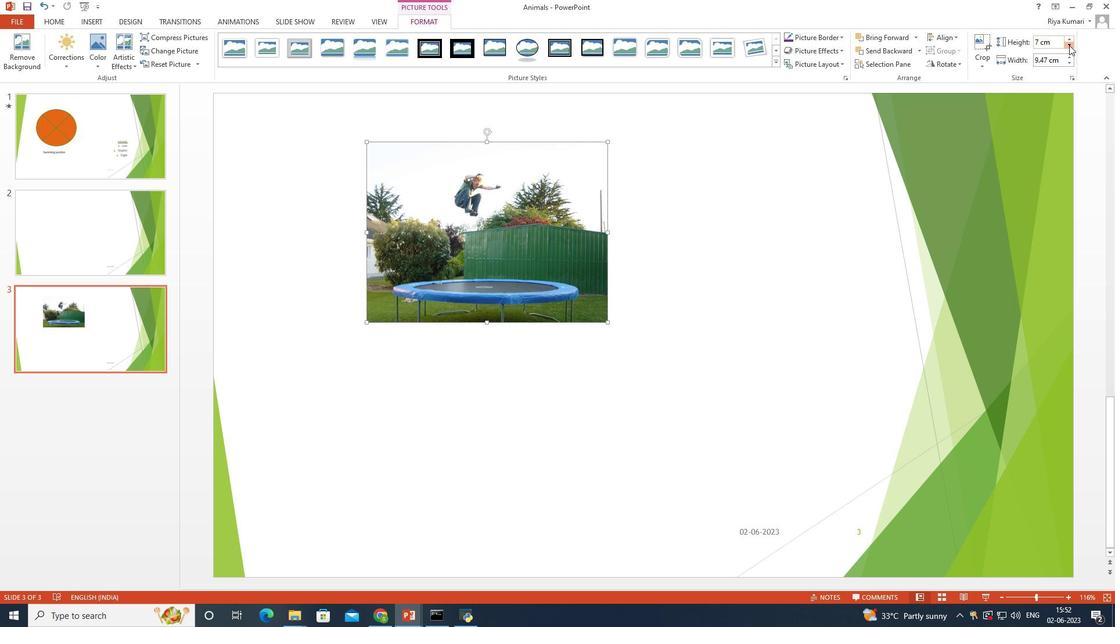 
Action: Mouse pressed left at (1069, 45)
Screenshot: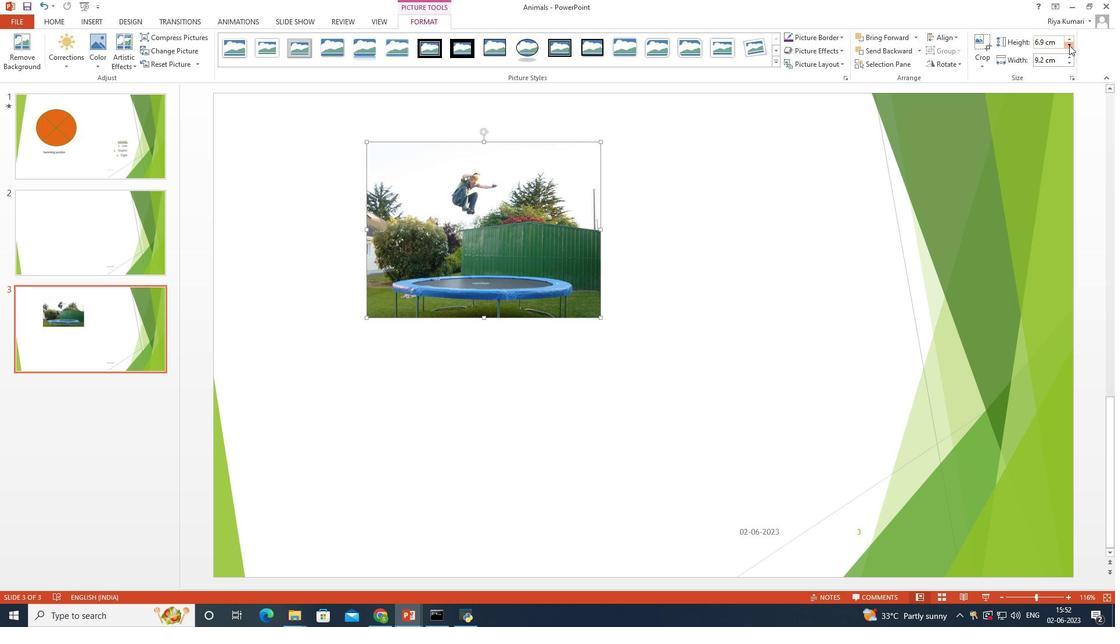 
Action: Mouse pressed left at (1069, 45)
Screenshot: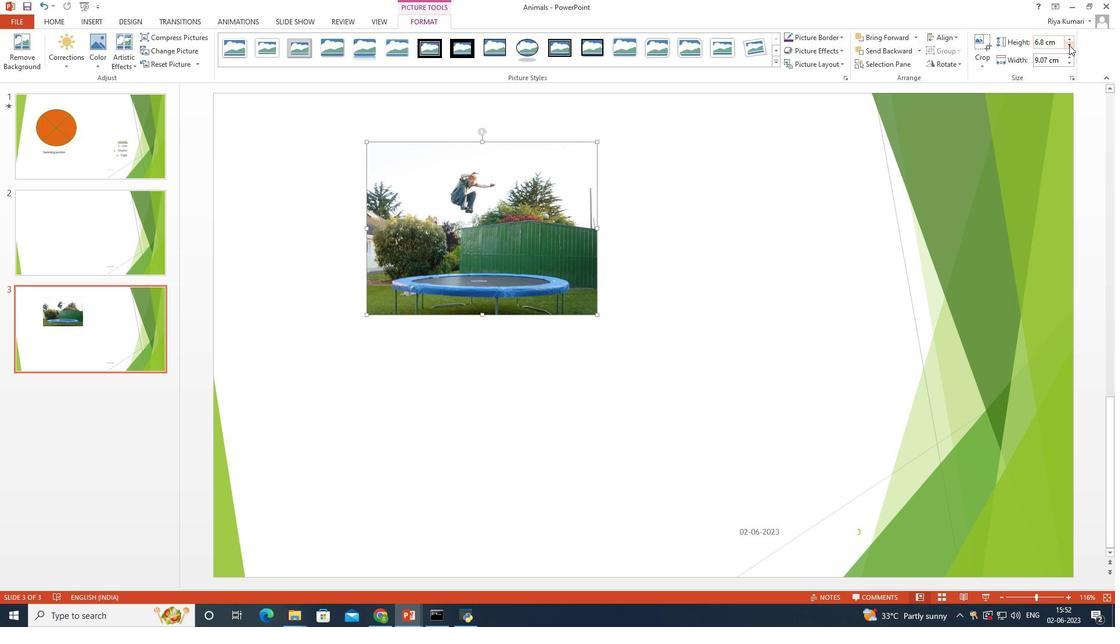 
Action: Mouse pressed left at (1069, 45)
Screenshot: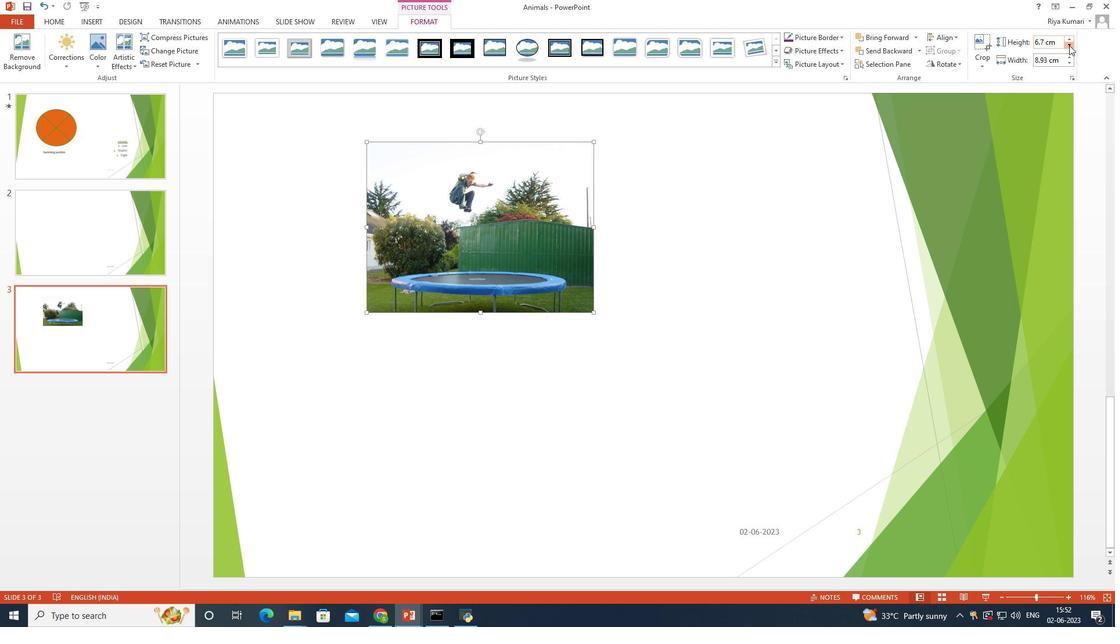 
Action: Mouse pressed left at (1069, 45)
Screenshot: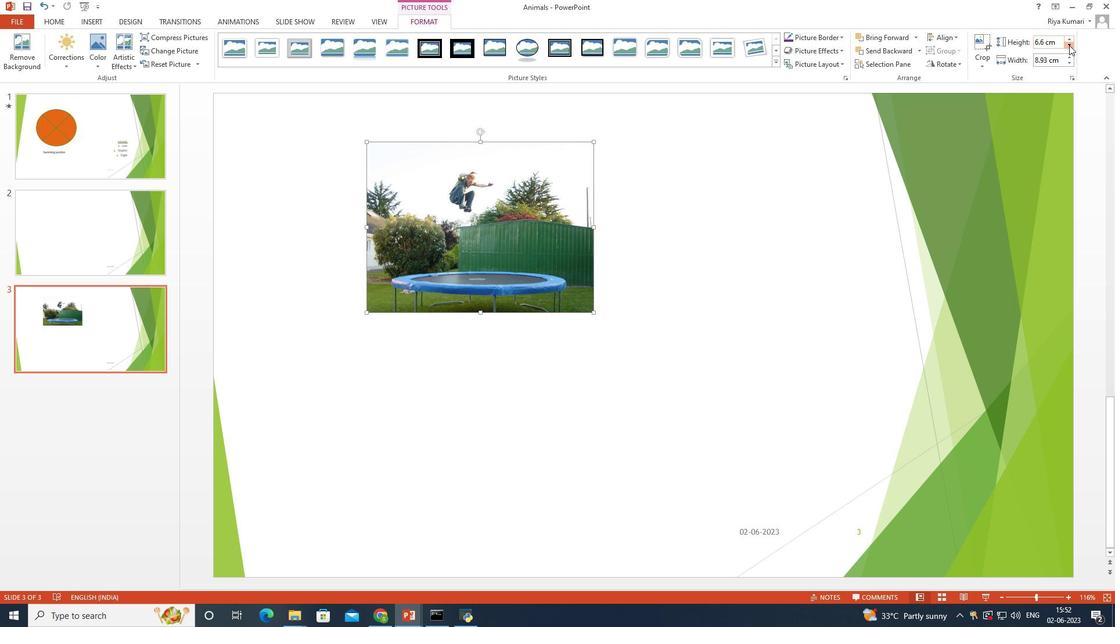 
Action: Mouse pressed left at (1069, 45)
Screenshot: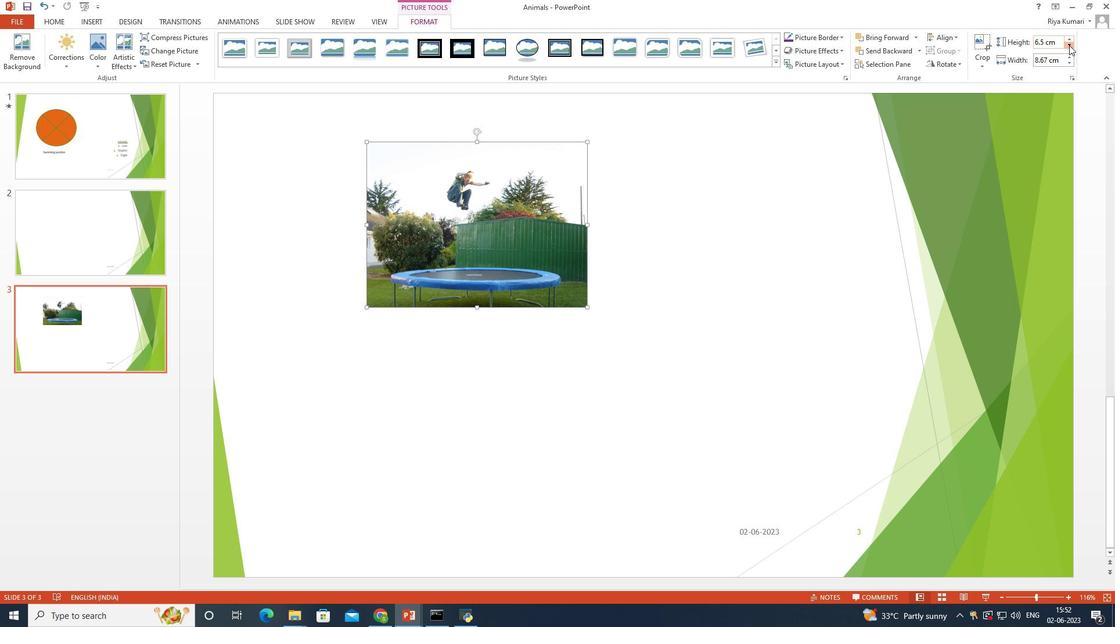 
Action: Mouse pressed left at (1069, 45)
Screenshot: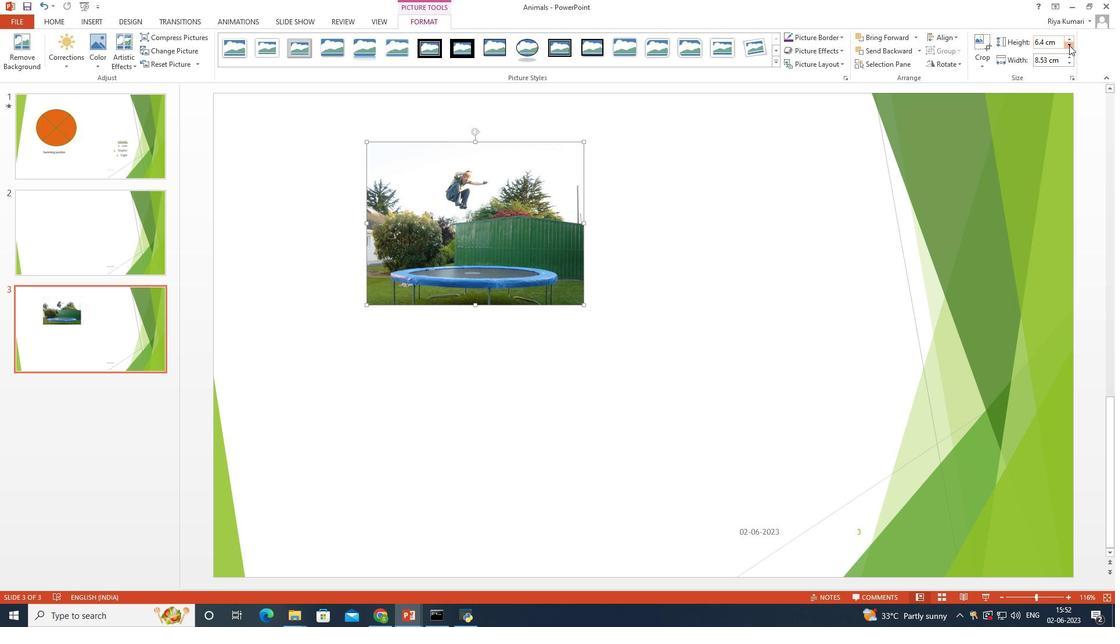 
Action: Mouse pressed left at (1069, 45)
Screenshot: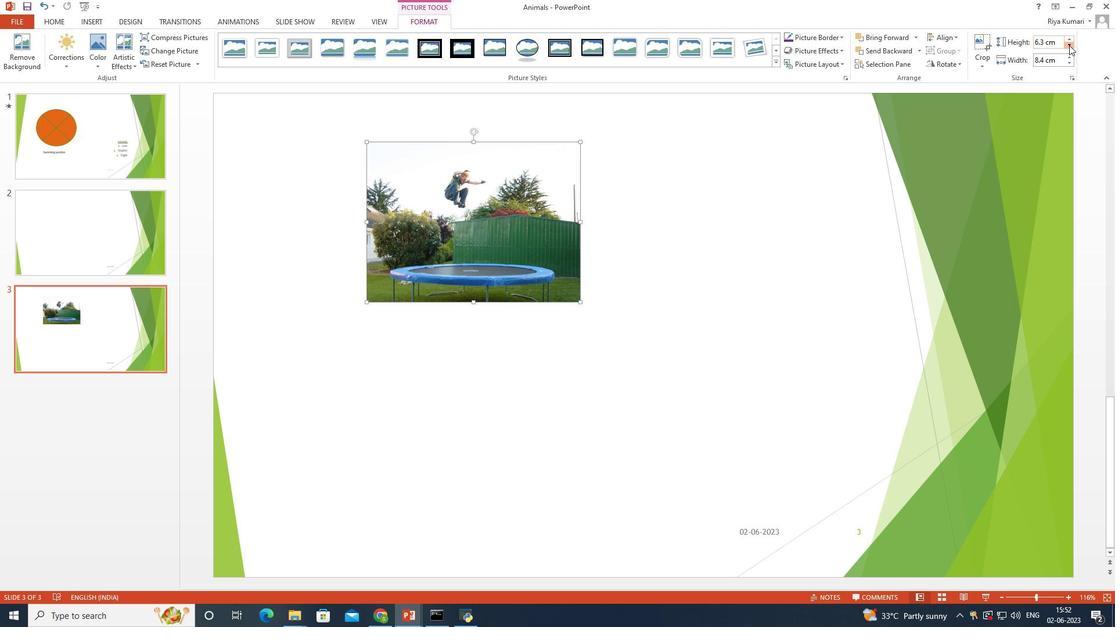 
Action: Mouse pressed left at (1069, 45)
Screenshot: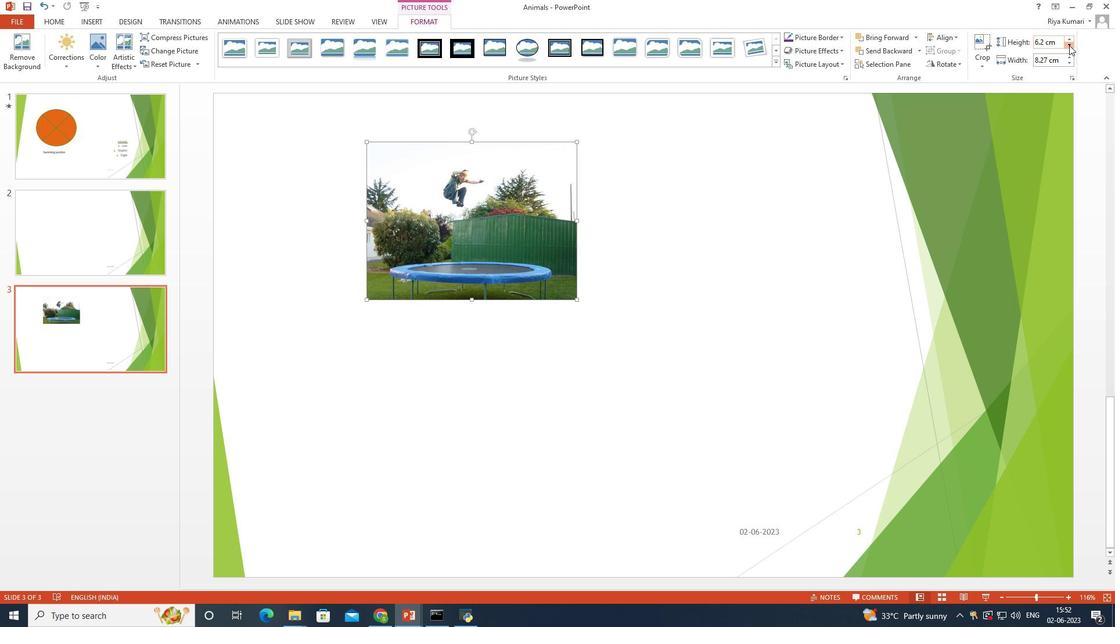 
Action: Mouse pressed left at (1069, 45)
Screenshot: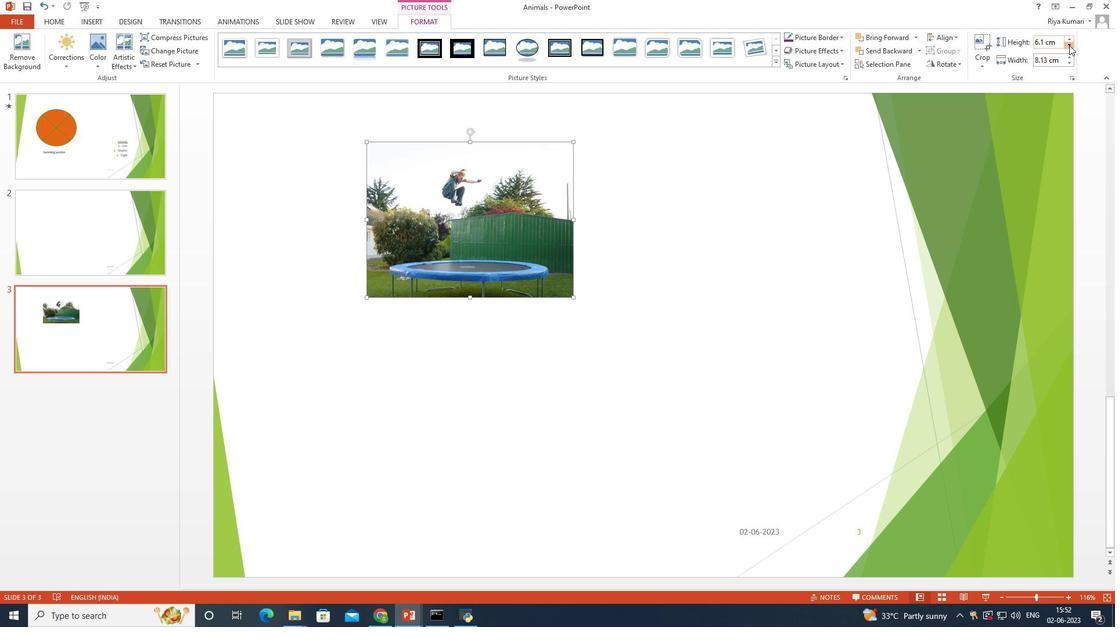 
Action: Mouse pressed left at (1069, 45)
Screenshot: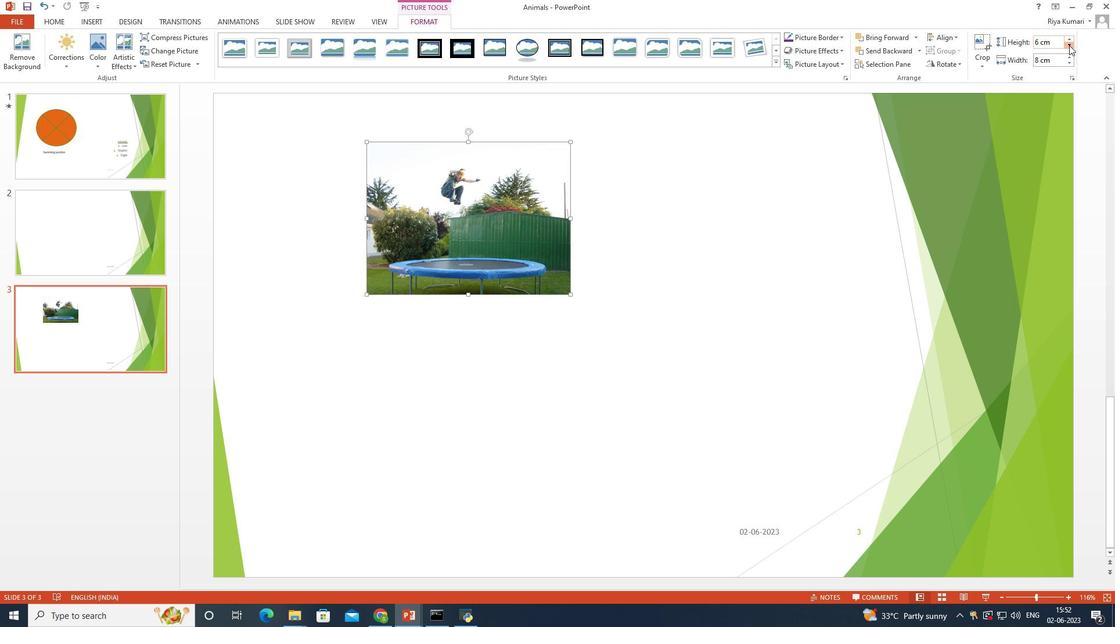 
Action: Mouse pressed left at (1069, 45)
Screenshot: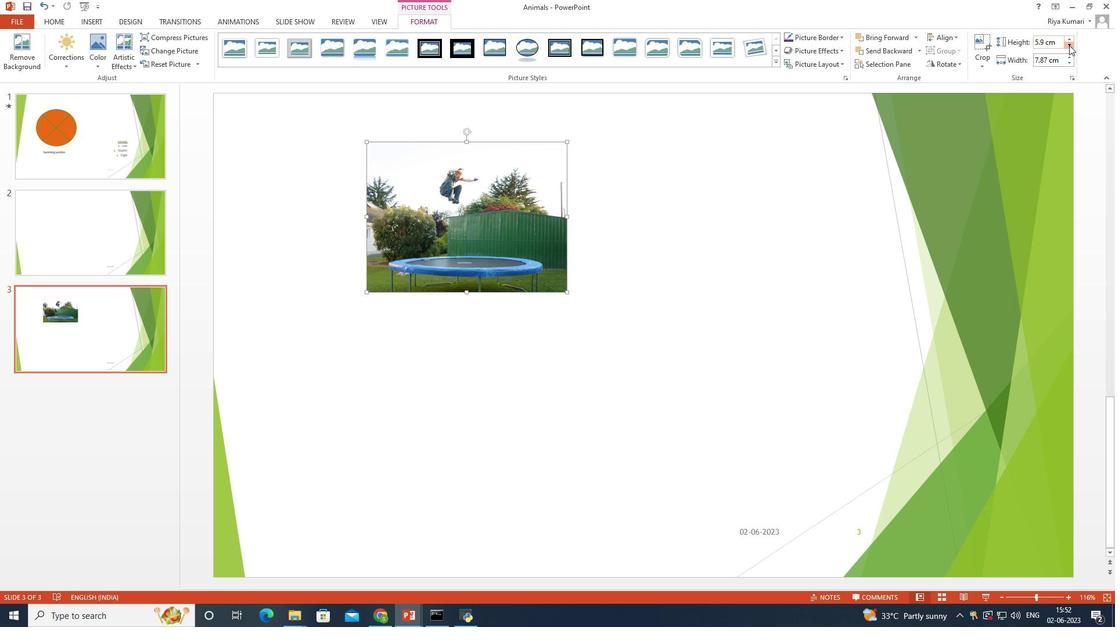 
Action: Mouse pressed left at (1069, 45)
Screenshot: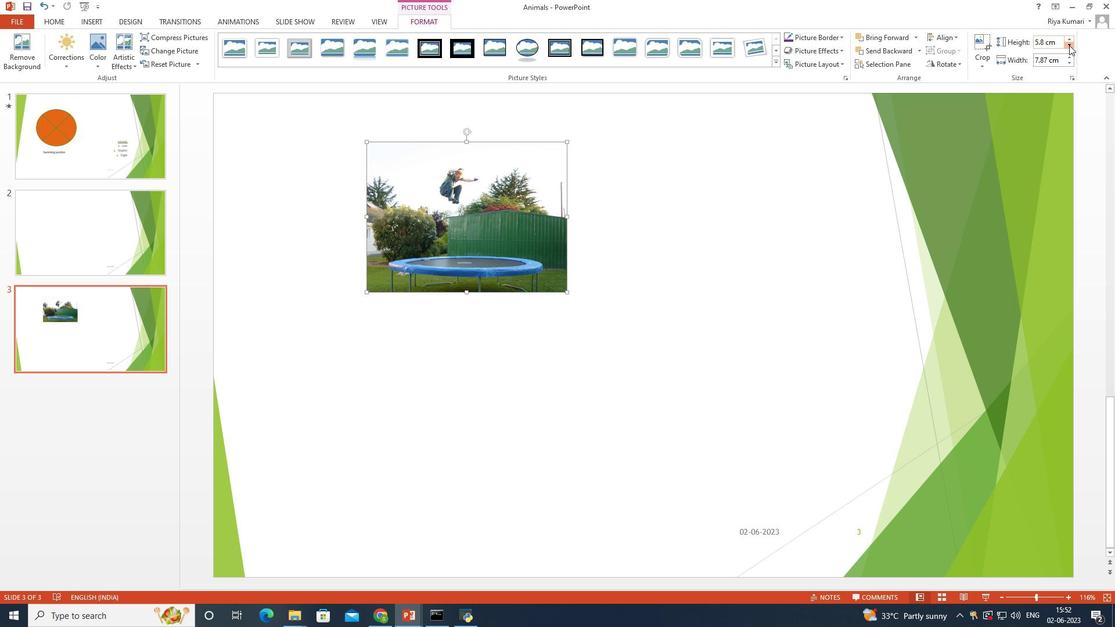 
Action: Mouse pressed left at (1069, 45)
Screenshot: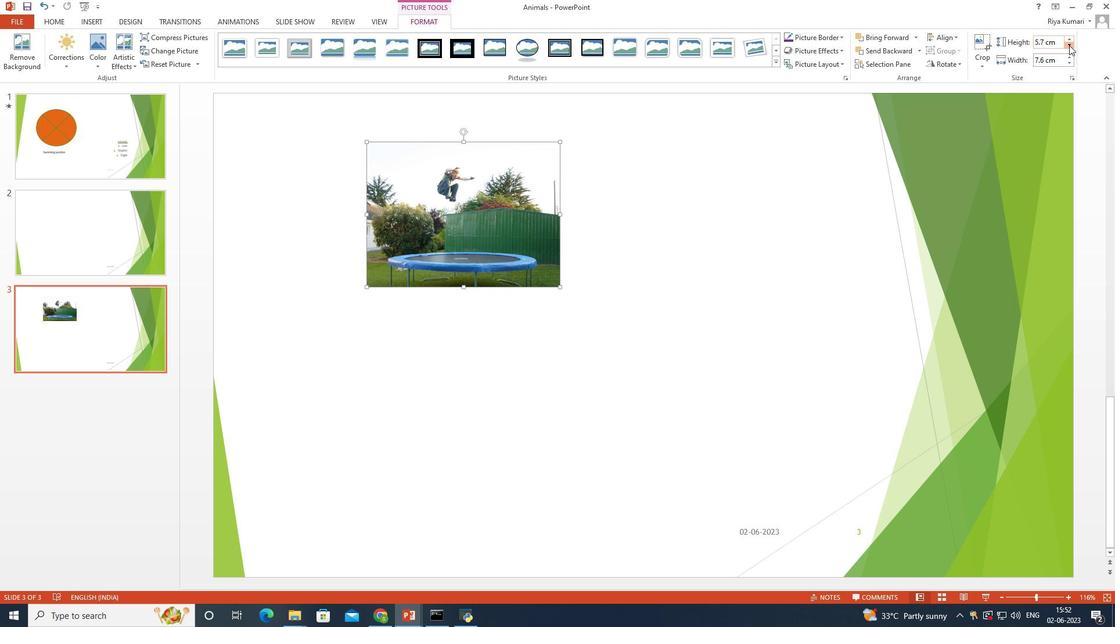 
Action: Mouse pressed left at (1069, 45)
Screenshot: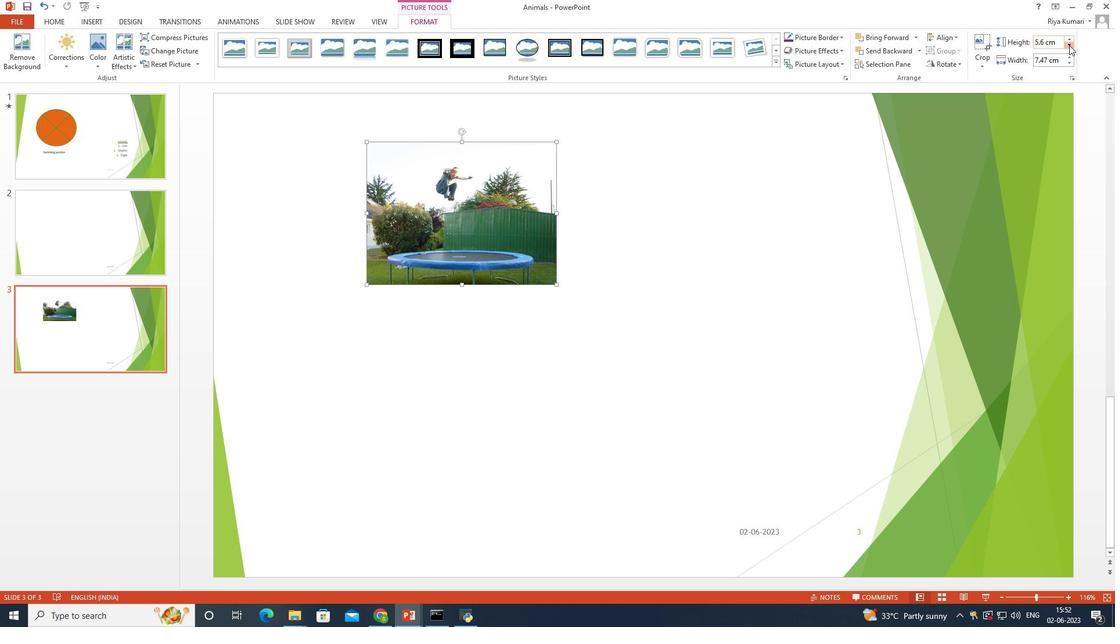 
Action: Mouse pressed left at (1069, 45)
Screenshot: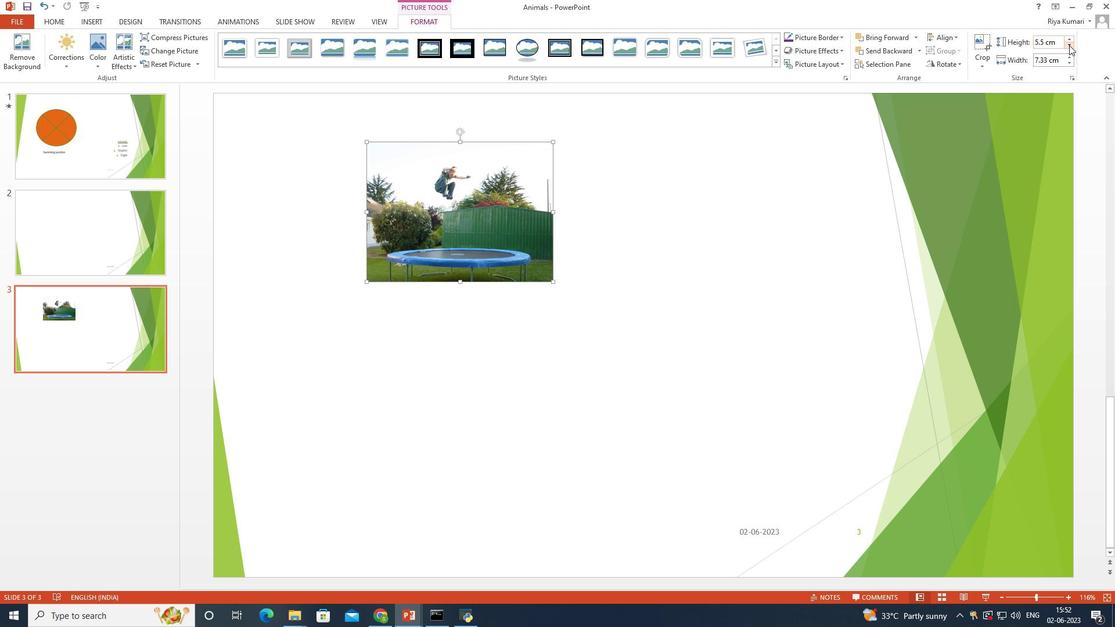 
Action: Mouse pressed left at (1069, 45)
Screenshot: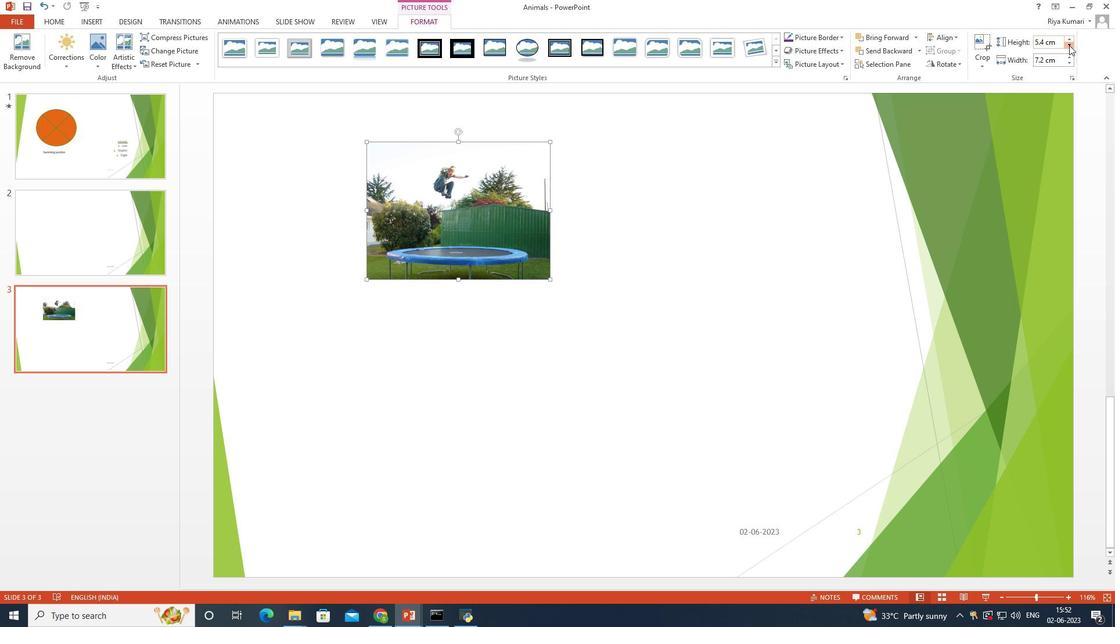 
Action: Mouse pressed left at (1069, 45)
Screenshot: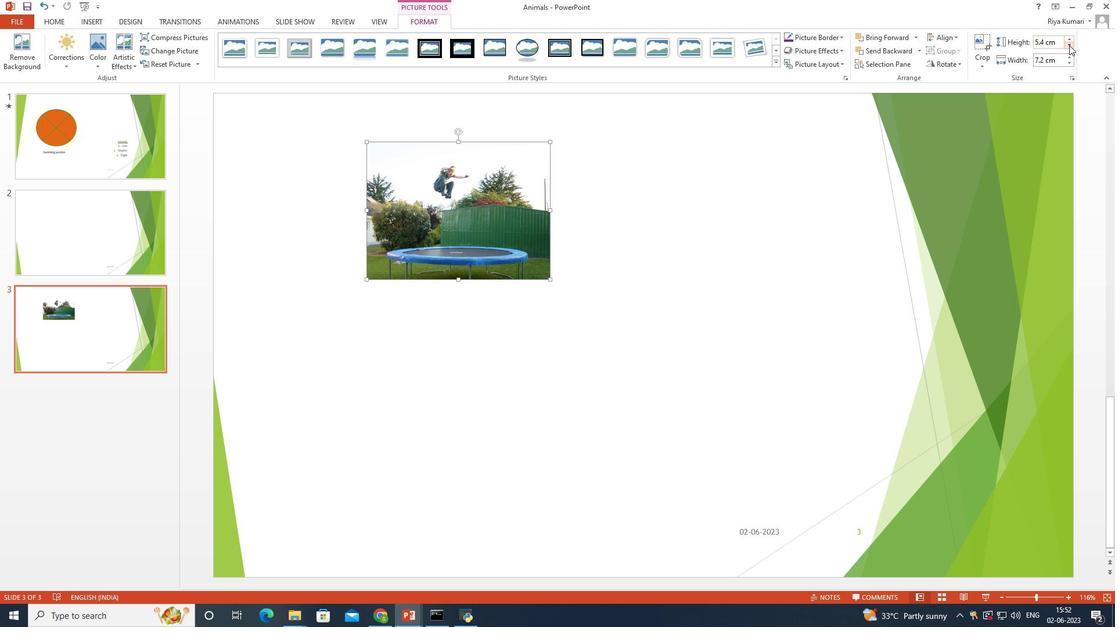 
Action: Mouse pressed left at (1069, 45)
Screenshot: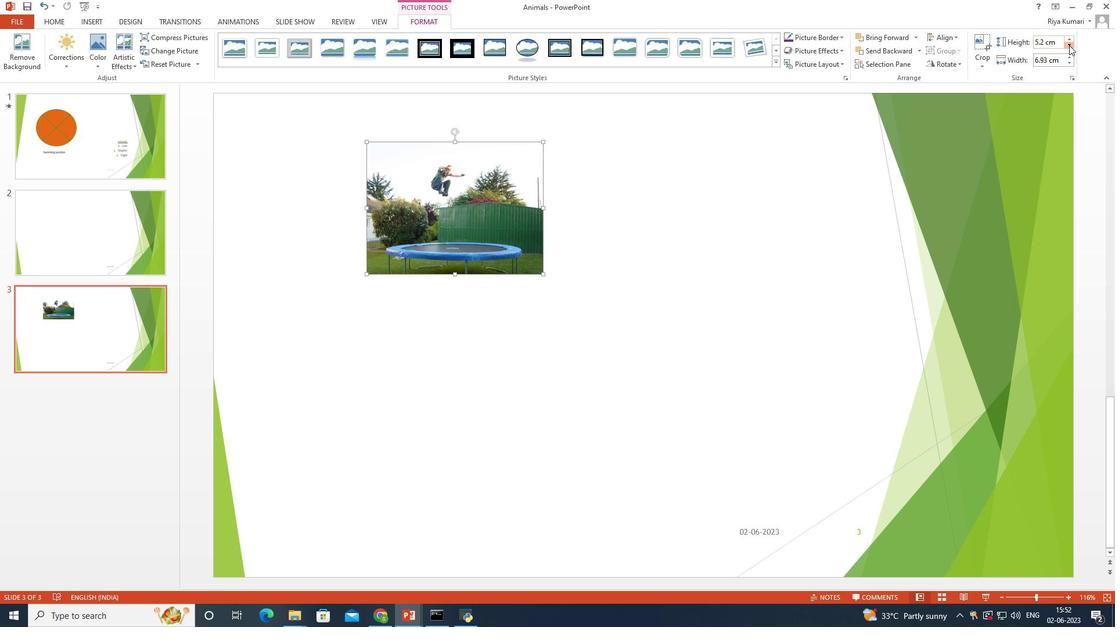 
Action: Mouse pressed left at (1069, 45)
Screenshot: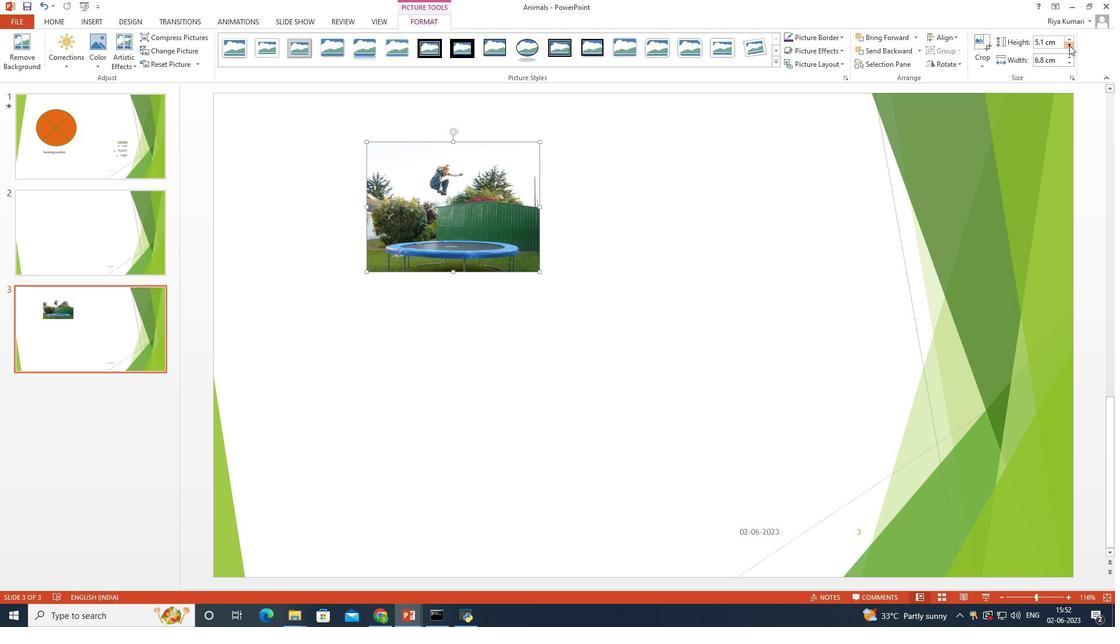 
Action: Mouse pressed left at (1069, 45)
Screenshot: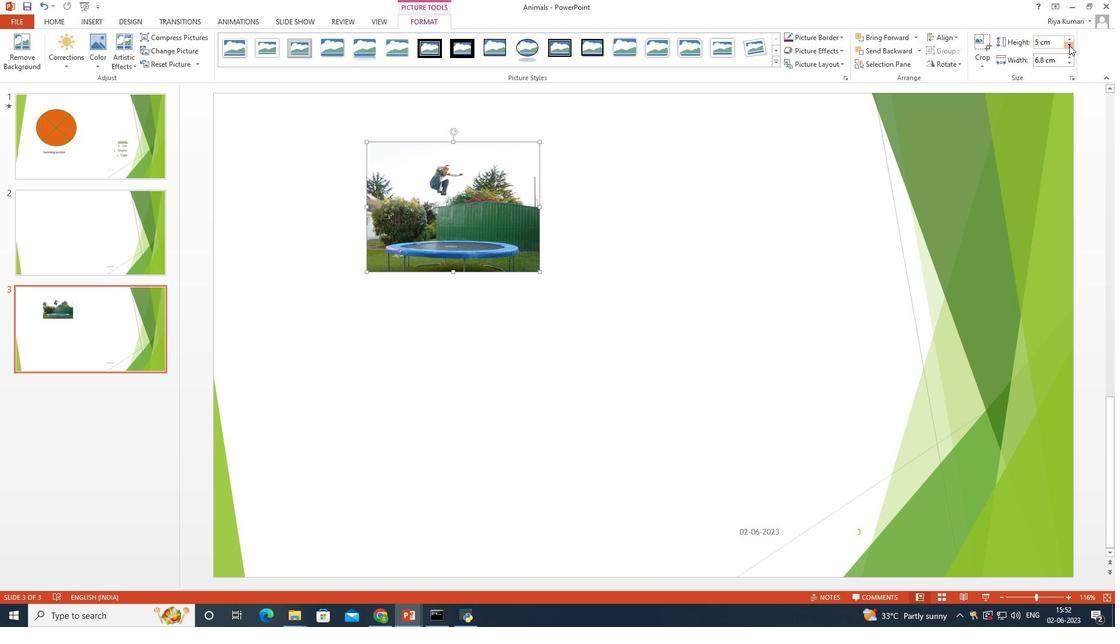 
Action: Mouse pressed left at (1069, 45)
Screenshot: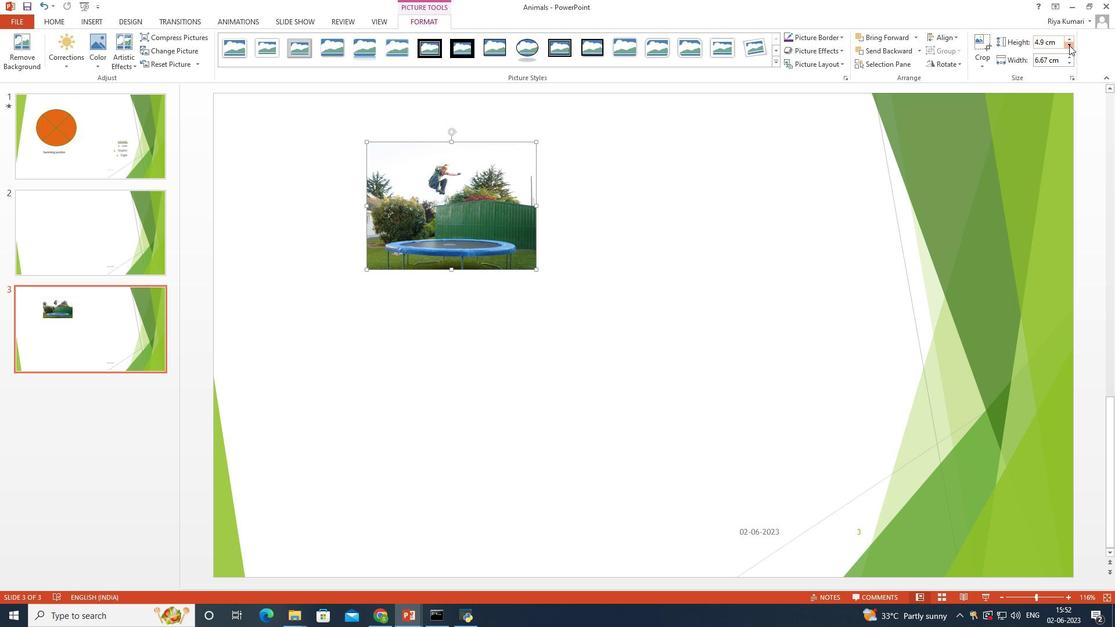
Action: Mouse pressed left at (1069, 45)
Screenshot: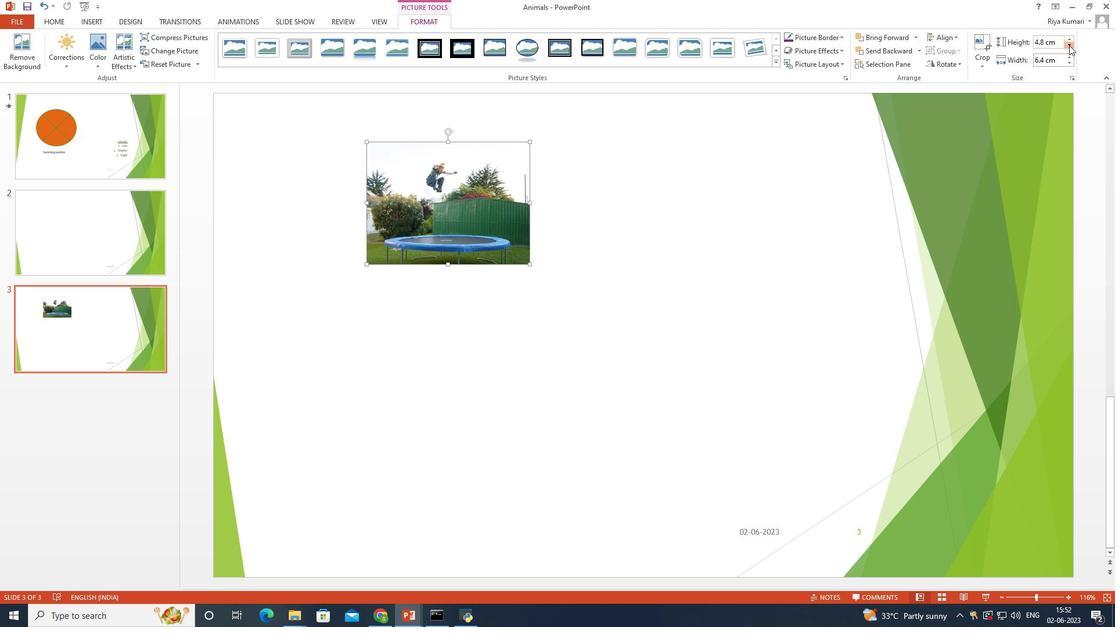 
Action: Mouse pressed left at (1069, 45)
Screenshot: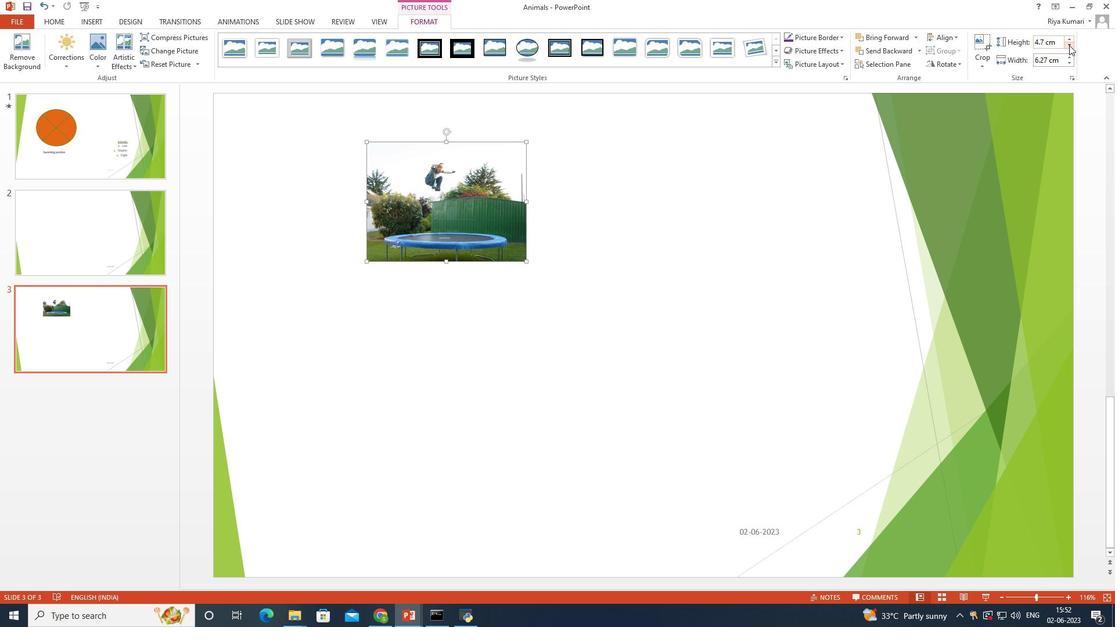 
Action: Mouse pressed left at (1069, 45)
Screenshot: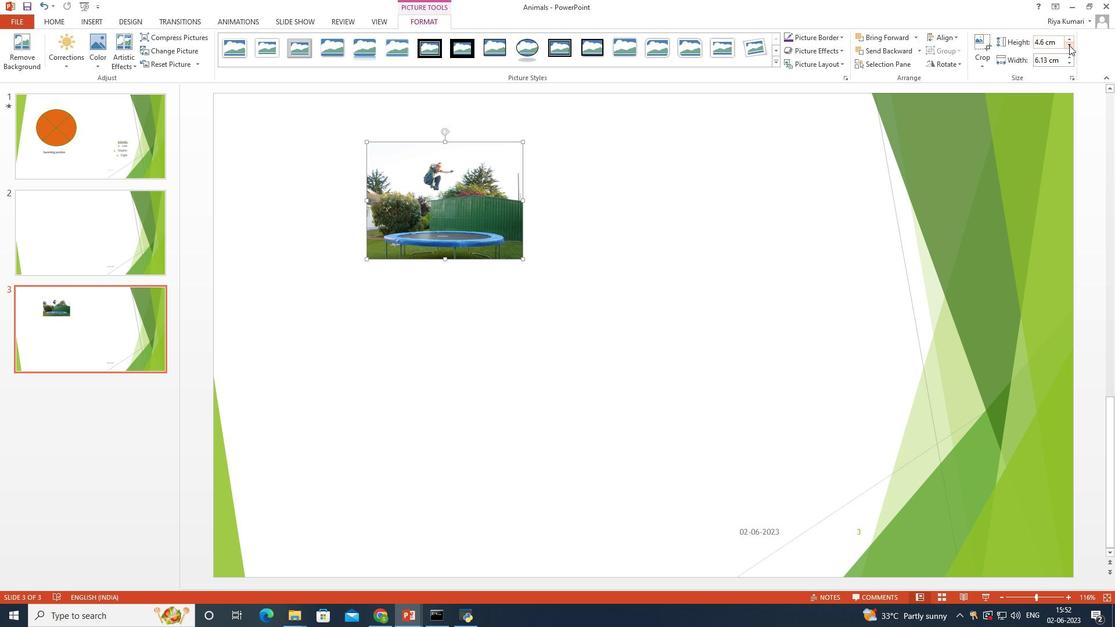
Action: Mouse moved to (686, 46)
Screenshot: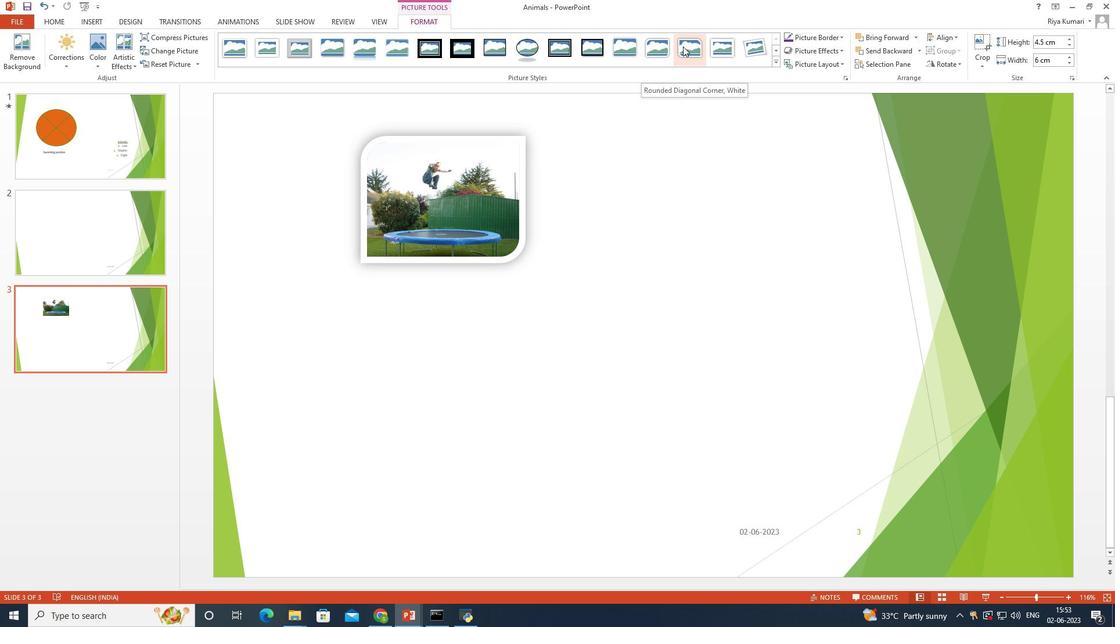 
Action: Mouse pressed left at (686, 46)
Screenshot: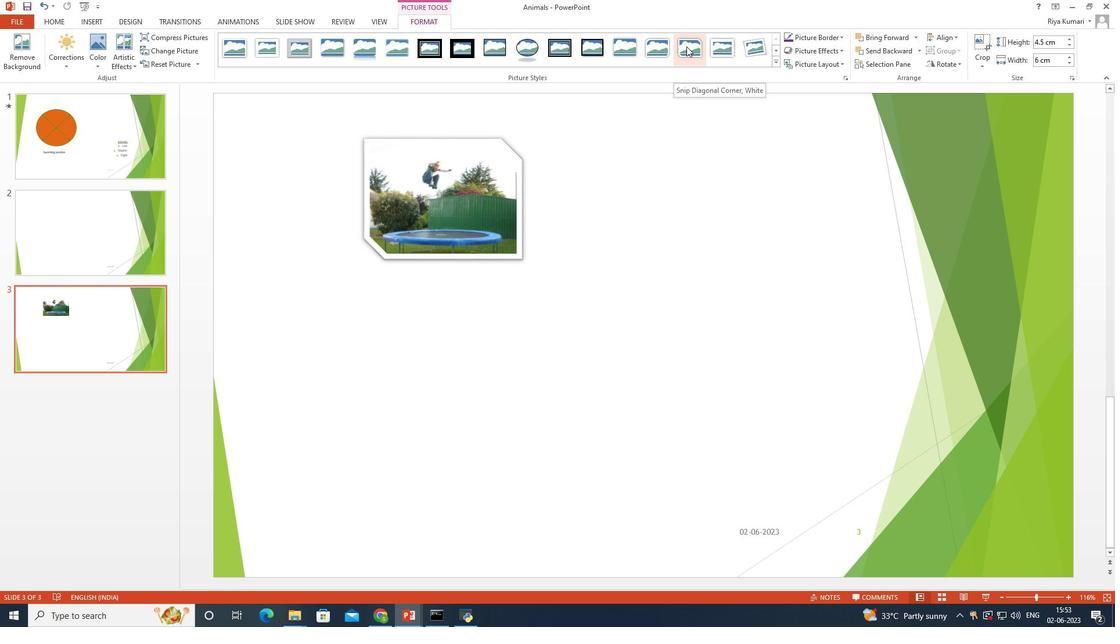 
Action: Mouse moved to (821, 39)
Screenshot: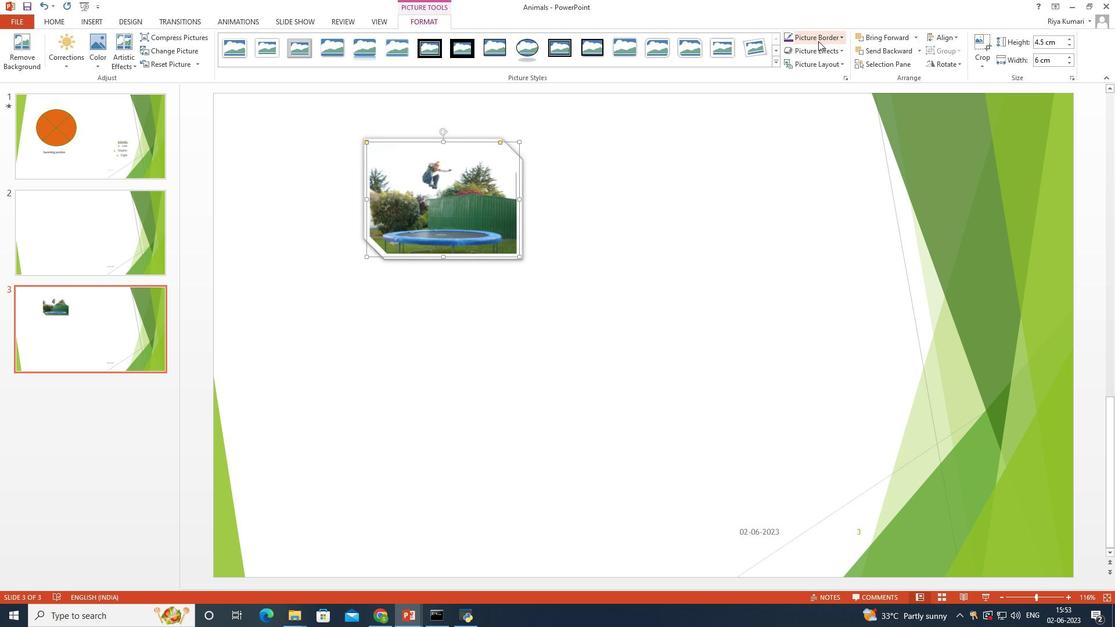 
Action: Mouse pressed left at (821, 39)
Screenshot: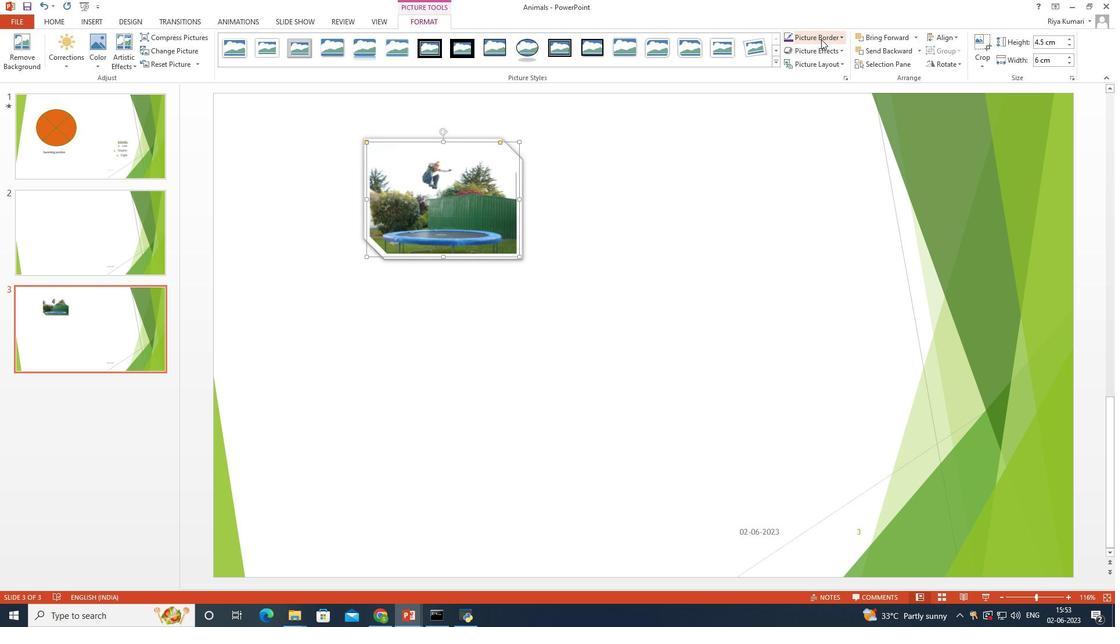 
Action: Mouse moved to (797, 124)
Screenshot: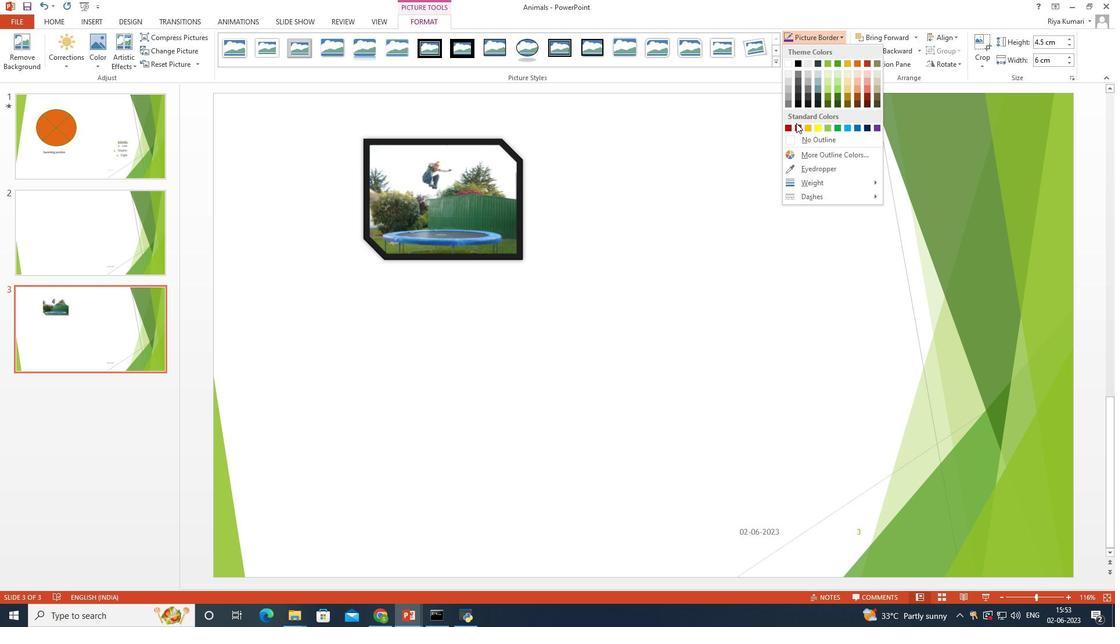 
Action: Mouse pressed left at (797, 124)
Screenshot: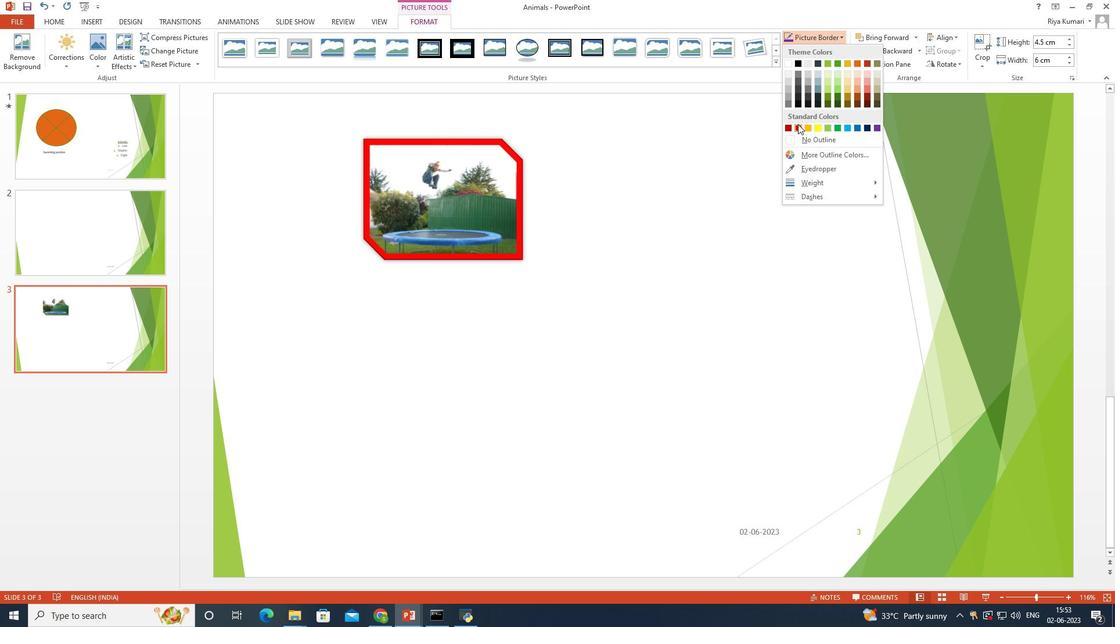 
Action: Mouse moved to (680, 211)
Screenshot: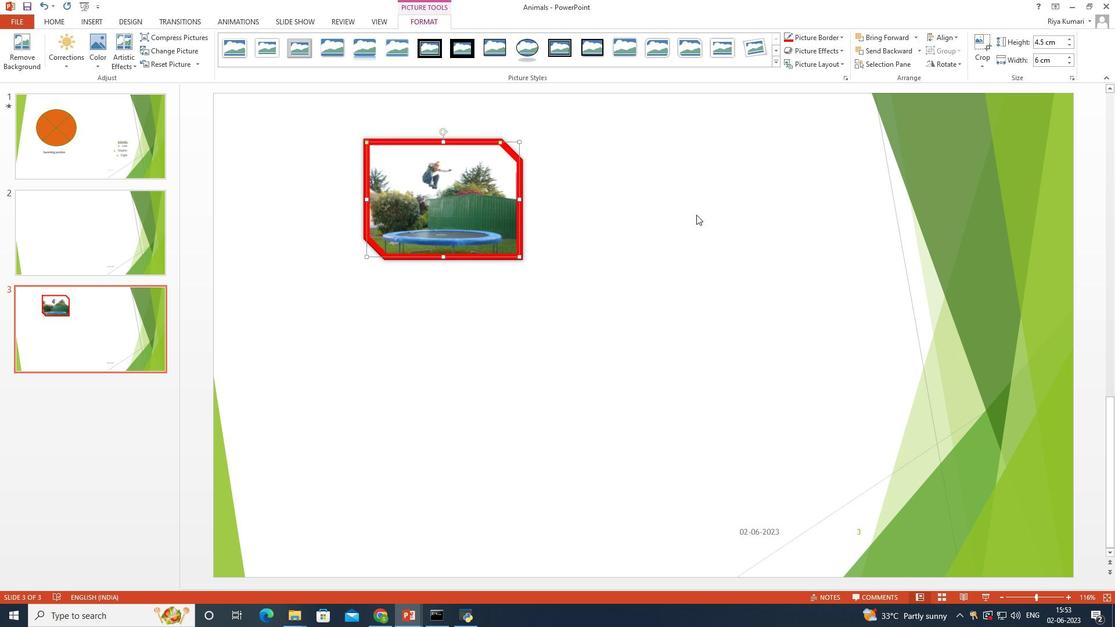 
